 Task: Open Card Copyright Protection Review in Board Content Marketing Infographic Creation and Promotion to Workspace Creative Writing and add a team member Softage.2@softage.net, a label Yellow, a checklist Coffee Brewing, an attachment from your onedrive, a color Yellow and finally, add a card description 'Develop and launch new customer acquisition strategy' and a comment 'This task presents an opportunity to demonstrate our project management and organizational skills, coordinating resources and timelines effectively.'. Add a start date 'Jan 06, 1900' with a due date 'Jan 13, 1900'
Action: Mouse moved to (112, 347)
Screenshot: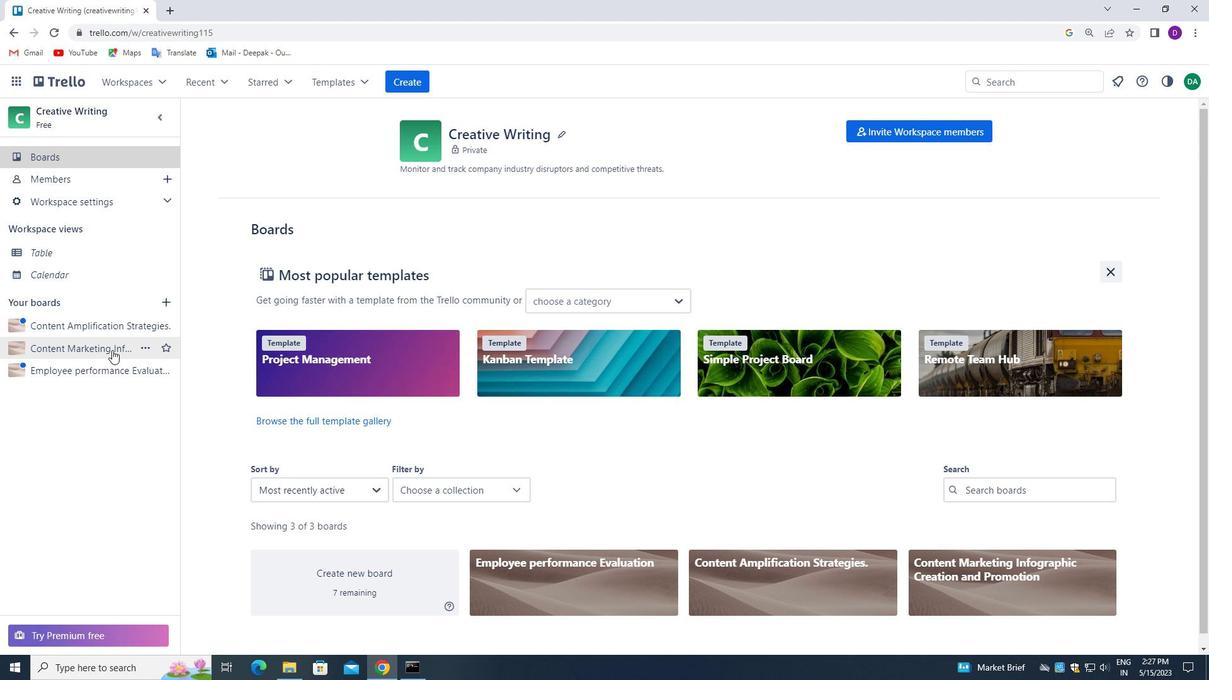 
Action: Mouse pressed left at (112, 347)
Screenshot: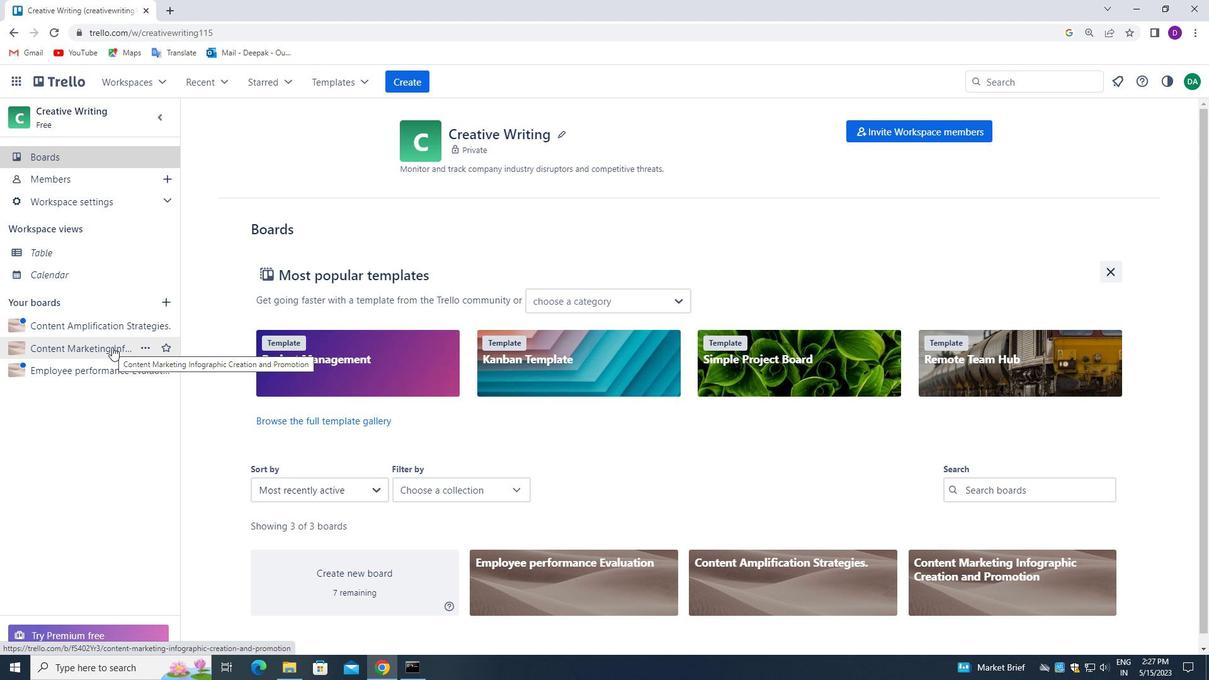 
Action: Mouse moved to (466, 189)
Screenshot: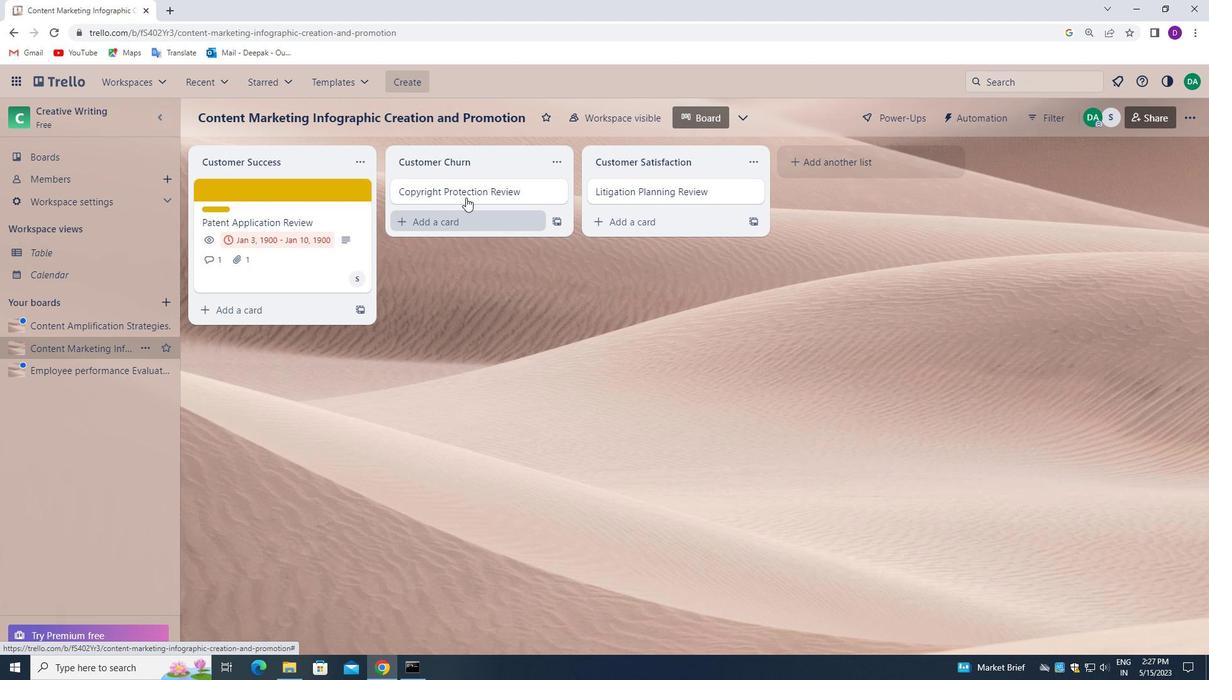 
Action: Mouse pressed left at (466, 189)
Screenshot: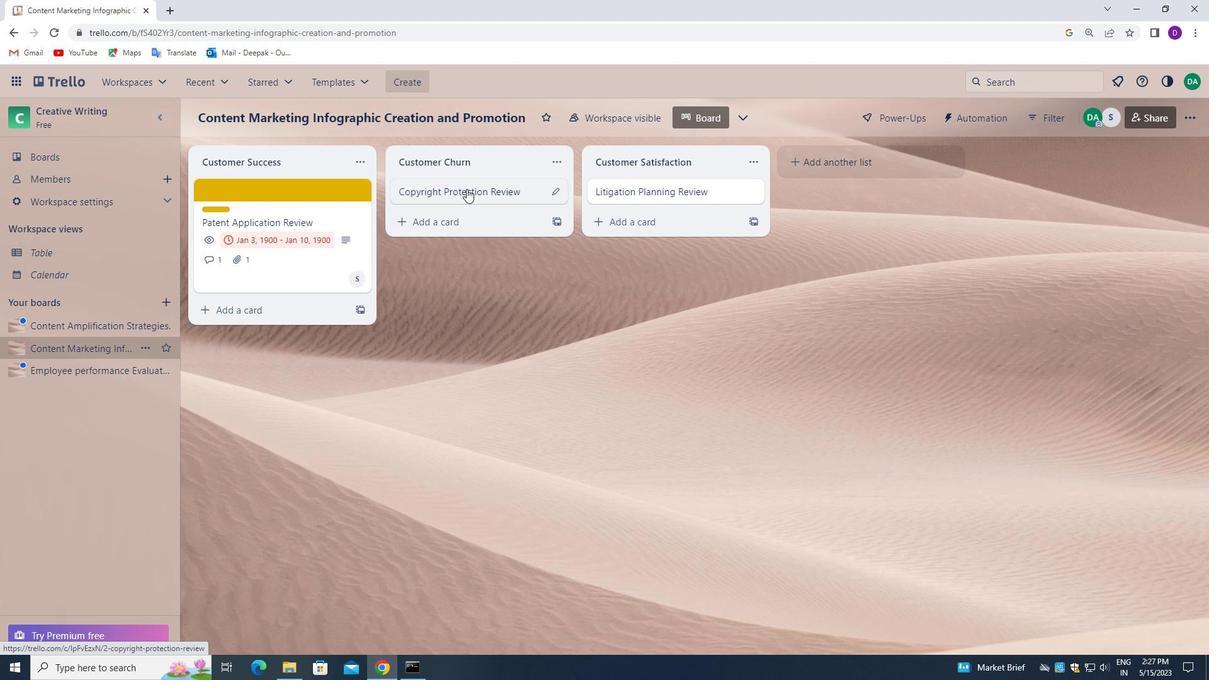 
Action: Mouse moved to (795, 233)
Screenshot: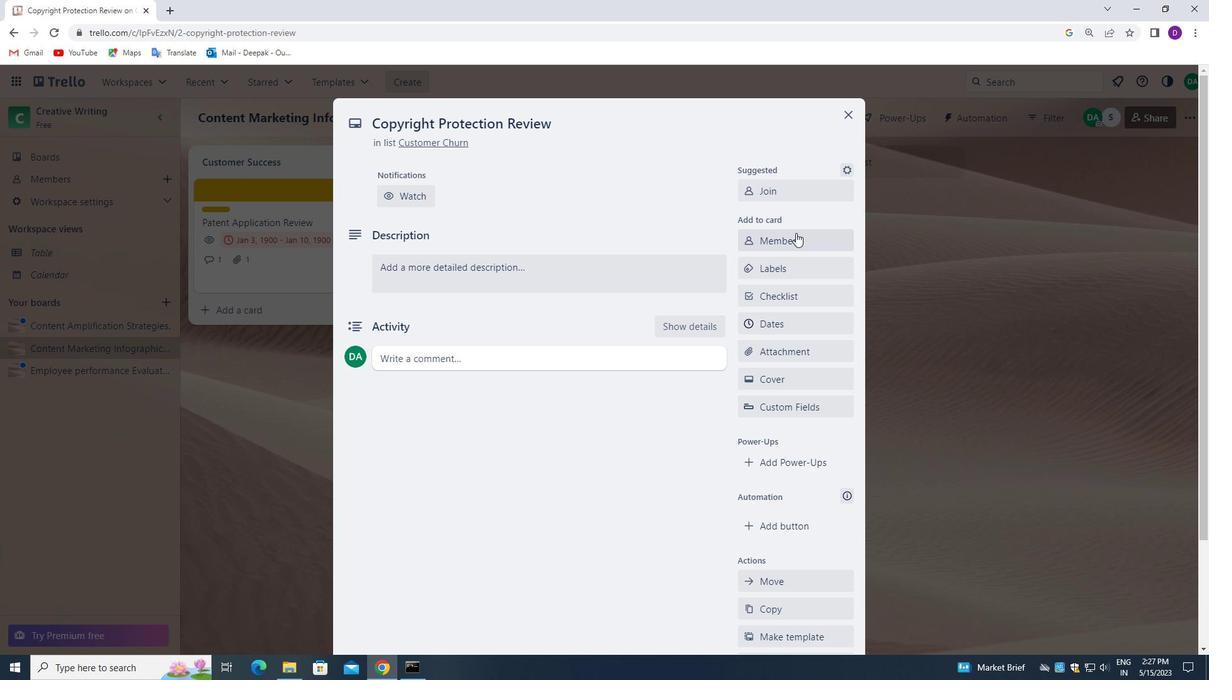 
Action: Mouse pressed left at (795, 233)
Screenshot: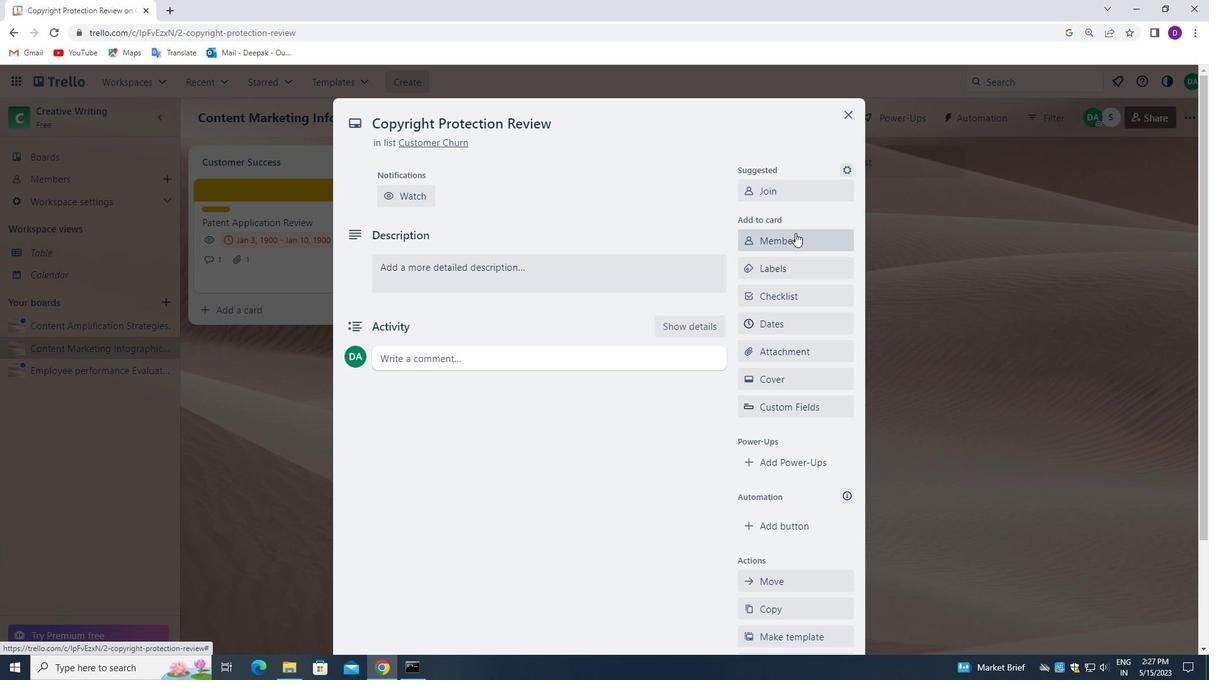 
Action: Mouse moved to (789, 308)
Screenshot: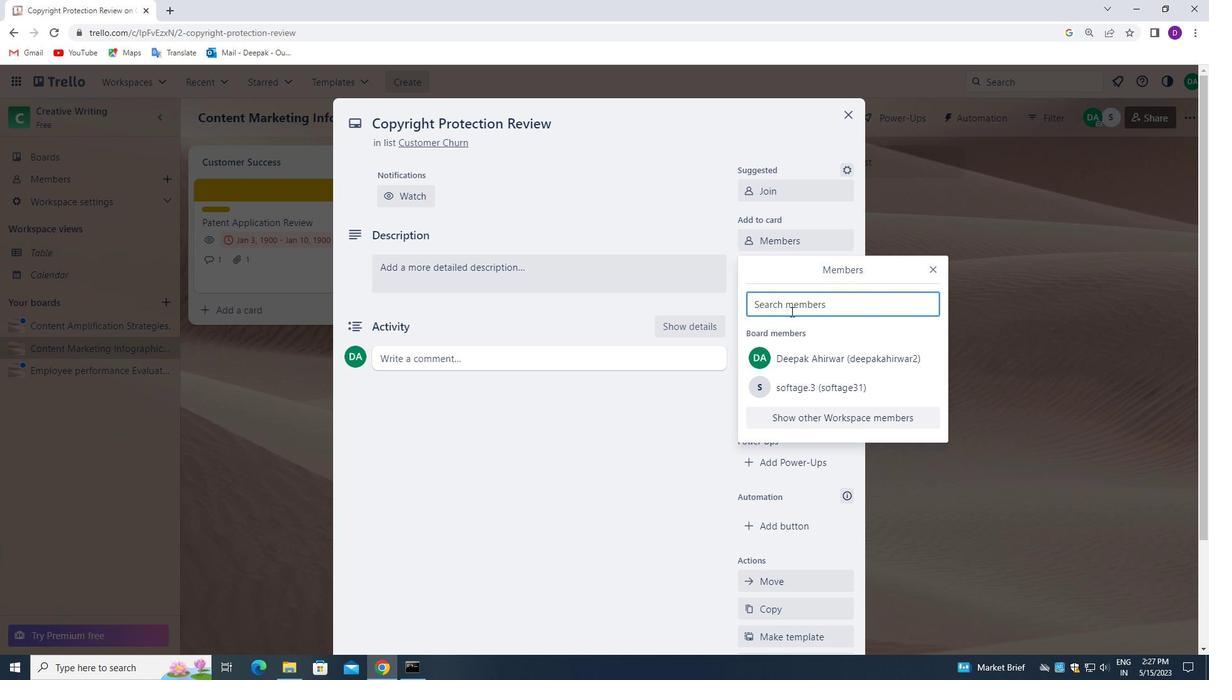 
Action: Mouse pressed left at (789, 308)
Screenshot: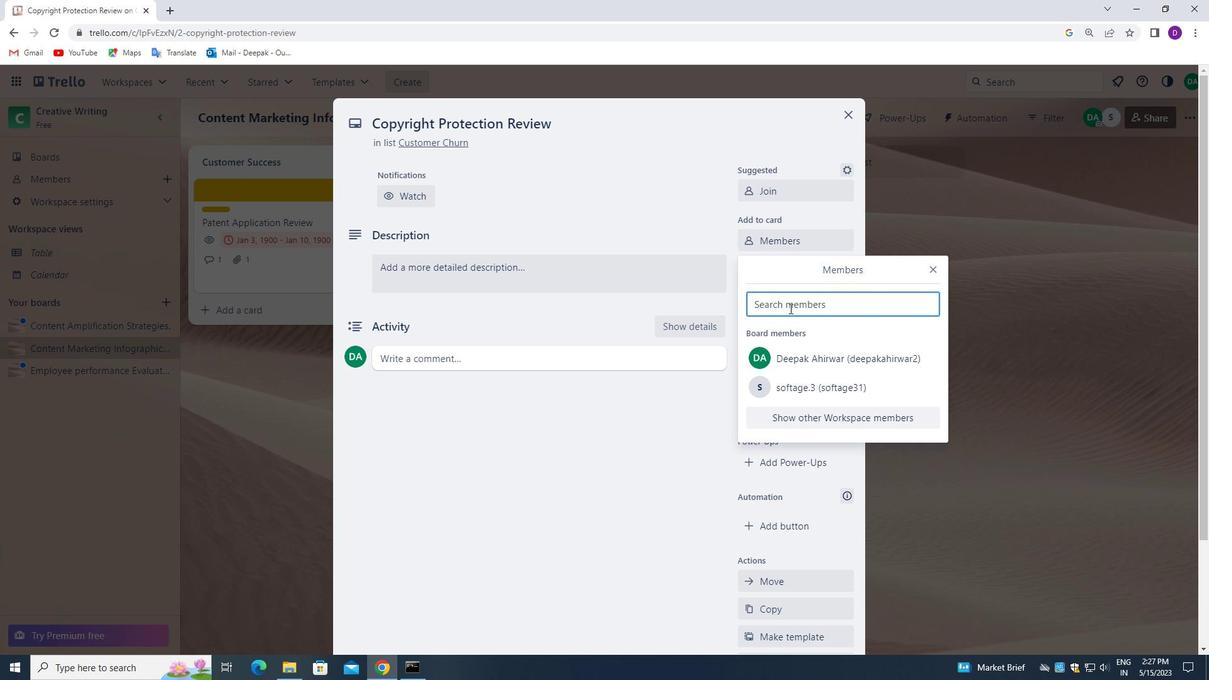 
Action: Key pressed softage.2<Key.shift>@SOFTAGE.NET
Screenshot: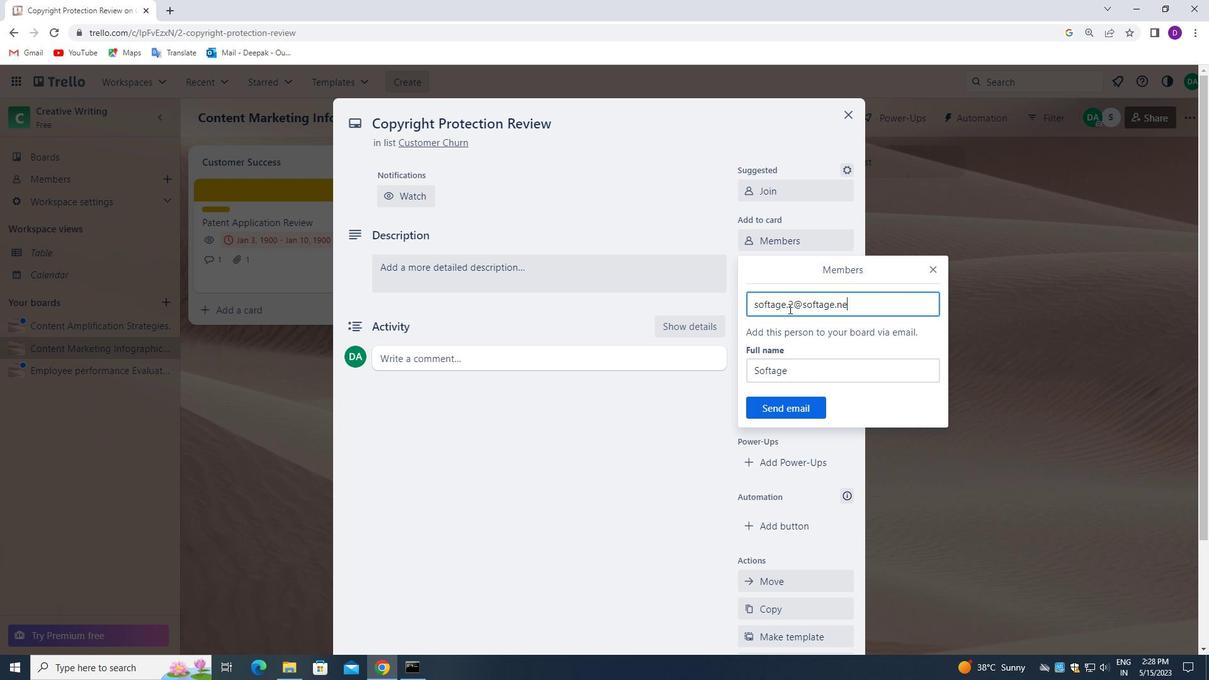 
Action: Mouse moved to (776, 408)
Screenshot: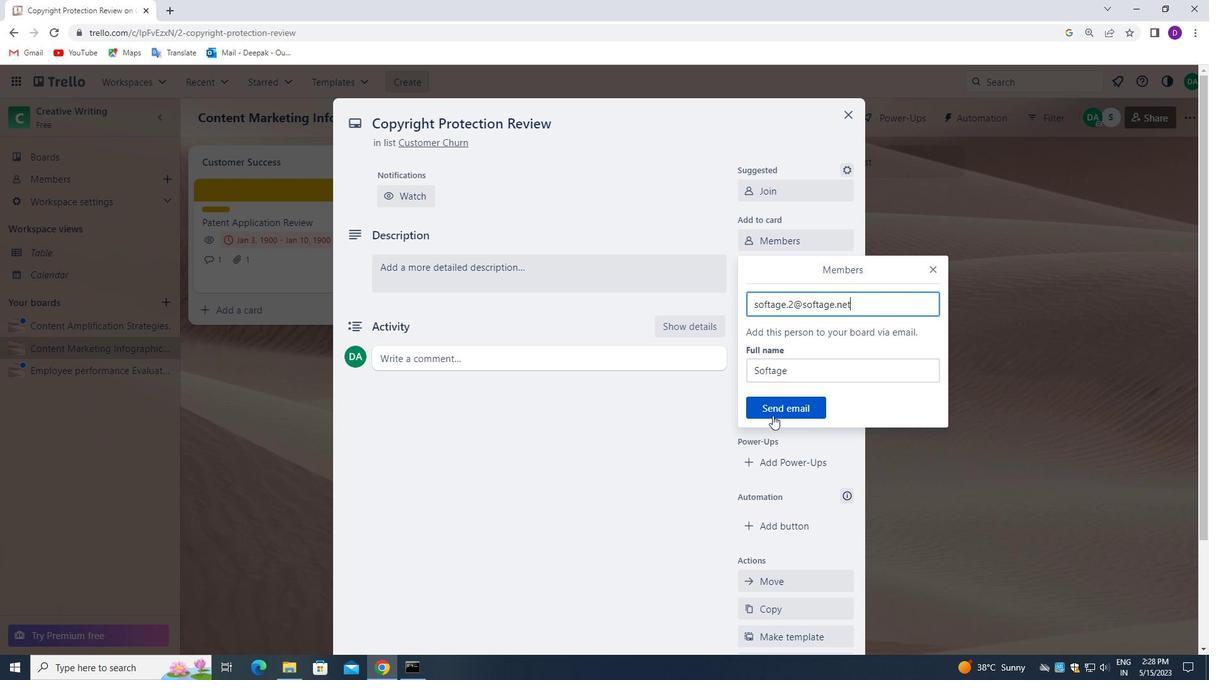 
Action: Mouse pressed left at (776, 408)
Screenshot: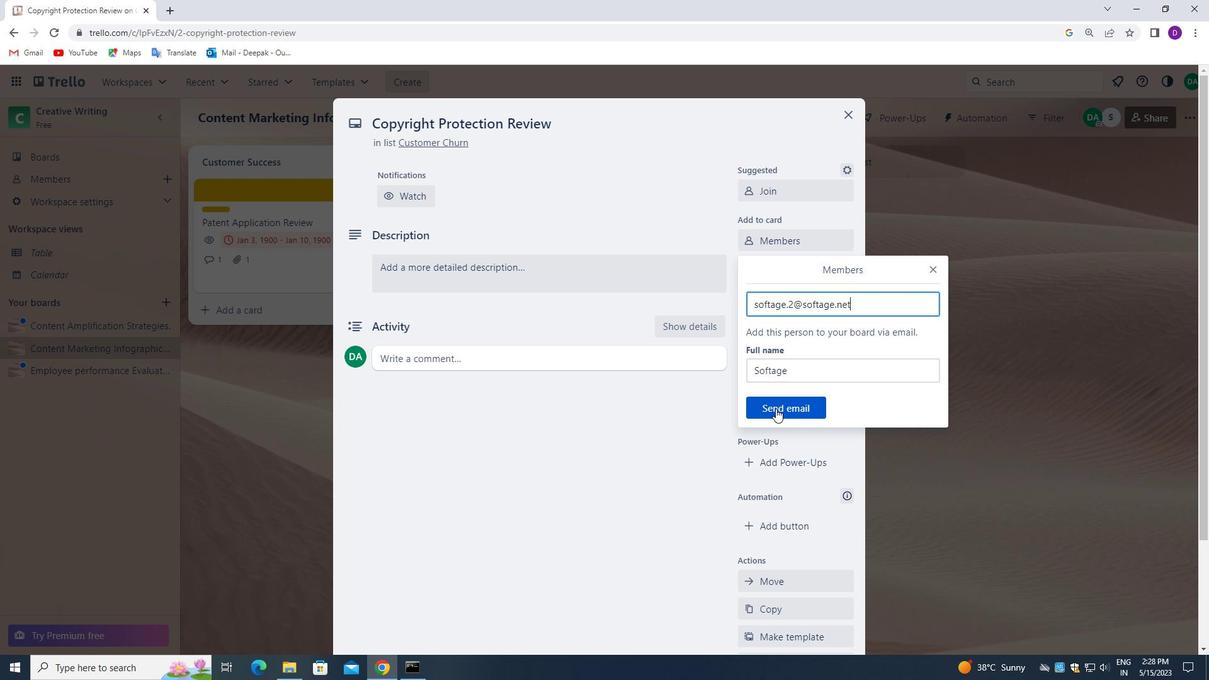 
Action: Mouse moved to (787, 272)
Screenshot: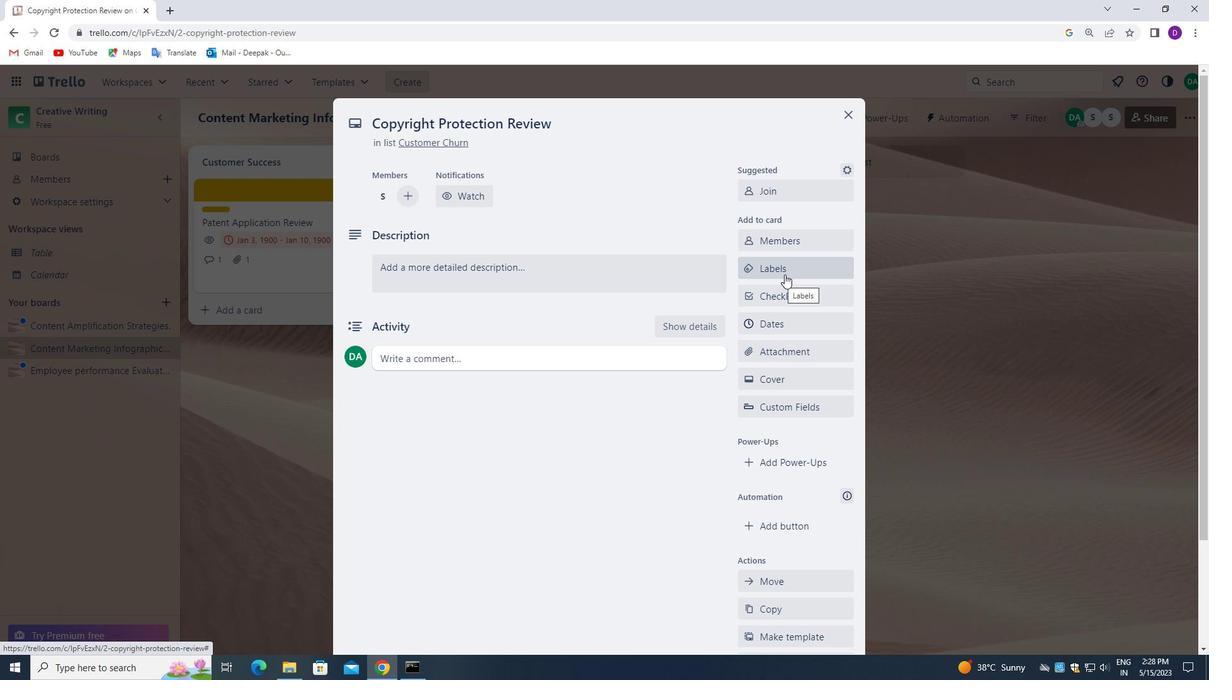 
Action: Mouse pressed left at (787, 272)
Screenshot: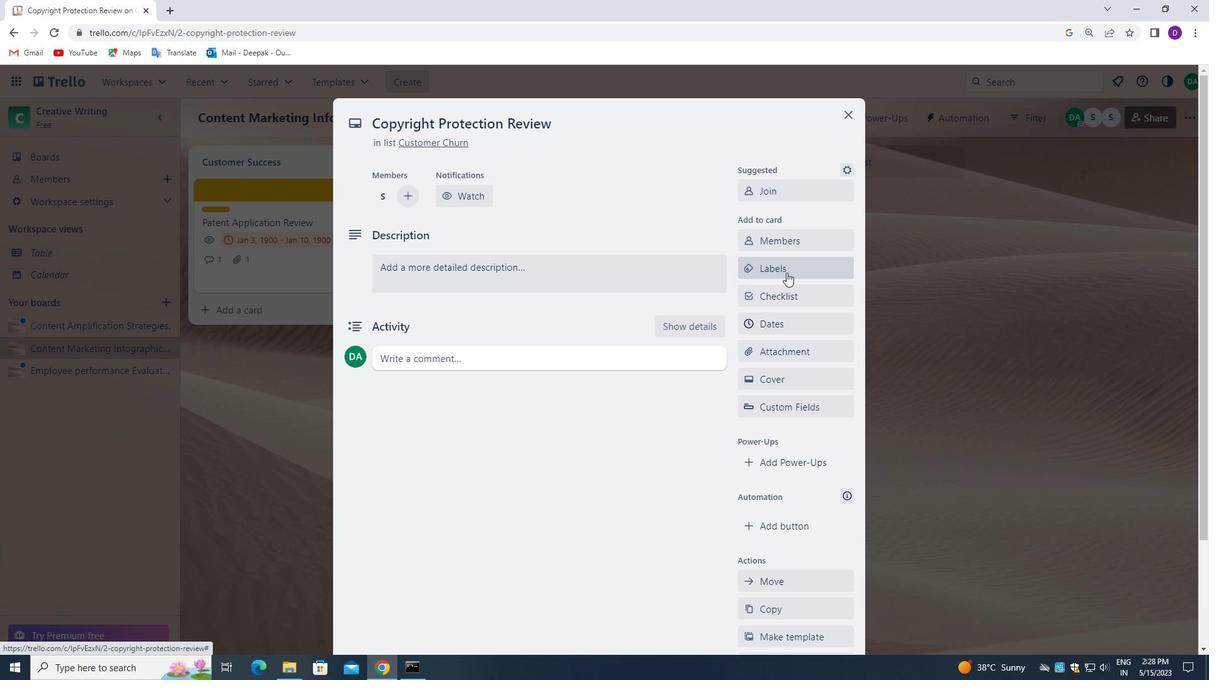
Action: Mouse moved to (817, 405)
Screenshot: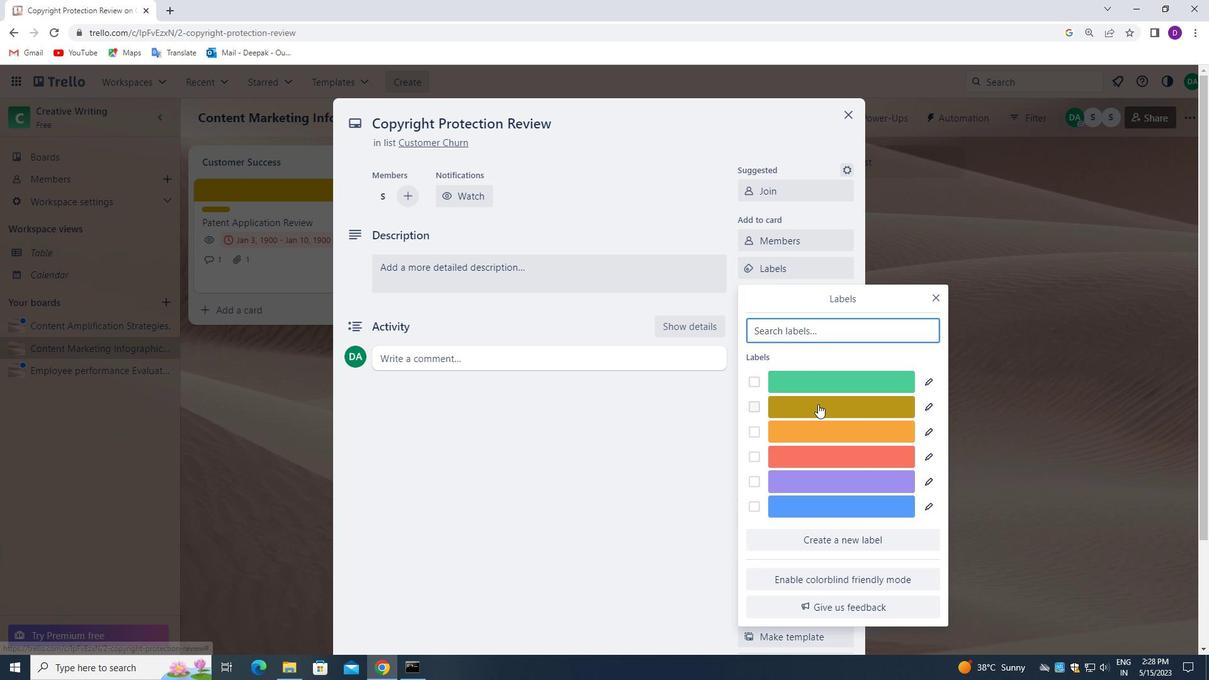 
Action: Mouse pressed left at (817, 405)
Screenshot: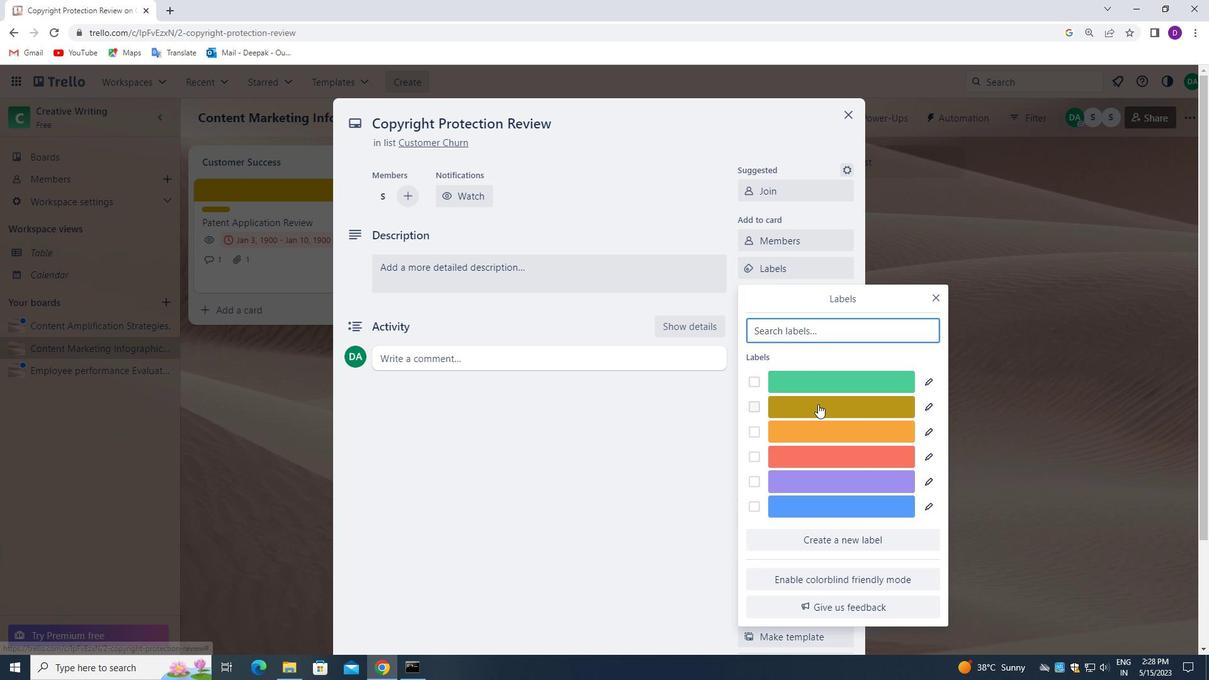 
Action: Mouse moved to (1066, 397)
Screenshot: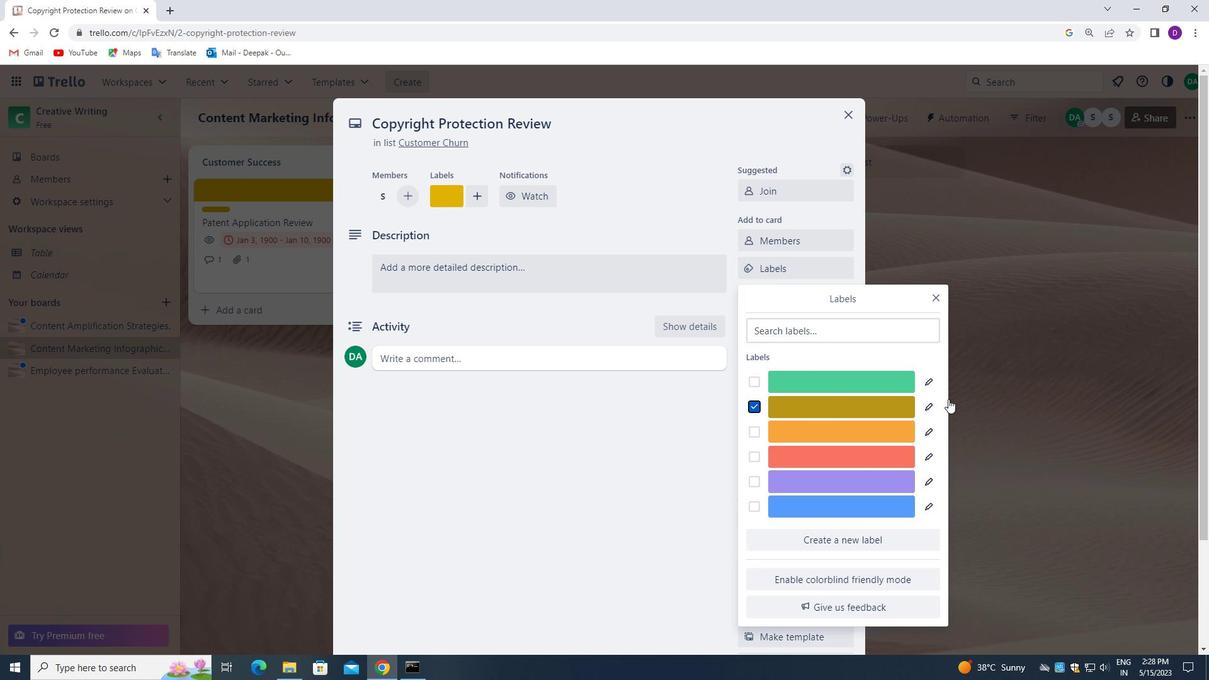 
Action: Mouse pressed left at (1066, 397)
Screenshot: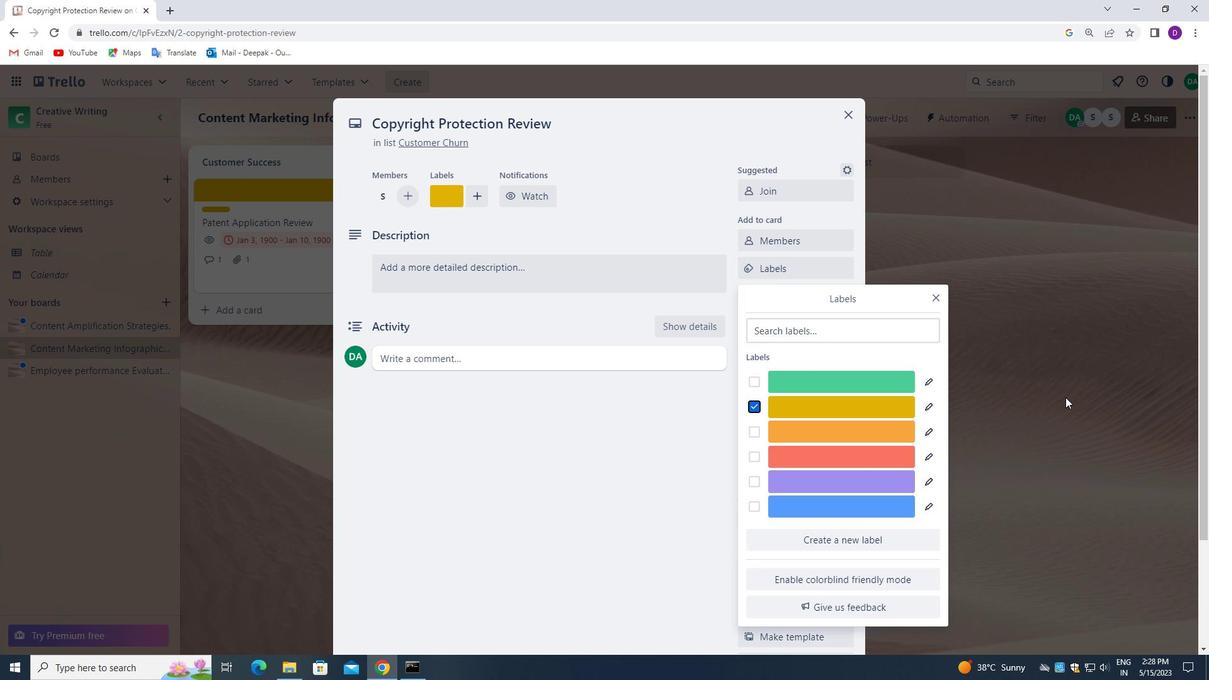 
Action: Mouse moved to (814, 298)
Screenshot: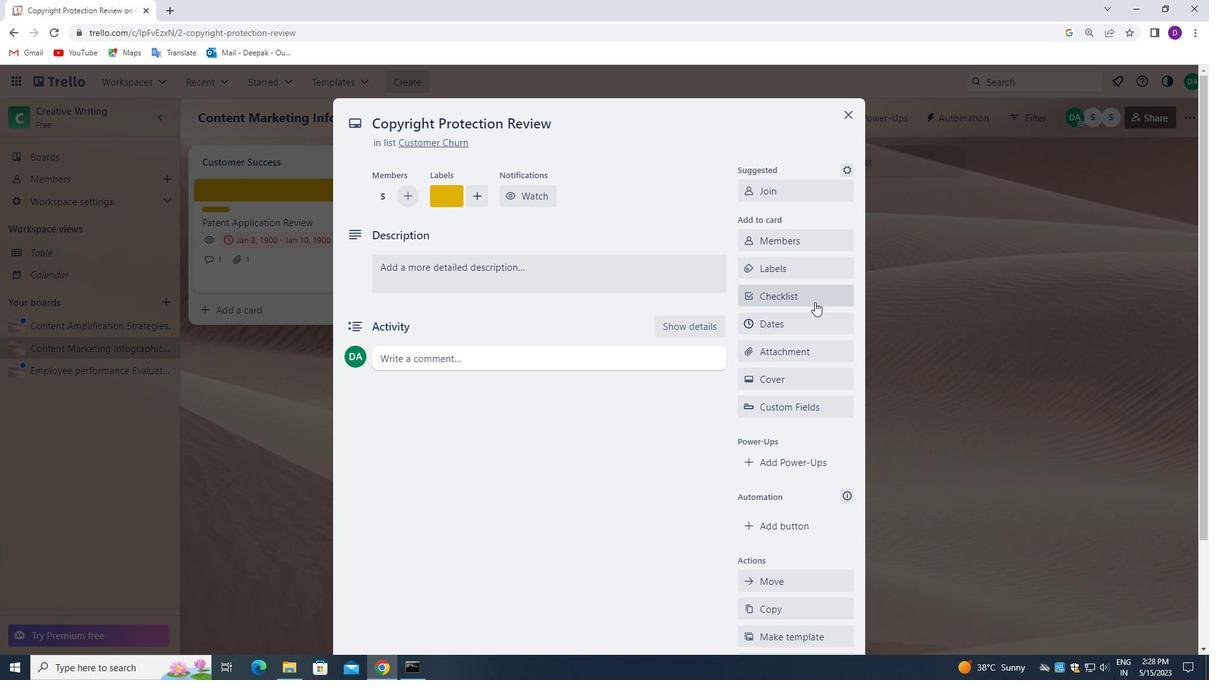 
Action: Mouse pressed left at (814, 298)
Screenshot: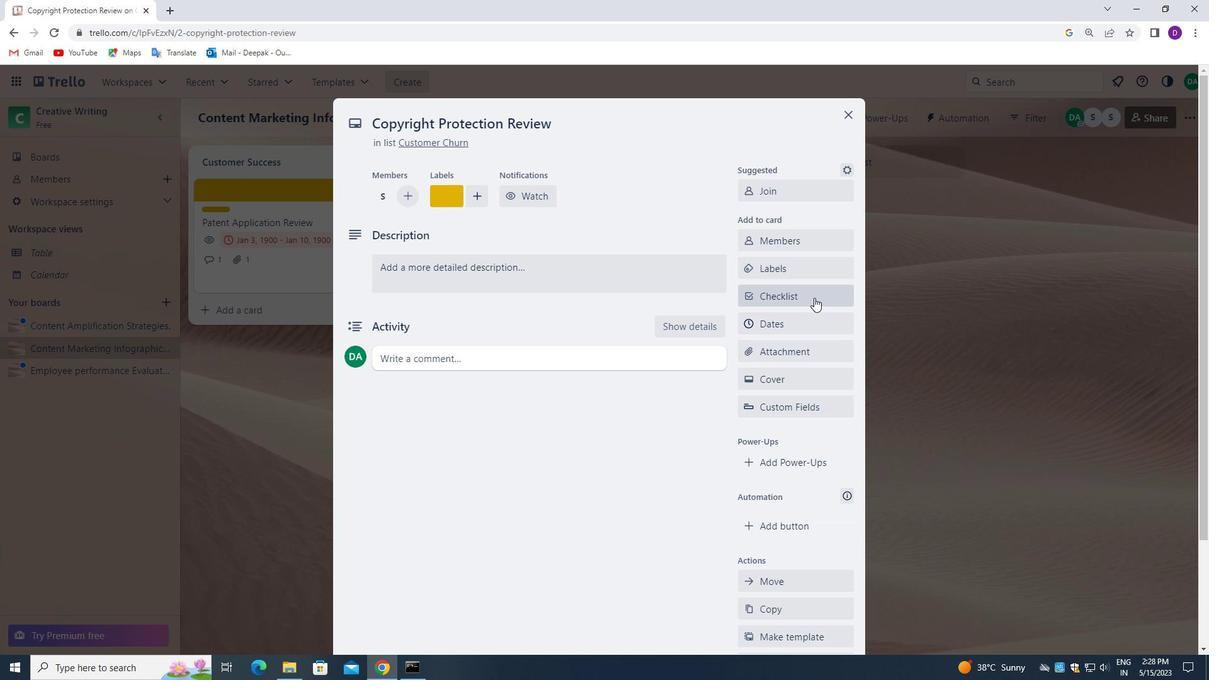 
Action: Mouse moved to (814, 385)
Screenshot: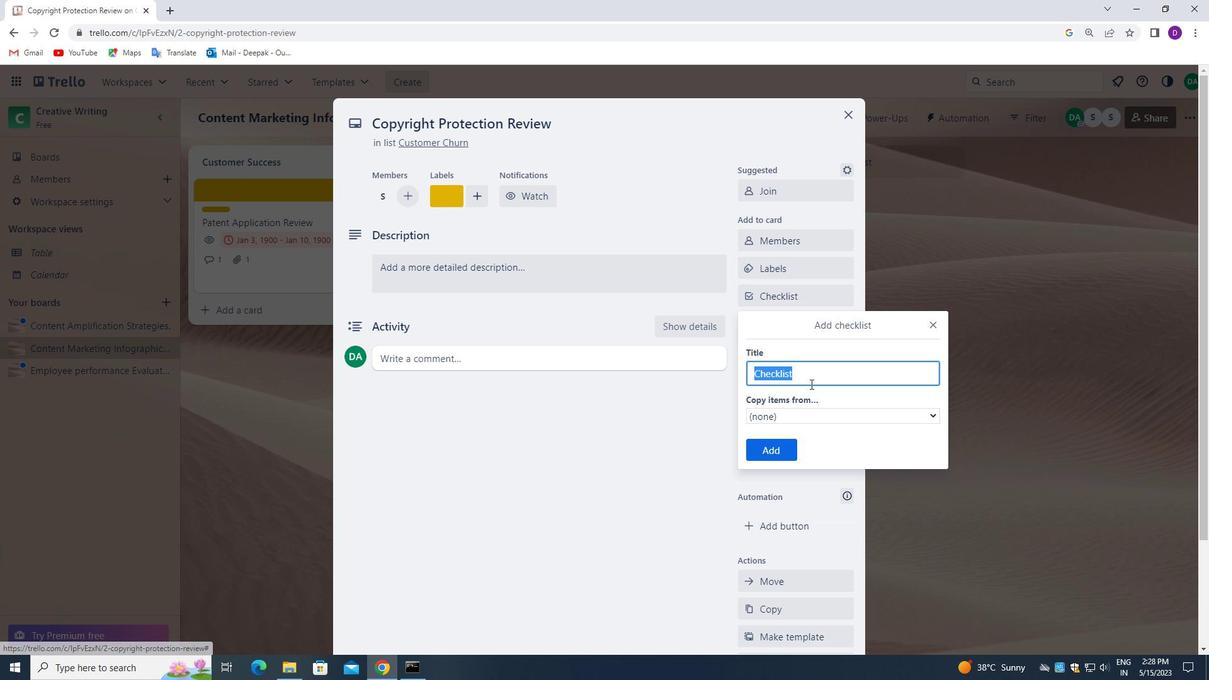 
Action: Key pressed <Key.backspace><Key.shift>COFF
Screenshot: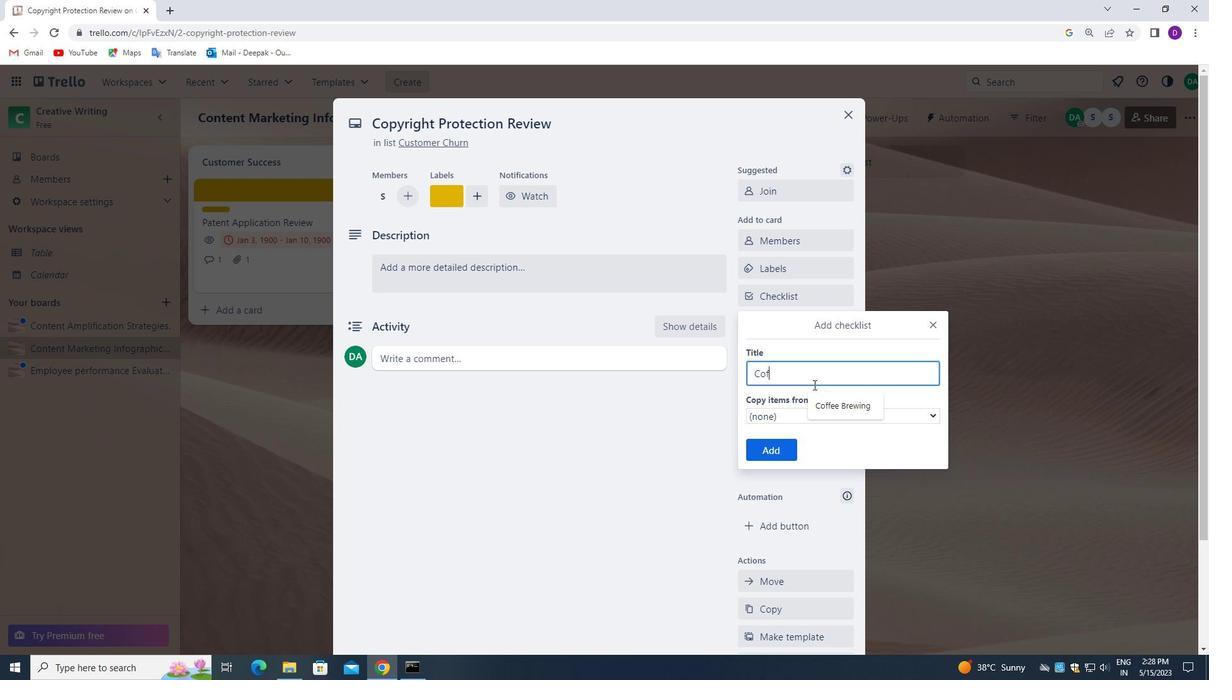
Action: Mouse moved to (829, 413)
Screenshot: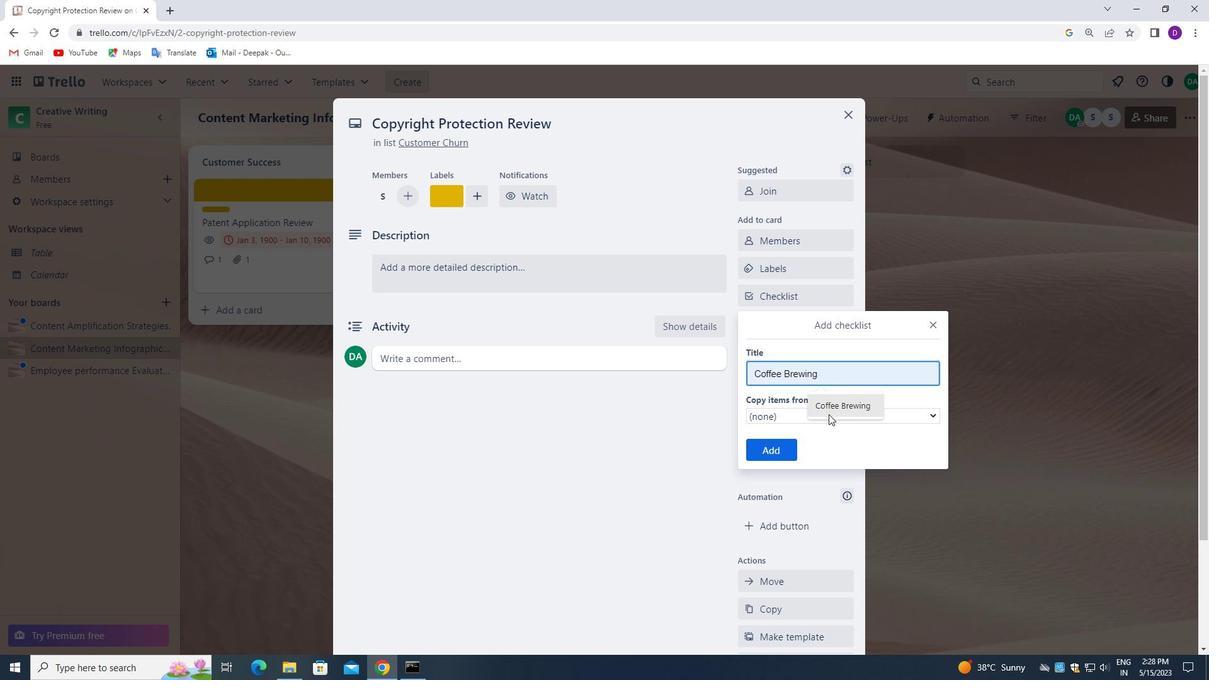 
Action: Mouse pressed left at (829, 413)
Screenshot: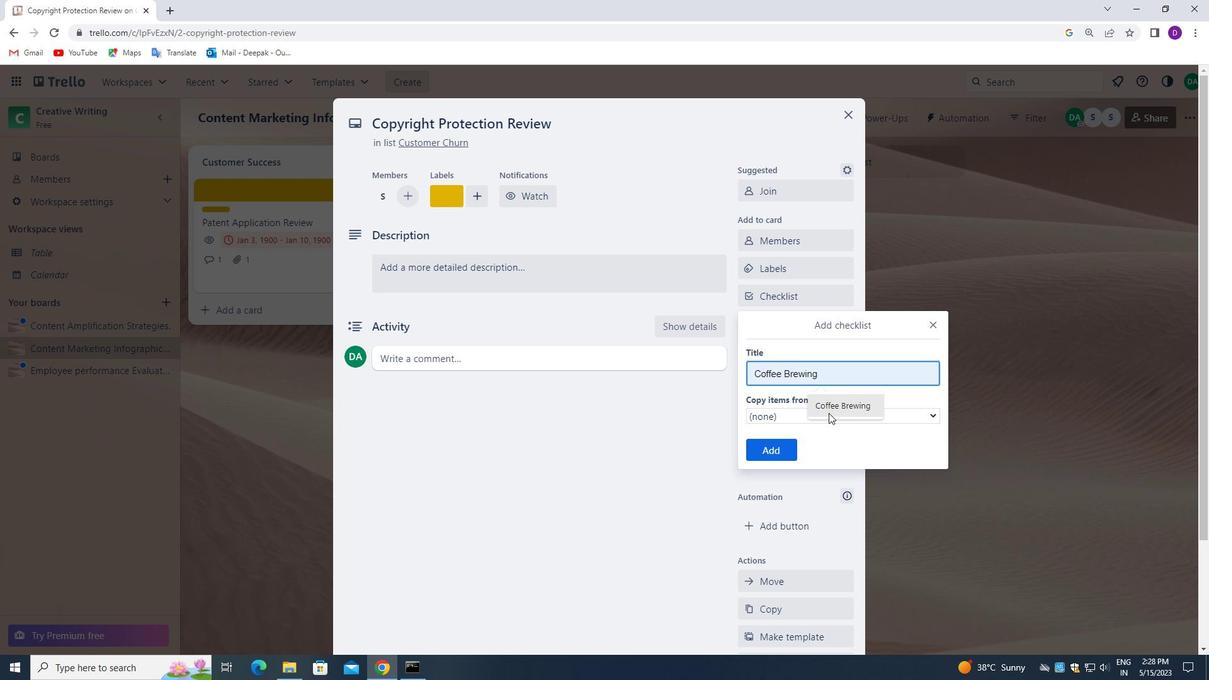 
Action: Mouse moved to (763, 451)
Screenshot: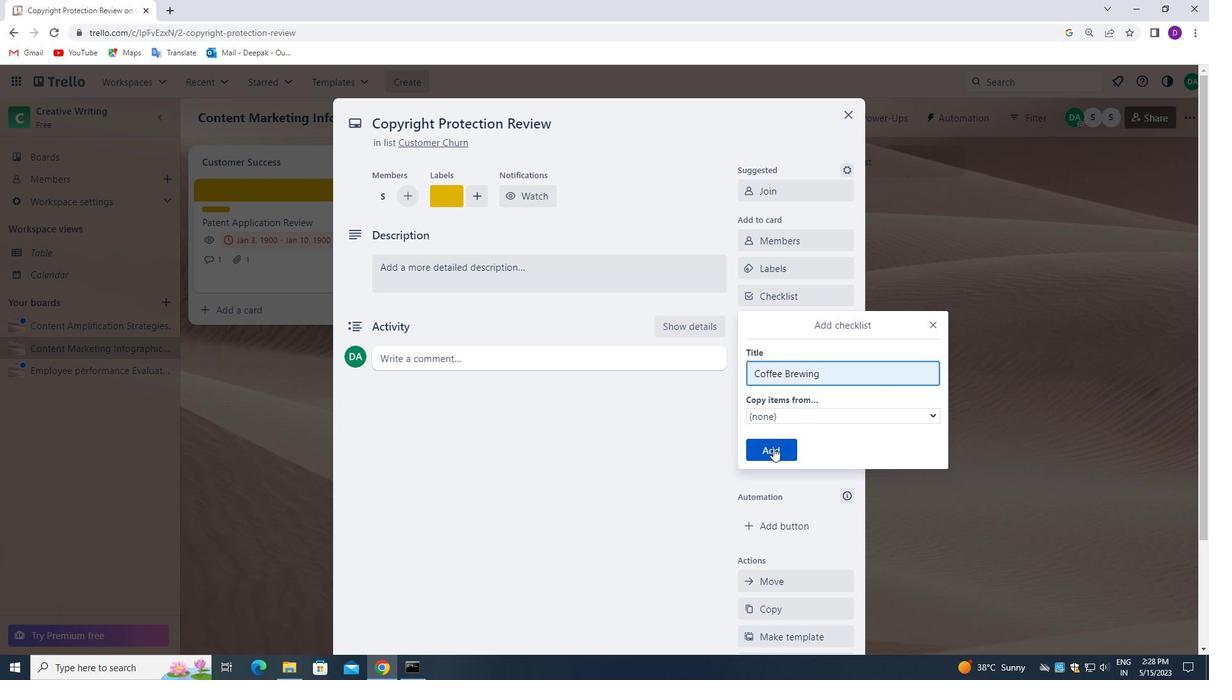 
Action: Mouse pressed left at (763, 451)
Screenshot: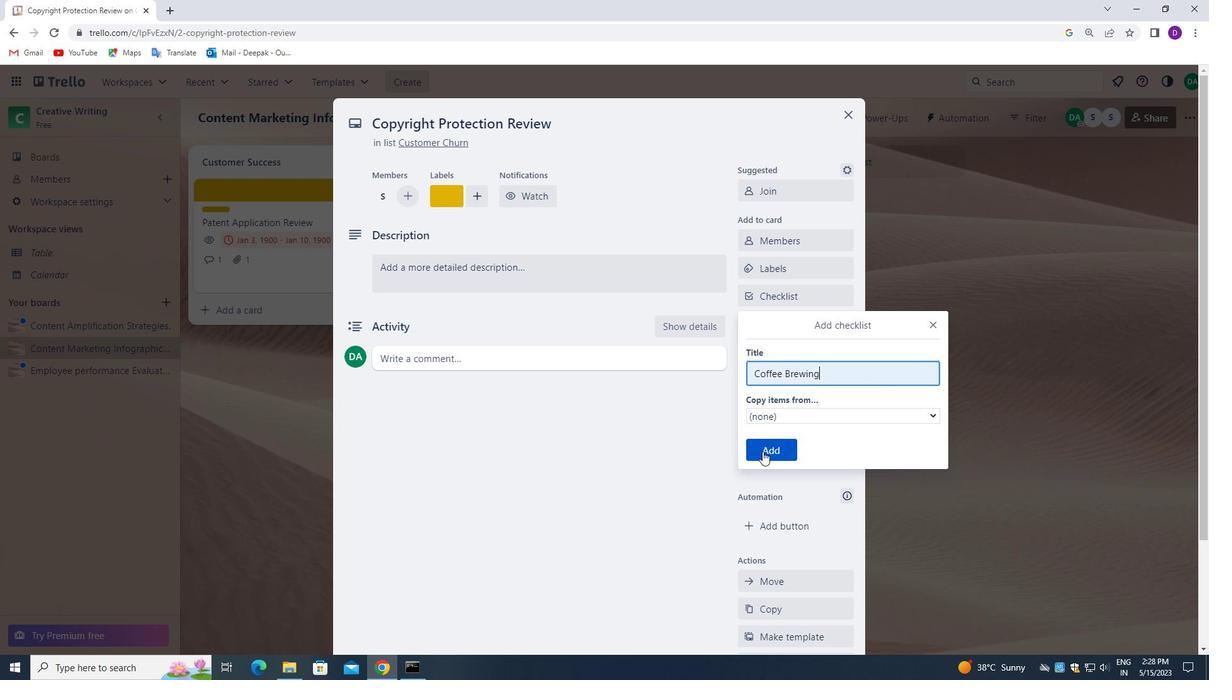 
Action: Mouse moved to (778, 347)
Screenshot: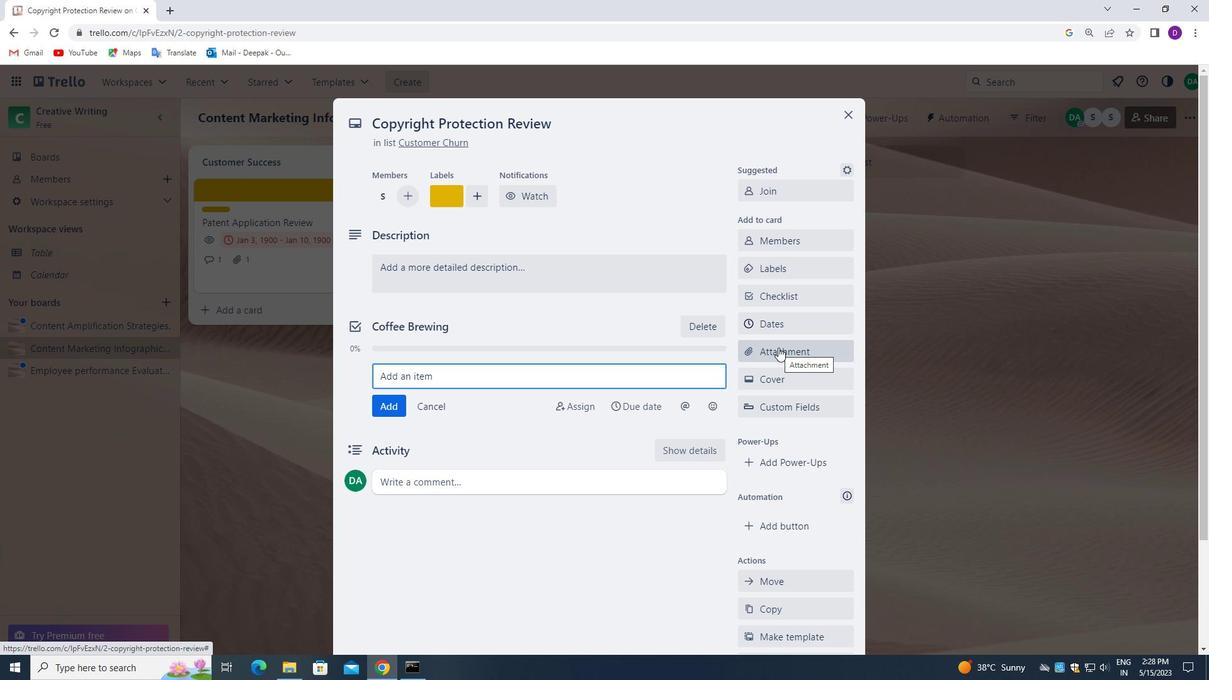 
Action: Mouse pressed left at (778, 347)
Screenshot: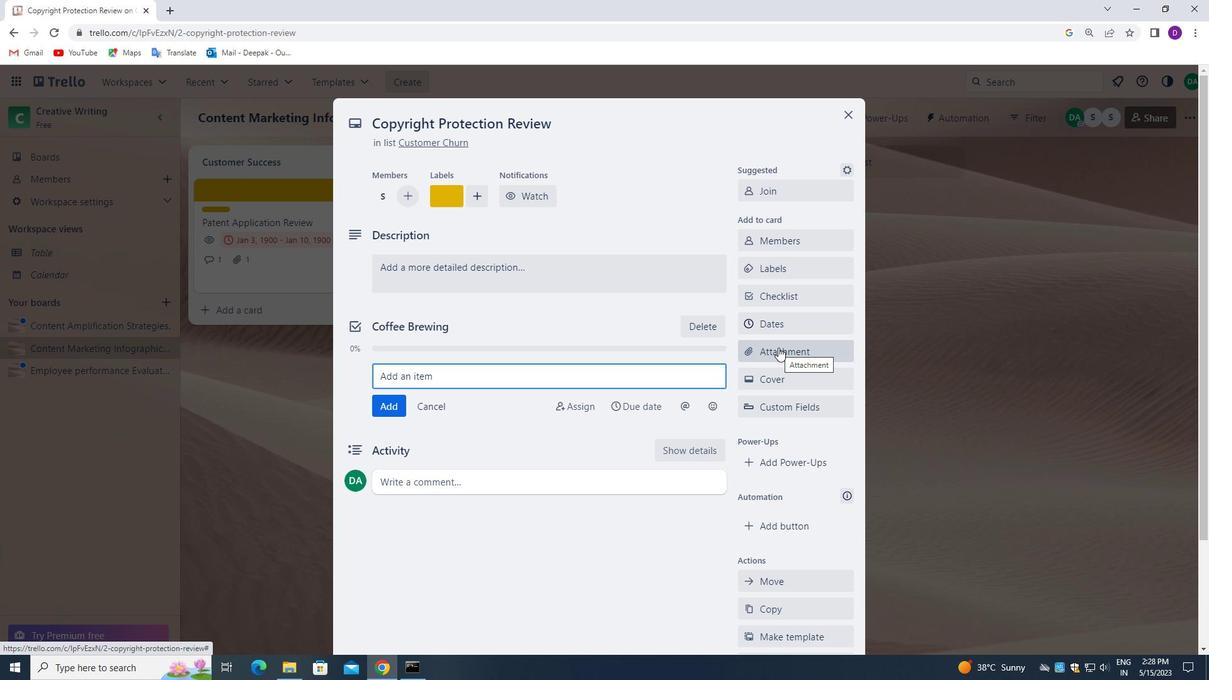 
Action: Mouse moved to (775, 255)
Screenshot: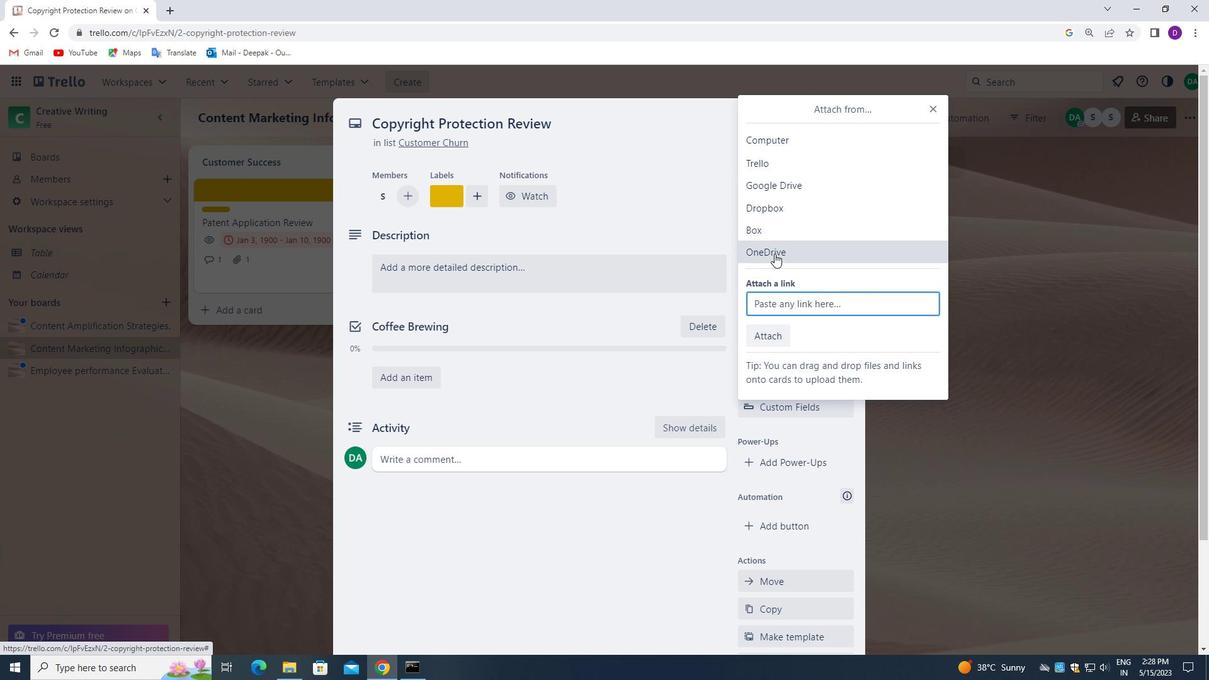 
Action: Mouse pressed left at (775, 255)
Screenshot: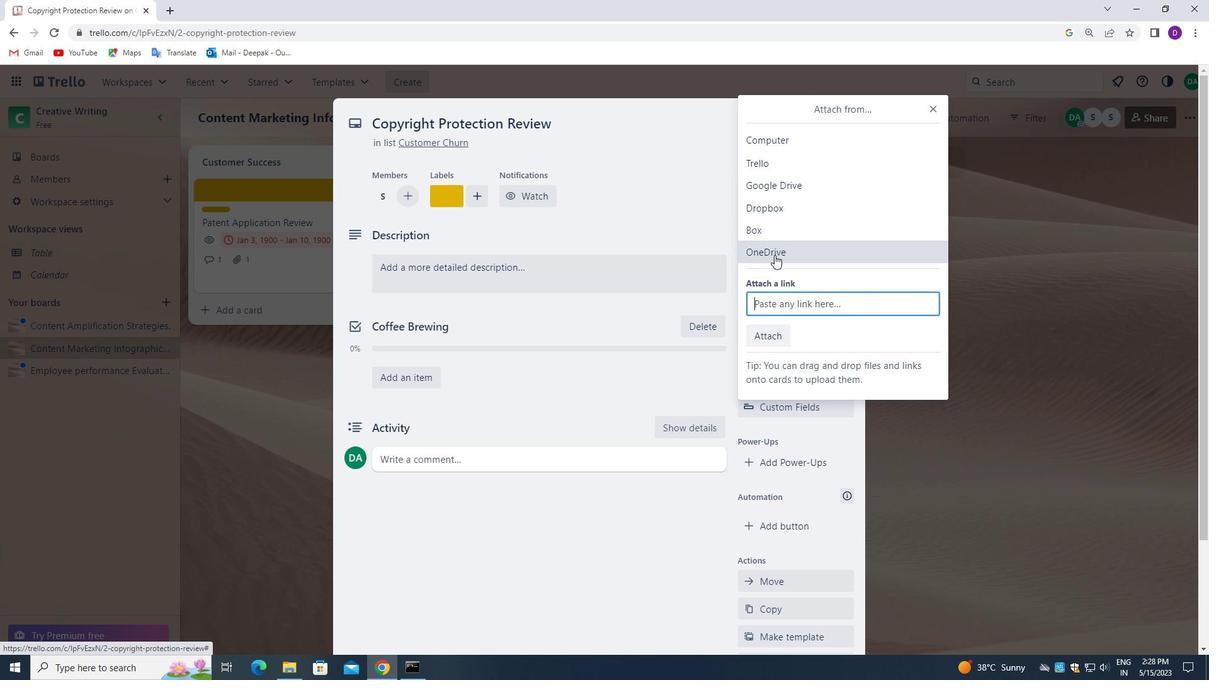 
Action: Mouse moved to (497, 283)
Screenshot: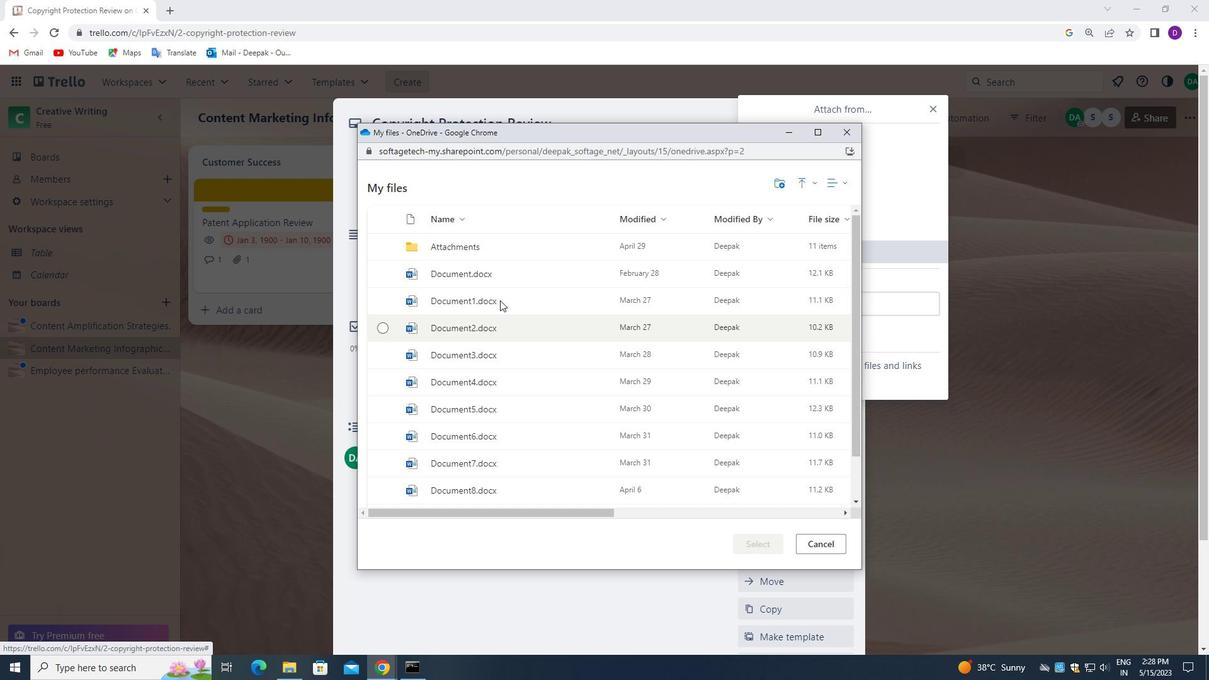 
Action: Mouse pressed left at (497, 283)
Screenshot: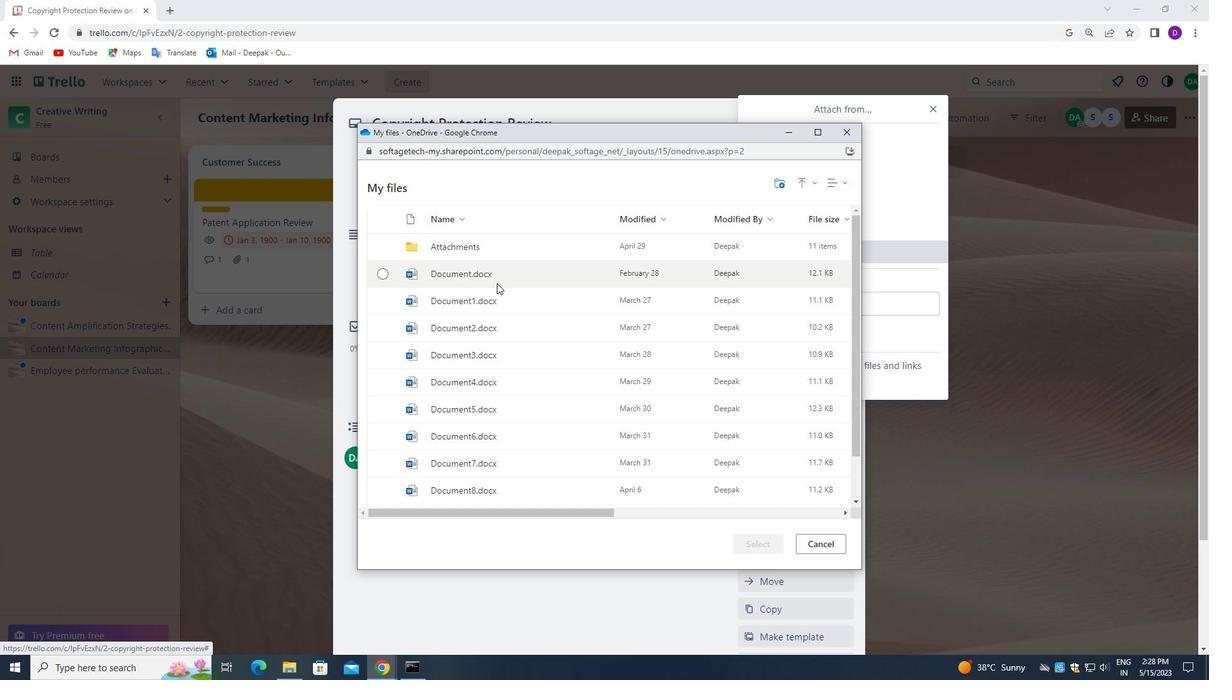 
Action: Mouse moved to (747, 545)
Screenshot: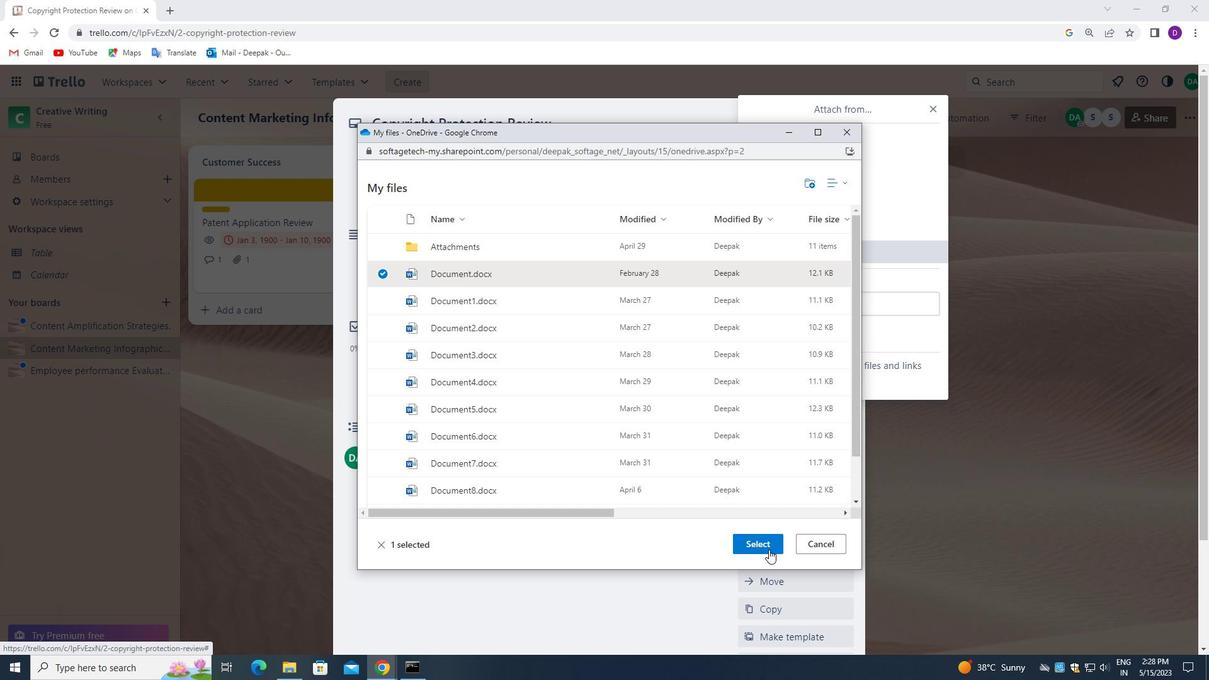 
Action: Mouse pressed left at (747, 545)
Screenshot: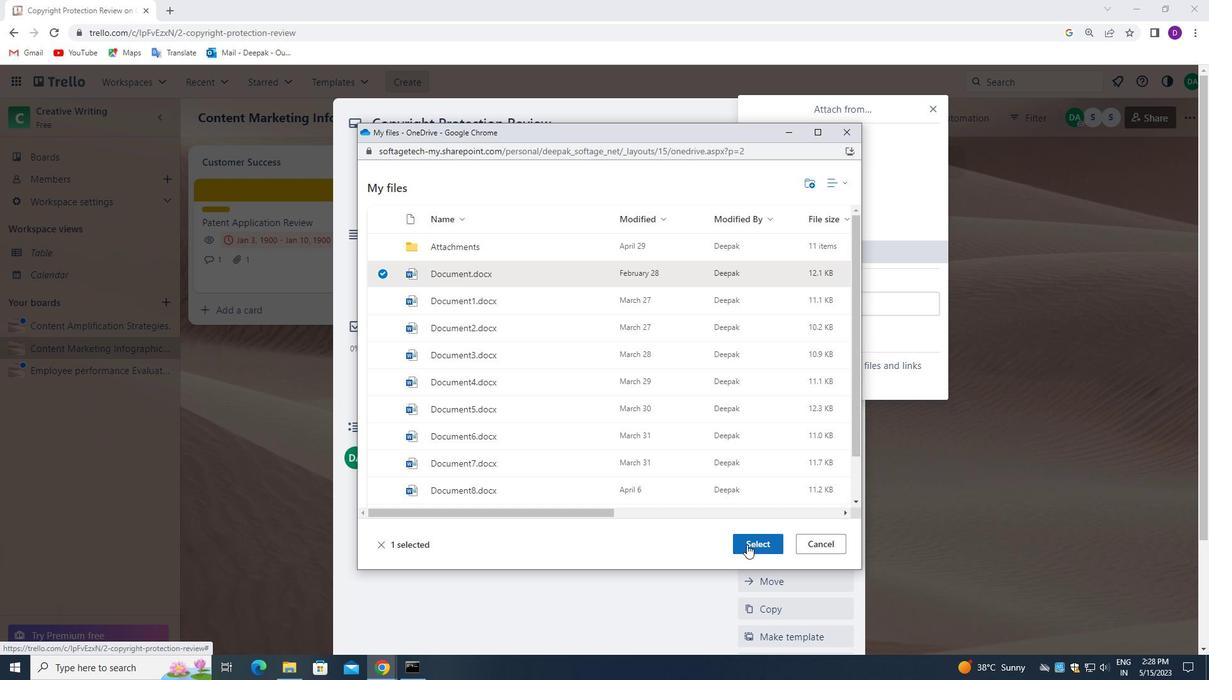 
Action: Mouse moved to (790, 376)
Screenshot: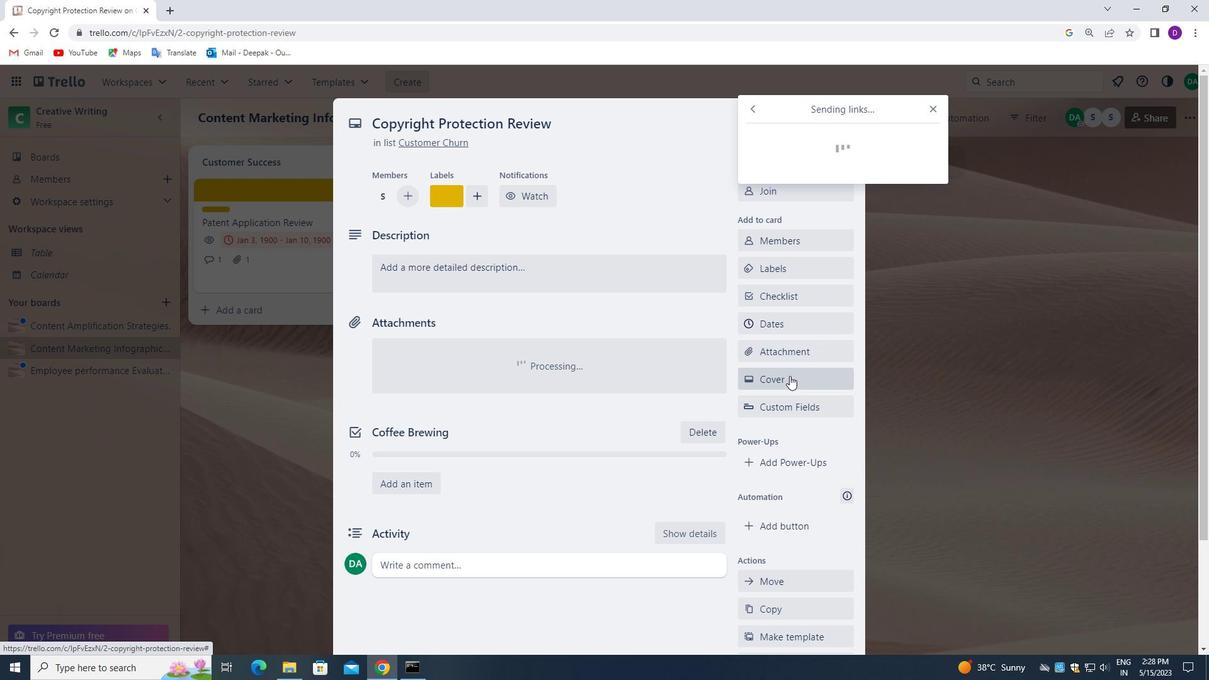 
Action: Mouse pressed left at (790, 376)
Screenshot: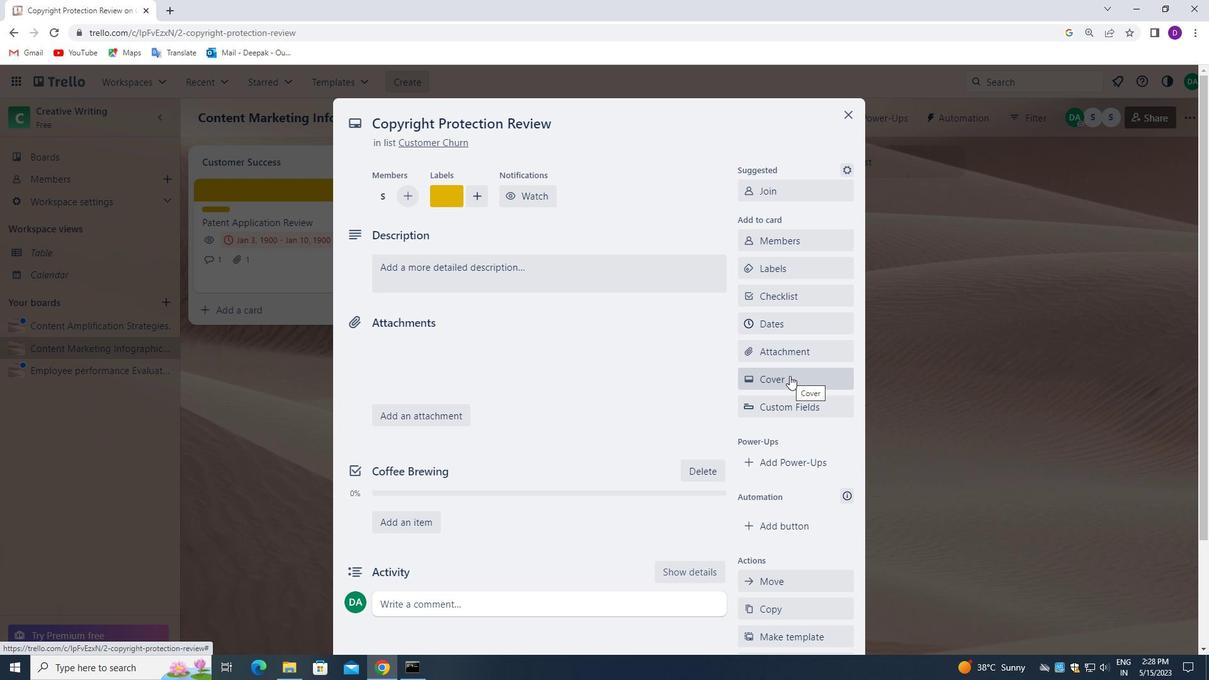 
Action: Mouse moved to (807, 377)
Screenshot: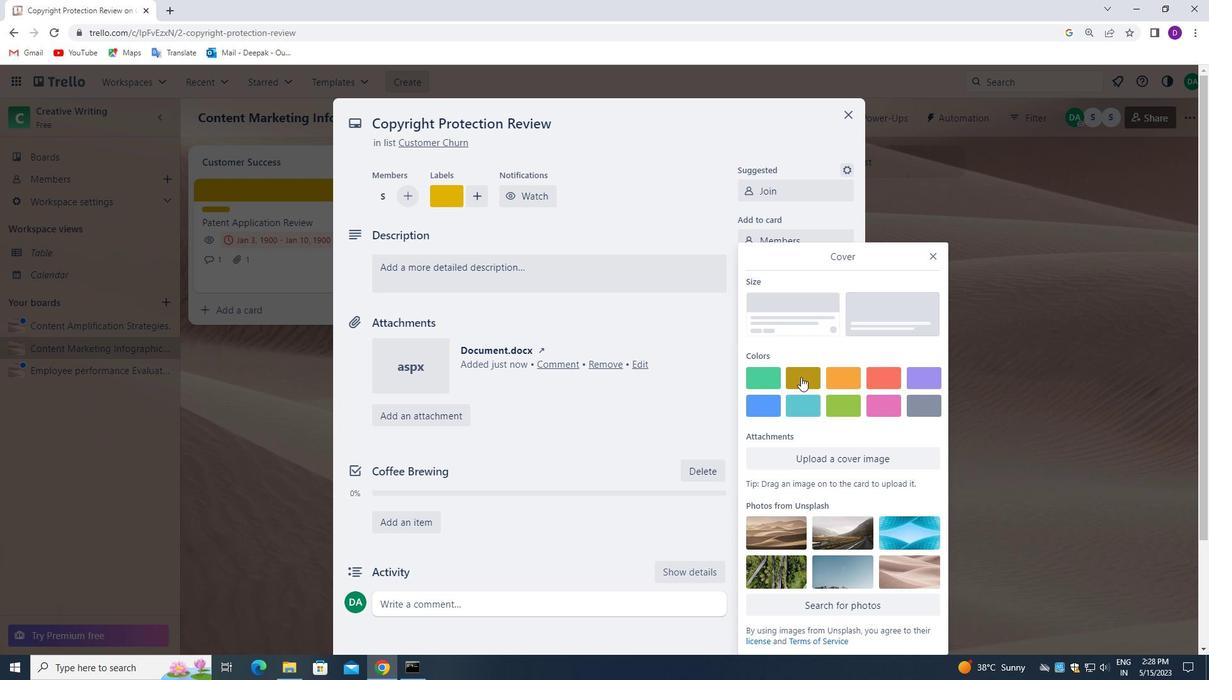 
Action: Mouse pressed left at (807, 377)
Screenshot: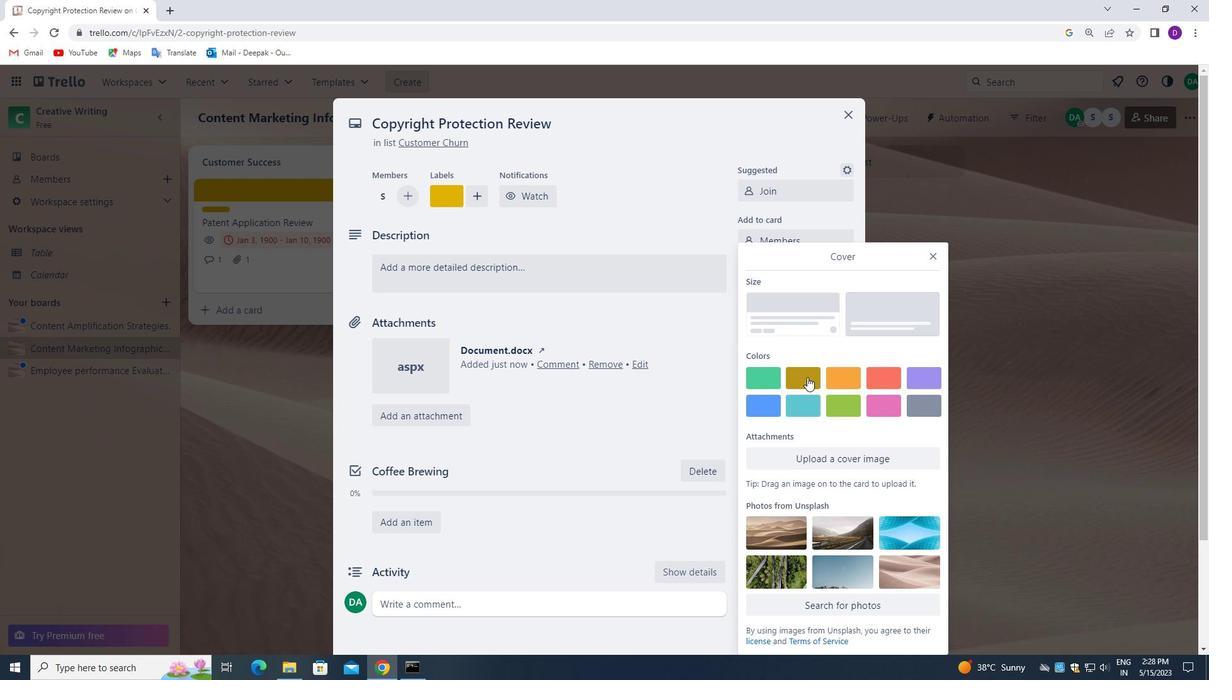 
Action: Mouse moved to (1014, 369)
Screenshot: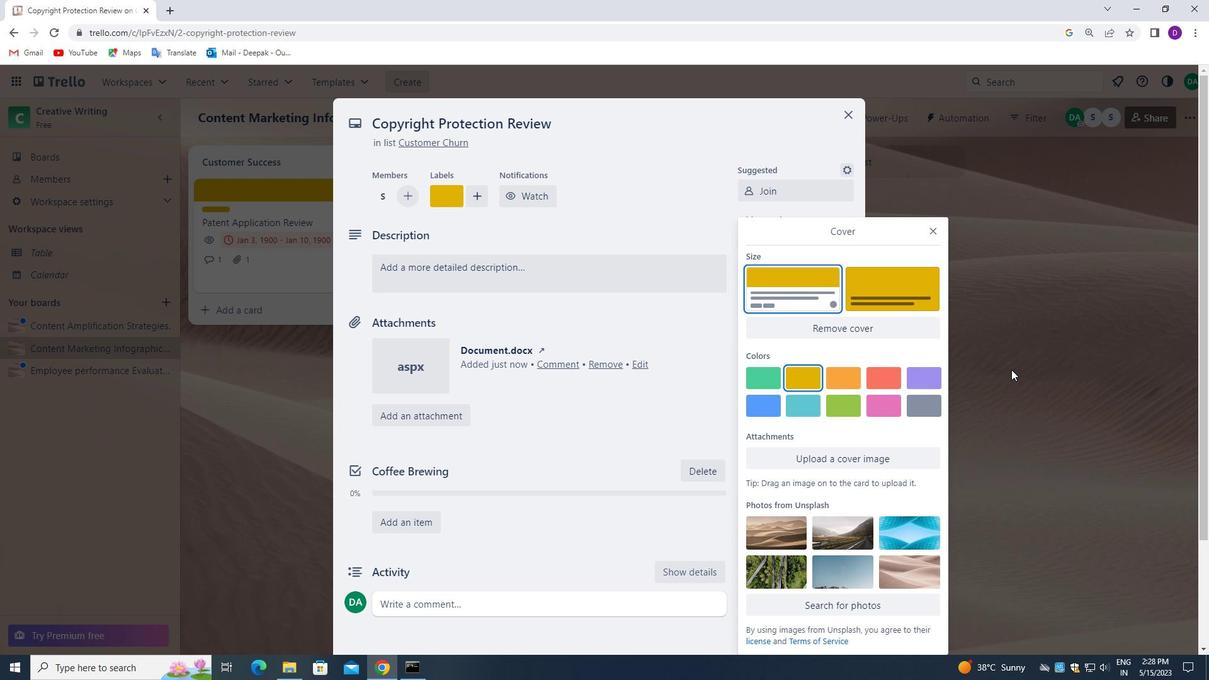 
Action: Mouse pressed left at (1014, 369)
Screenshot: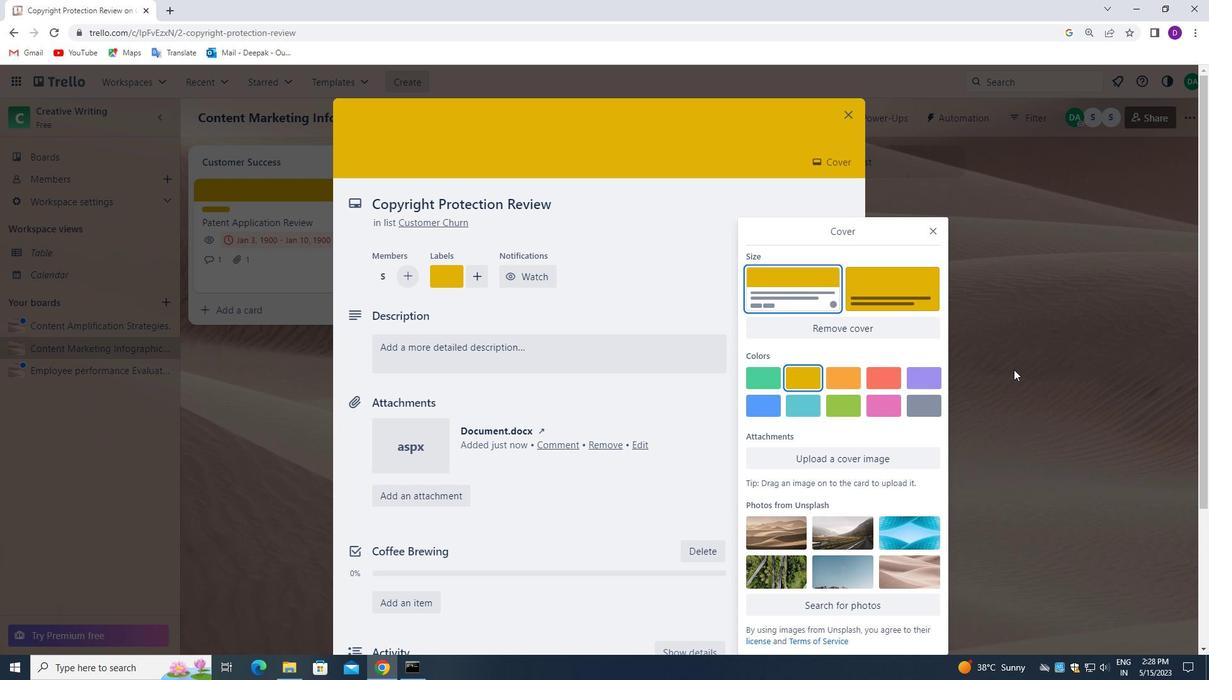 
Action: Mouse moved to (446, 349)
Screenshot: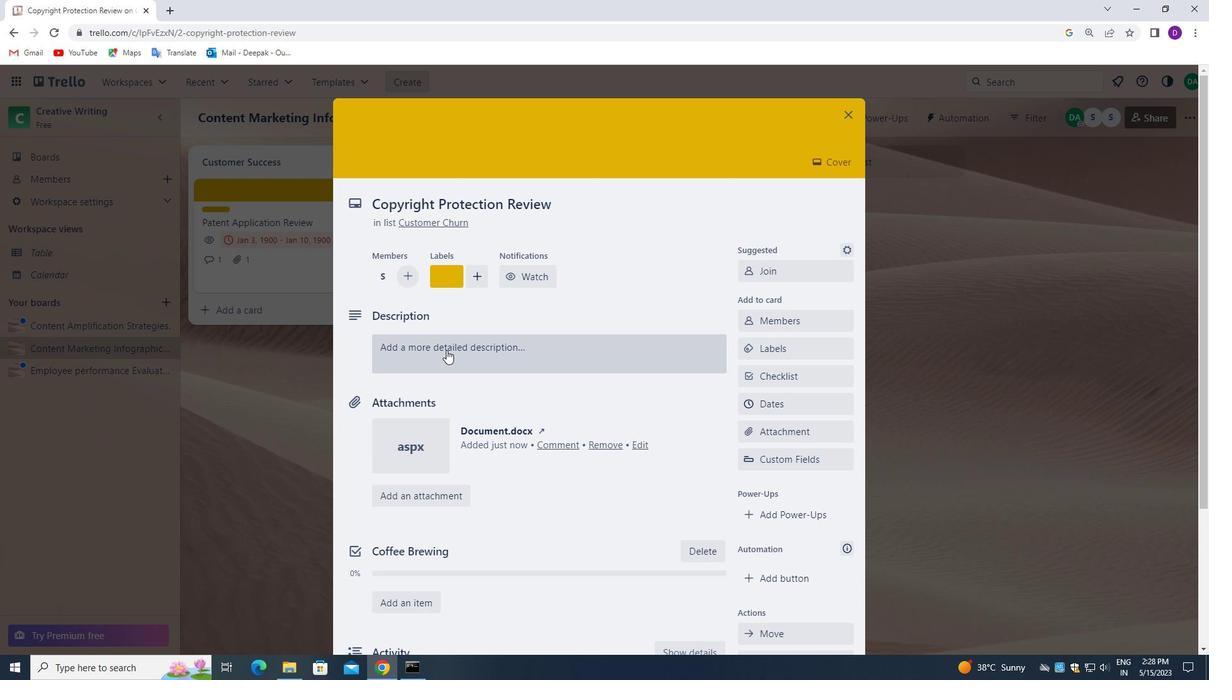 
Action: Mouse pressed left at (446, 349)
Screenshot: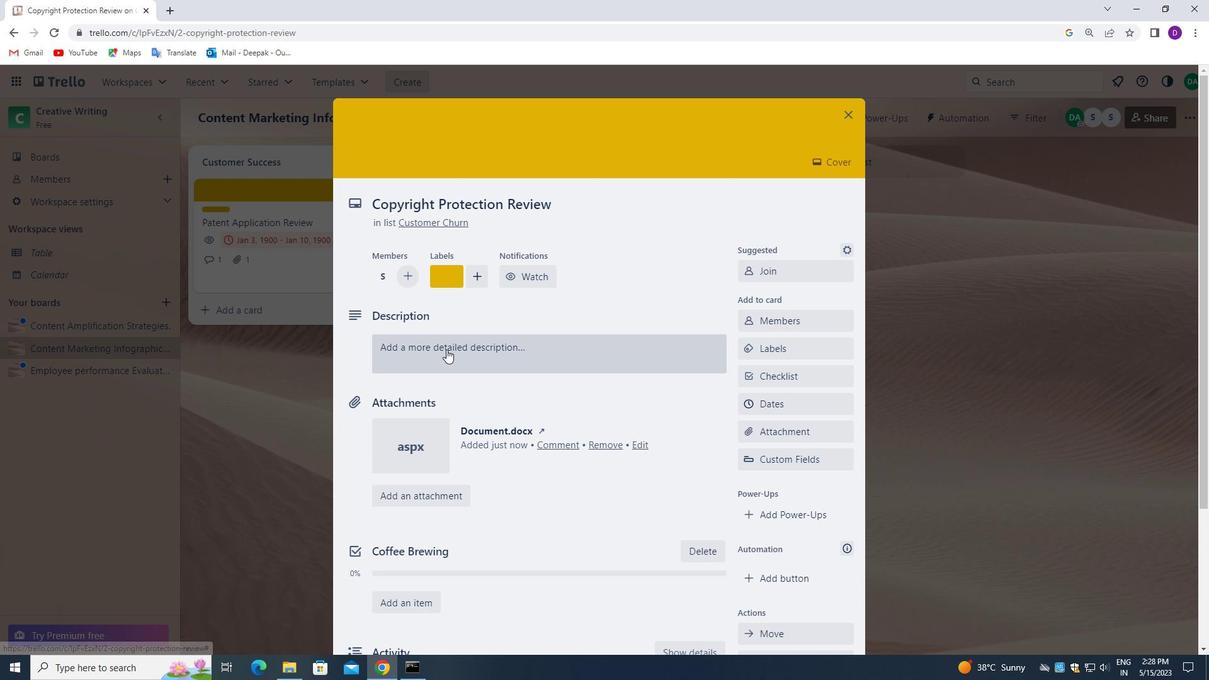 
Action: Mouse moved to (443, 398)
Screenshot: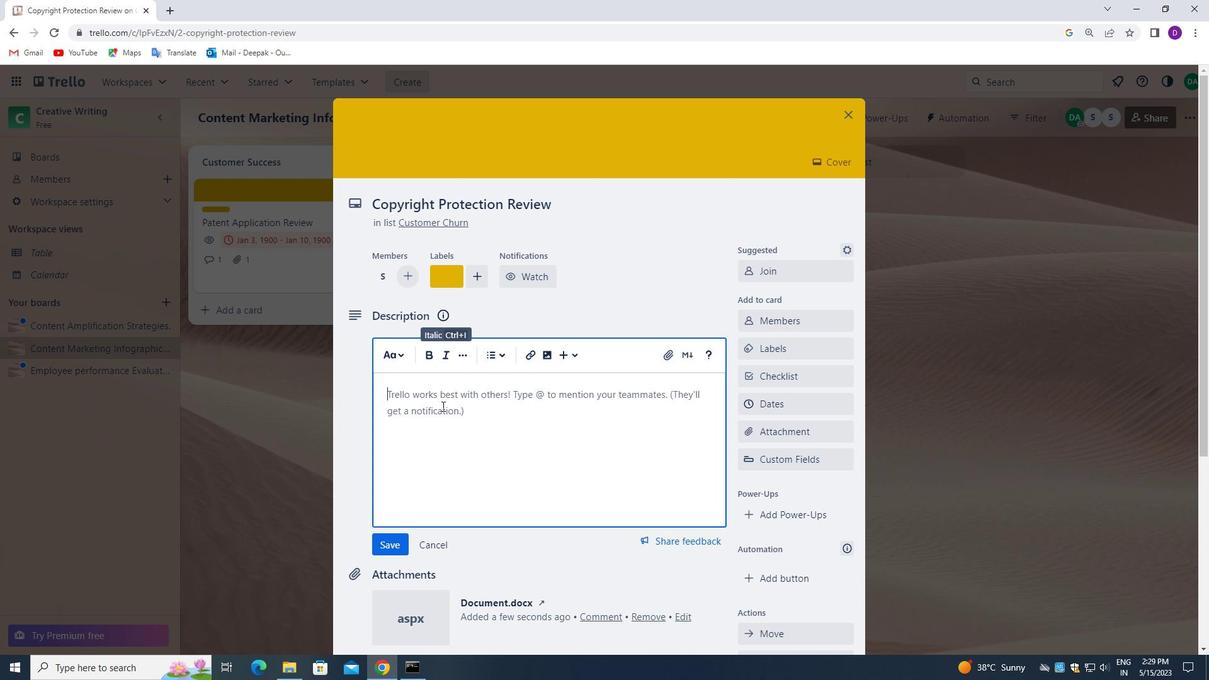 
Action: Mouse pressed left at (443, 398)
Screenshot: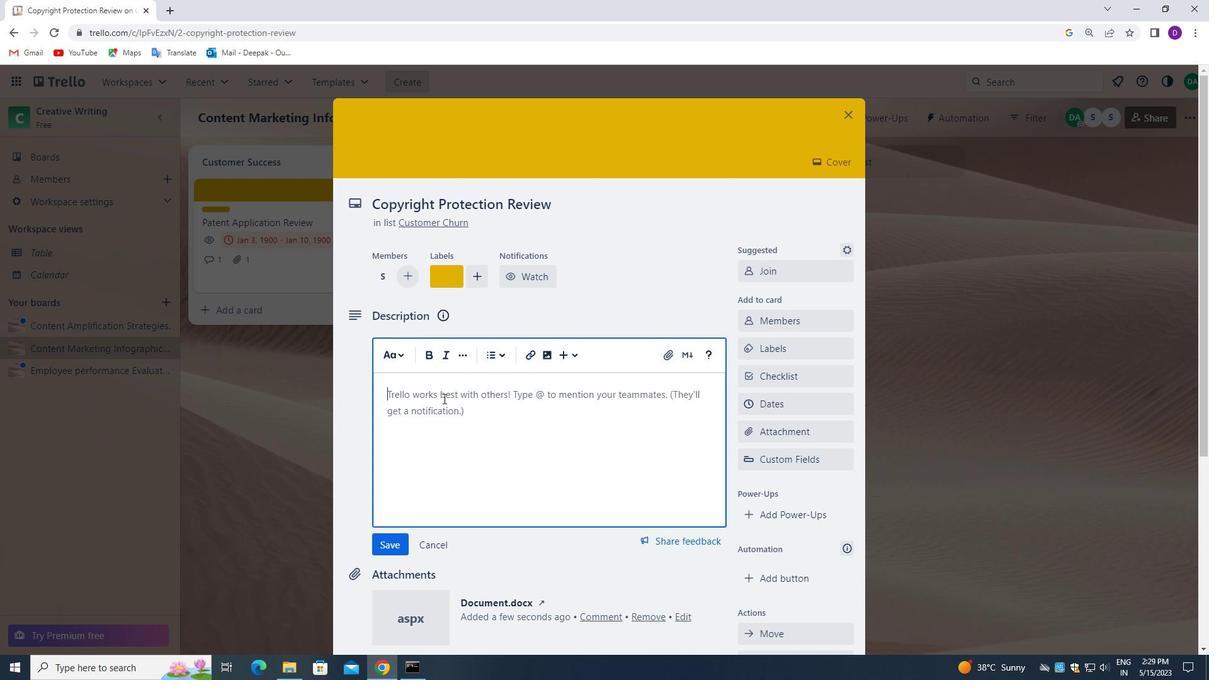 
Action: Key pressed <Key.shift>DEVELOP<Key.space>AND<Key.space>LAUNCH<Key.space>NEW<Key.space>CUSTOMER<Key.space>ACQUISITION<Key.space>STRATEGY.
Screenshot: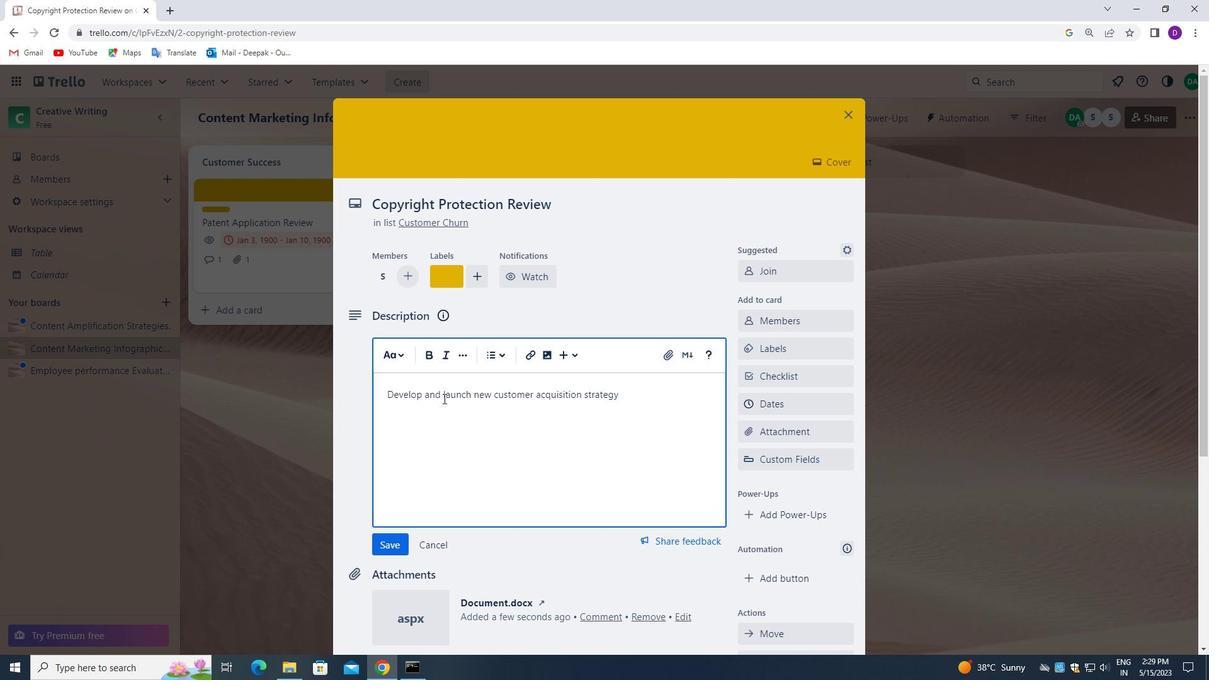 
Action: Mouse moved to (387, 541)
Screenshot: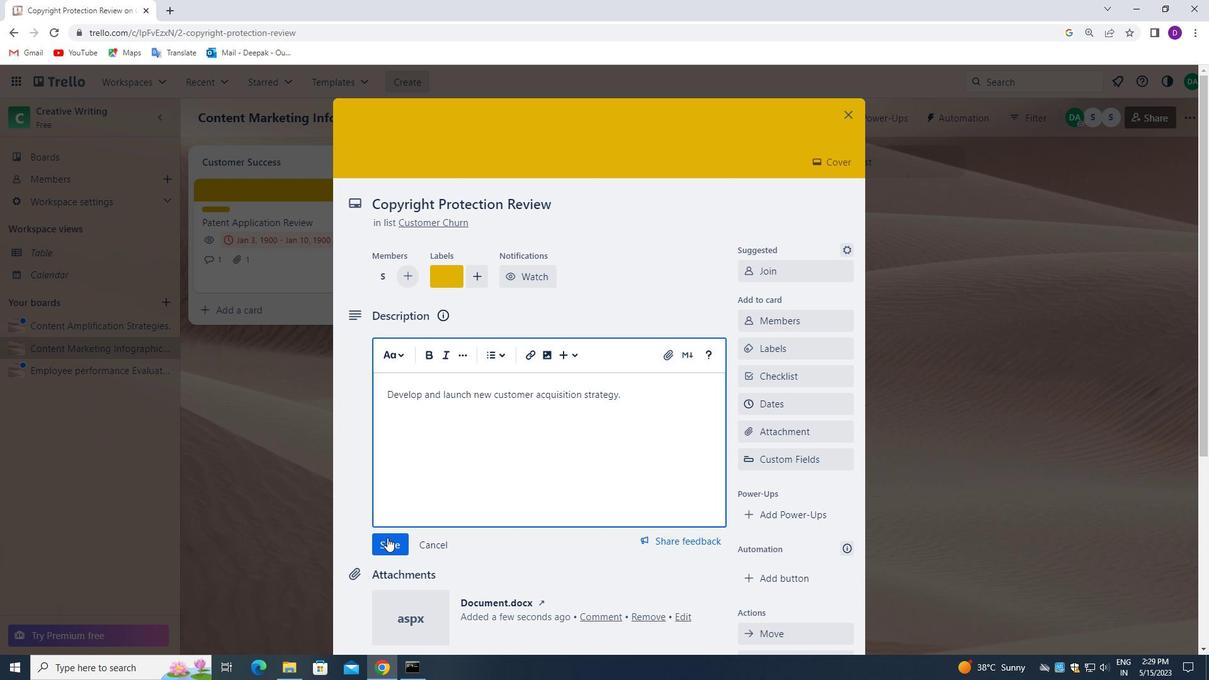 
Action: Mouse pressed left at (387, 541)
Screenshot: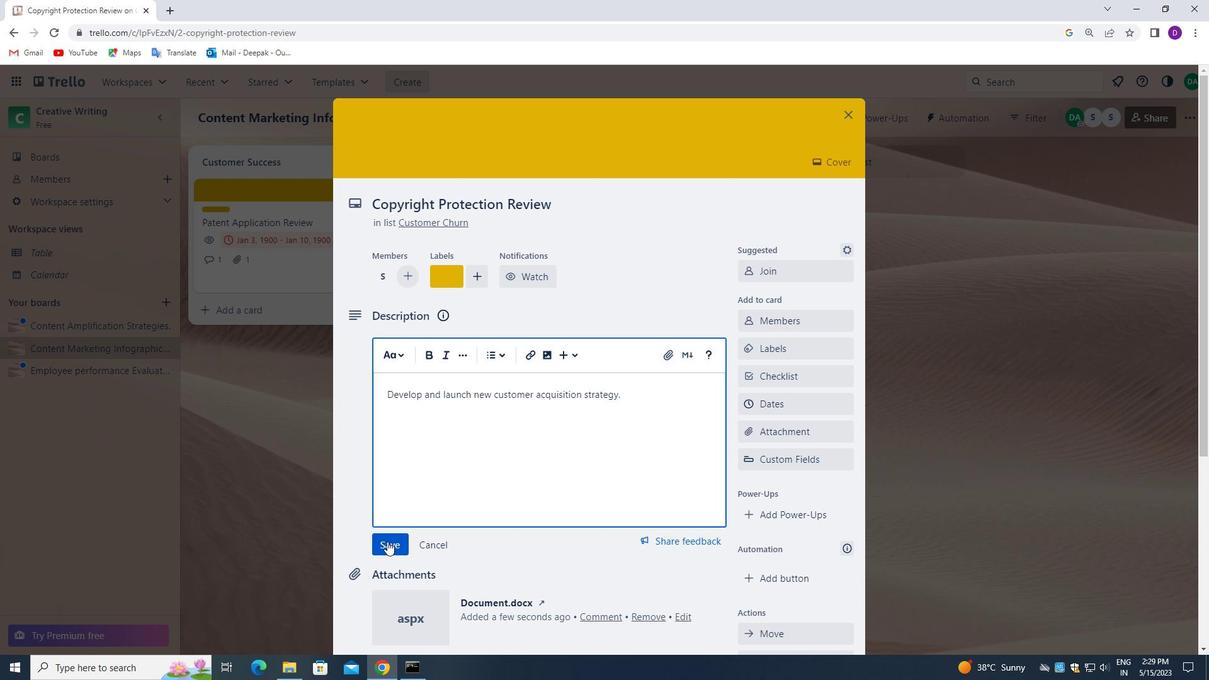 
Action: Mouse moved to (470, 553)
Screenshot: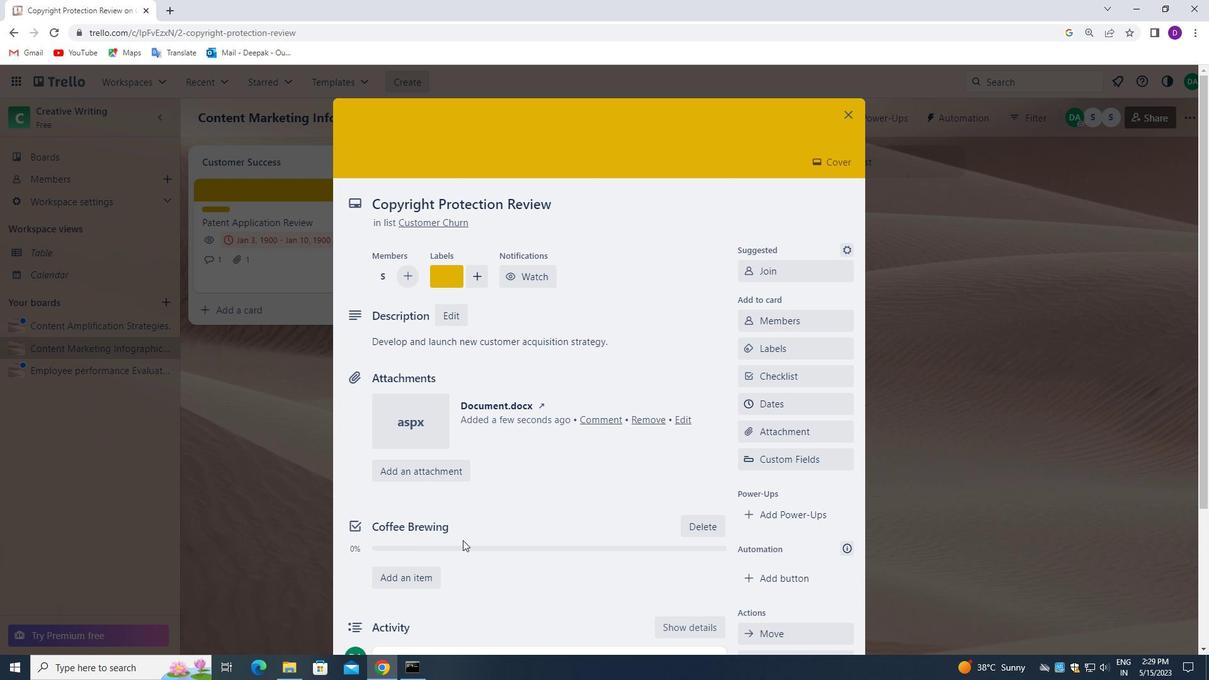 
Action: Mouse scrolled (470, 553) with delta (0, 0)
Screenshot: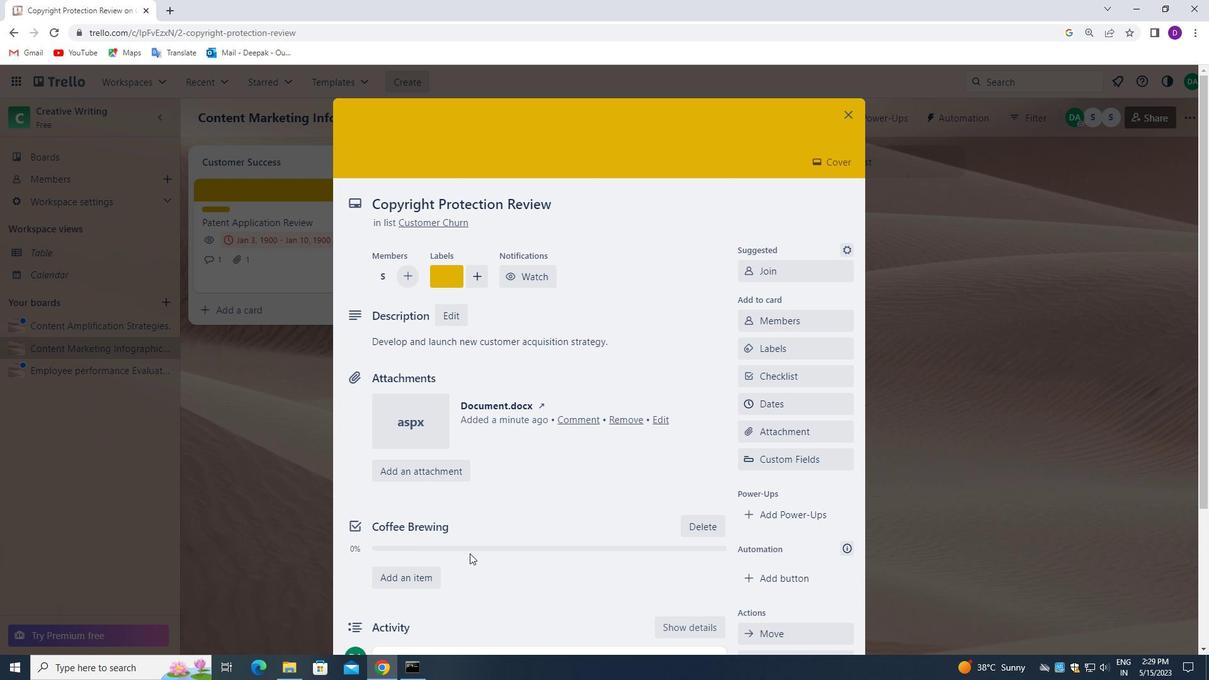 
Action: Mouse scrolled (470, 553) with delta (0, 0)
Screenshot: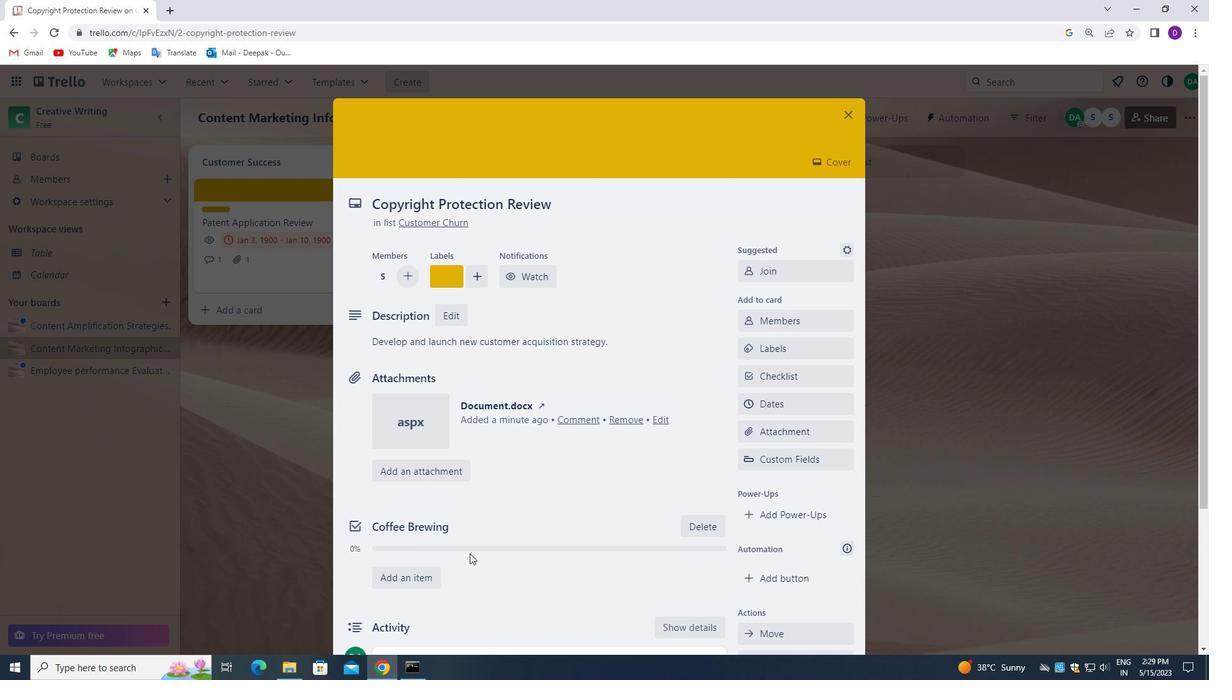 
Action: Mouse moved to (449, 573)
Screenshot: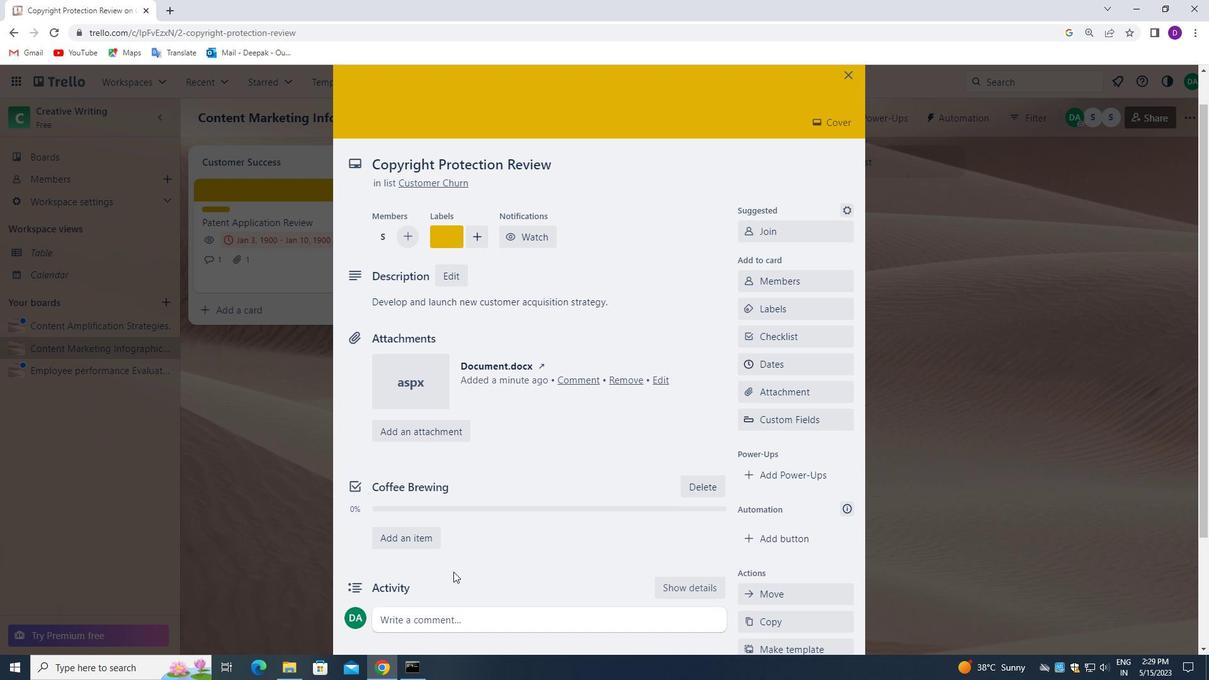 
Action: Mouse scrolled (449, 572) with delta (0, 0)
Screenshot: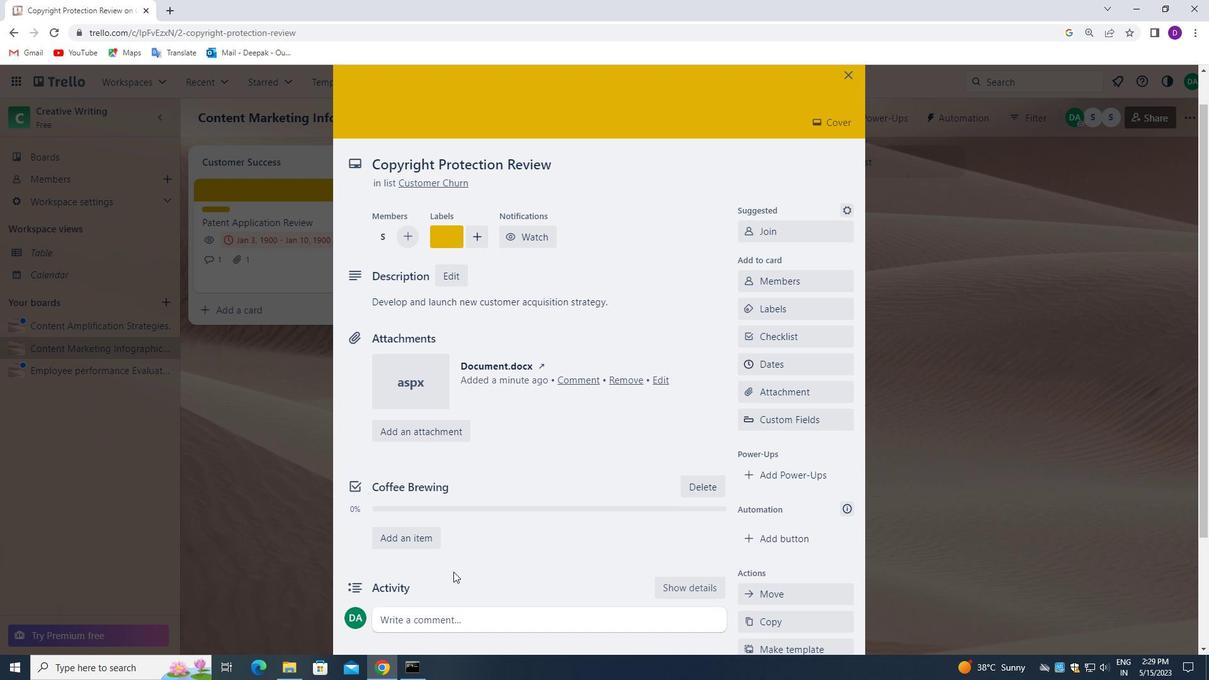
Action: Mouse moved to (449, 573)
Screenshot: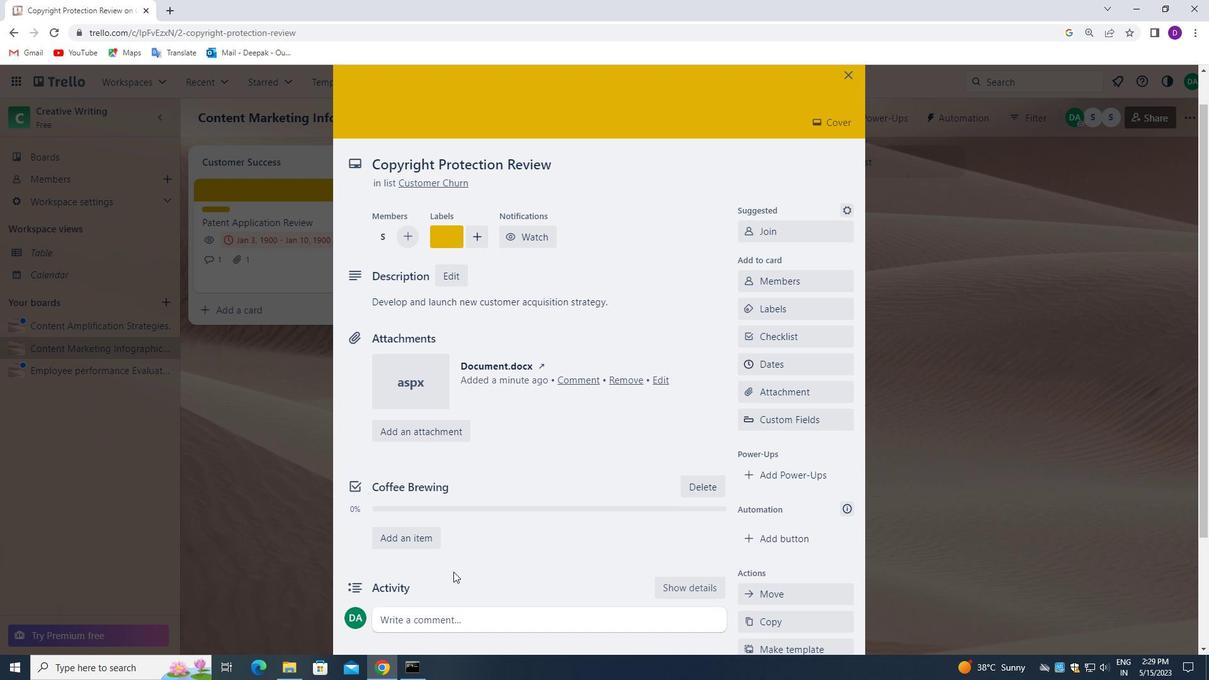 
Action: Mouse scrolled (449, 572) with delta (0, 0)
Screenshot: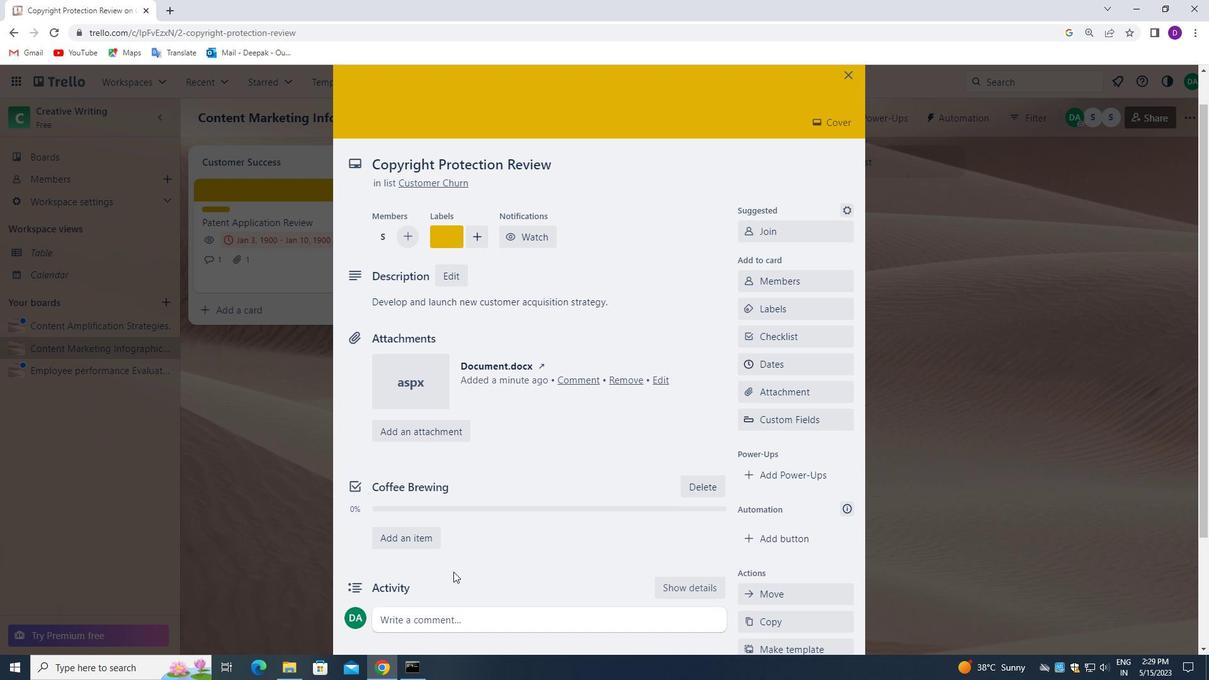 
Action: Mouse moved to (448, 574)
Screenshot: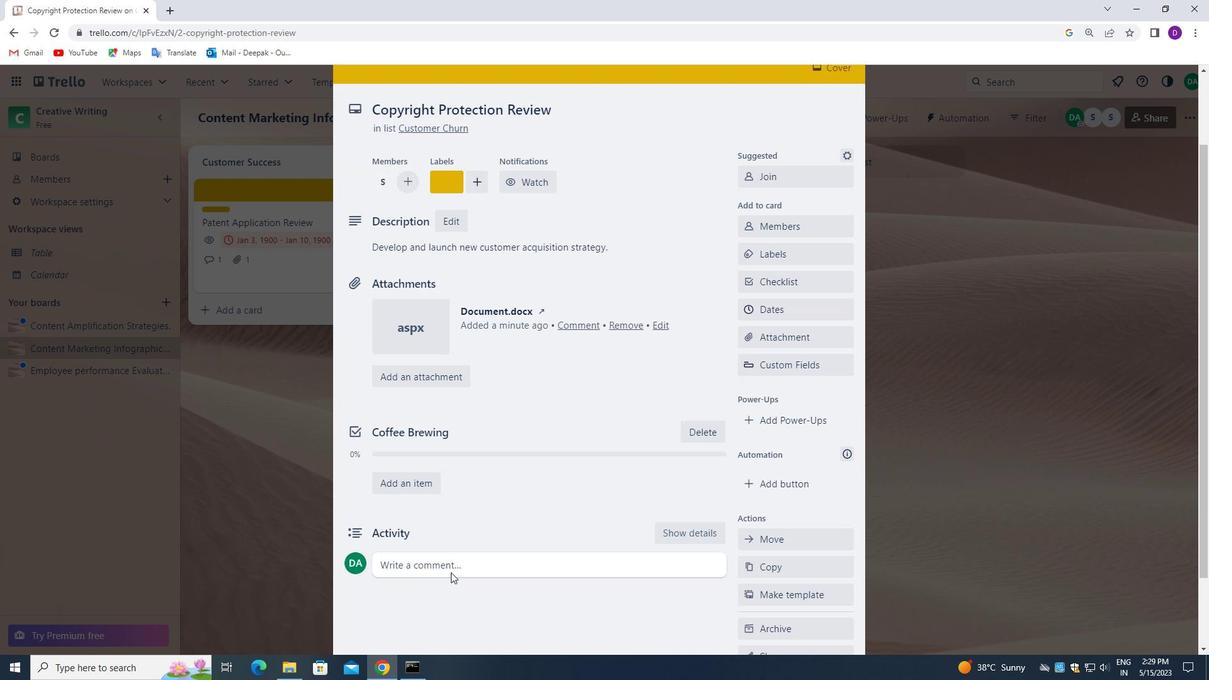 
Action: Mouse scrolled (448, 573) with delta (0, 0)
Screenshot: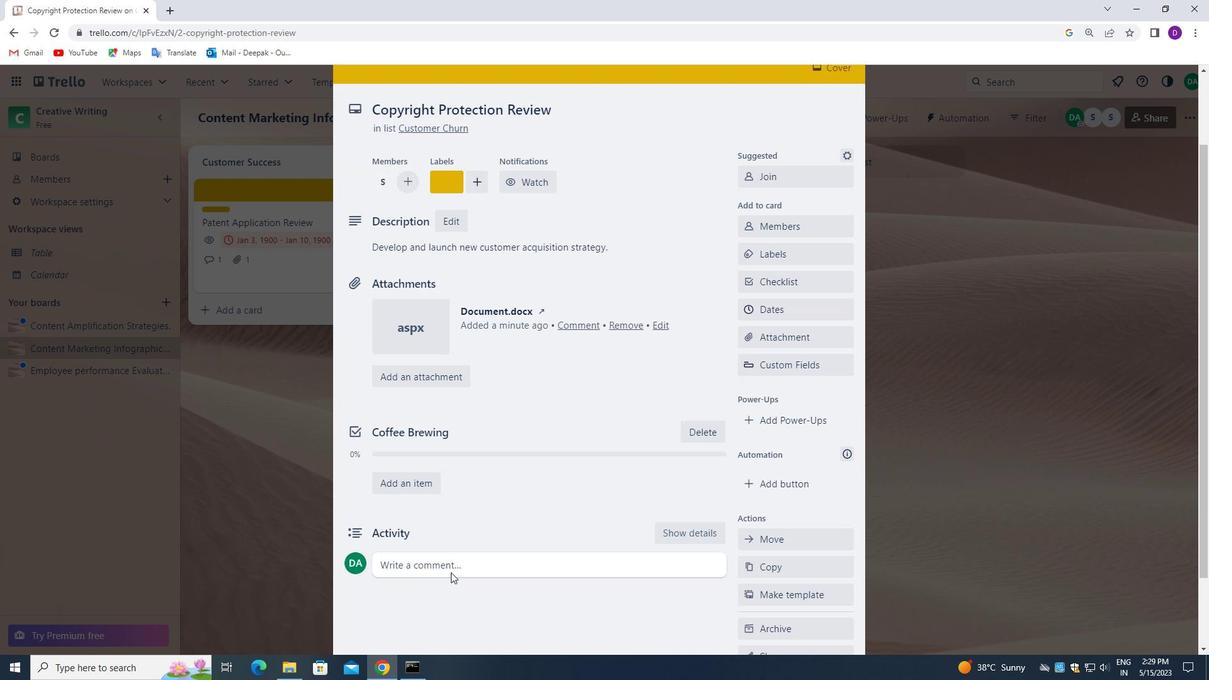 
Action: Mouse moved to (451, 475)
Screenshot: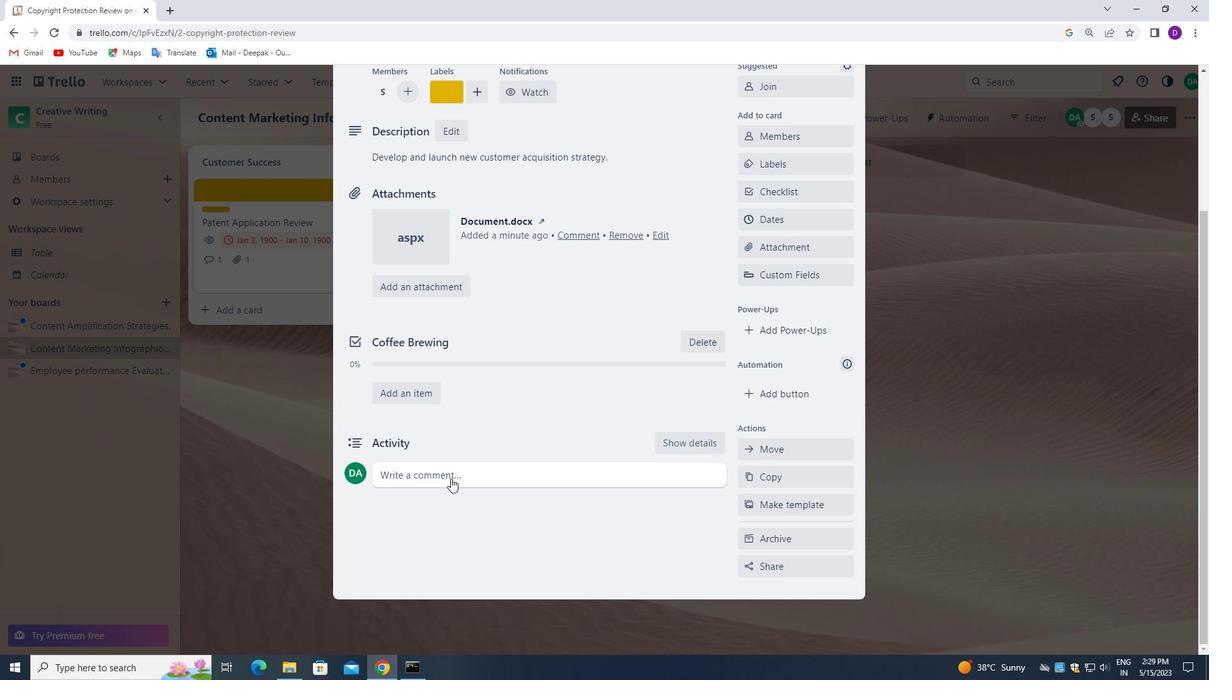 
Action: Mouse pressed left at (451, 475)
Screenshot: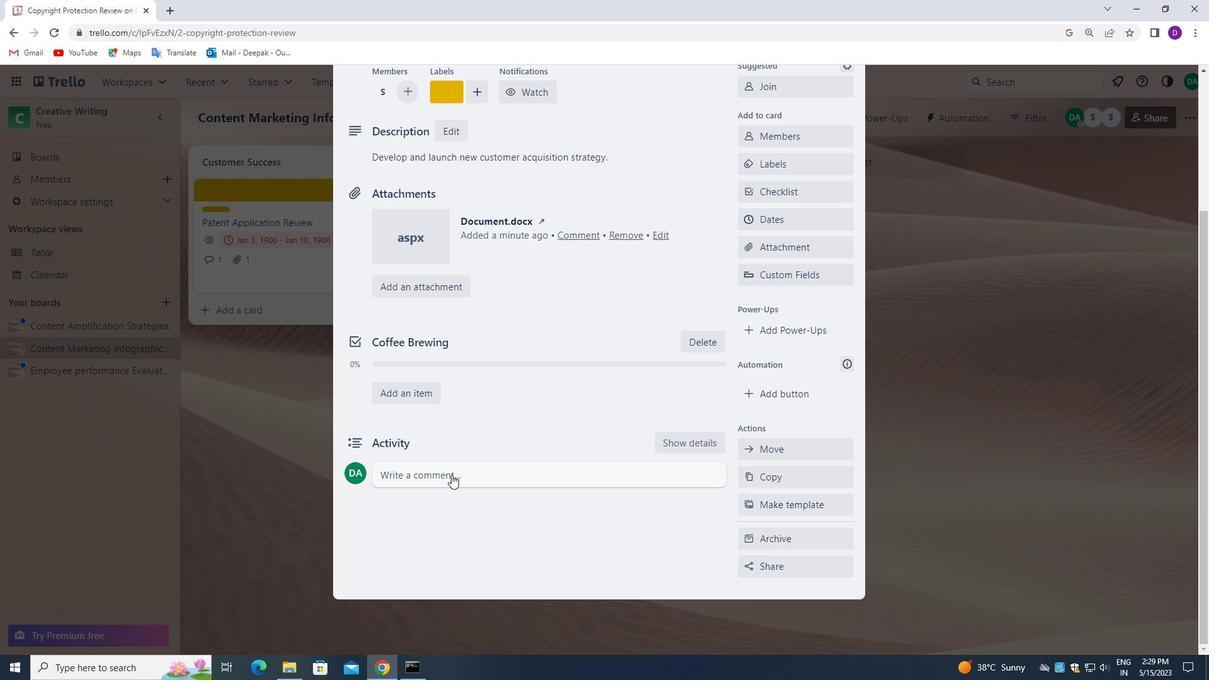 
Action: Mouse moved to (395, 517)
Screenshot: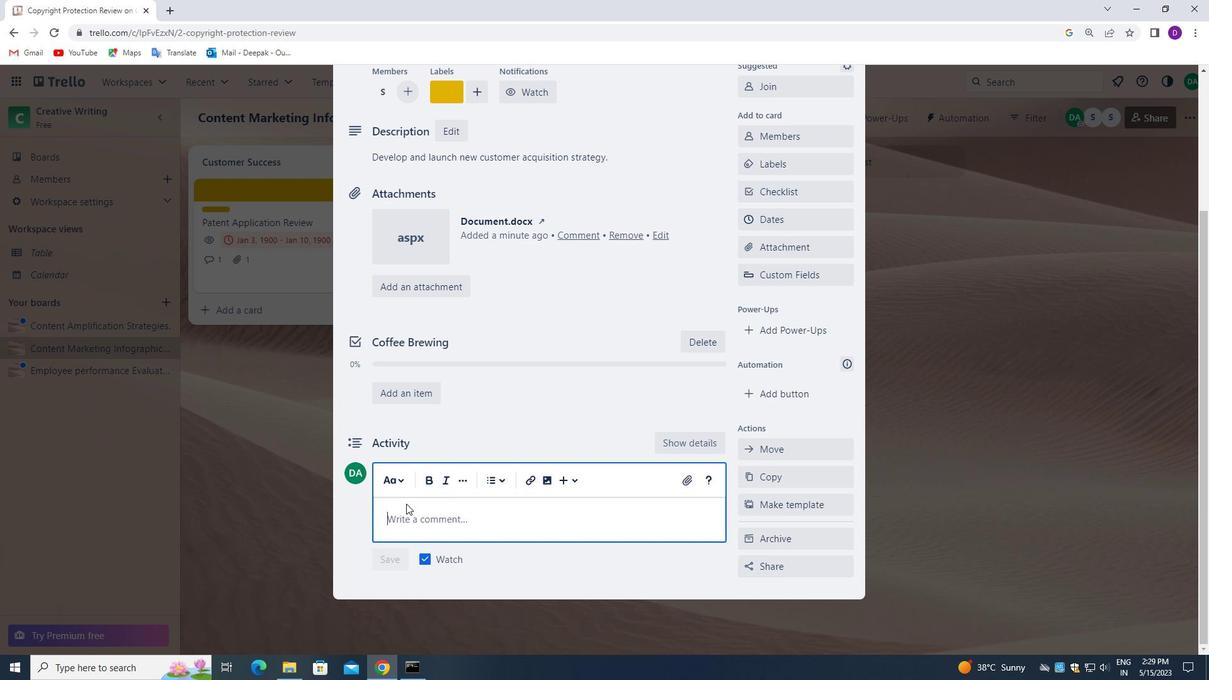 
Action: Mouse pressed left at (395, 517)
Screenshot: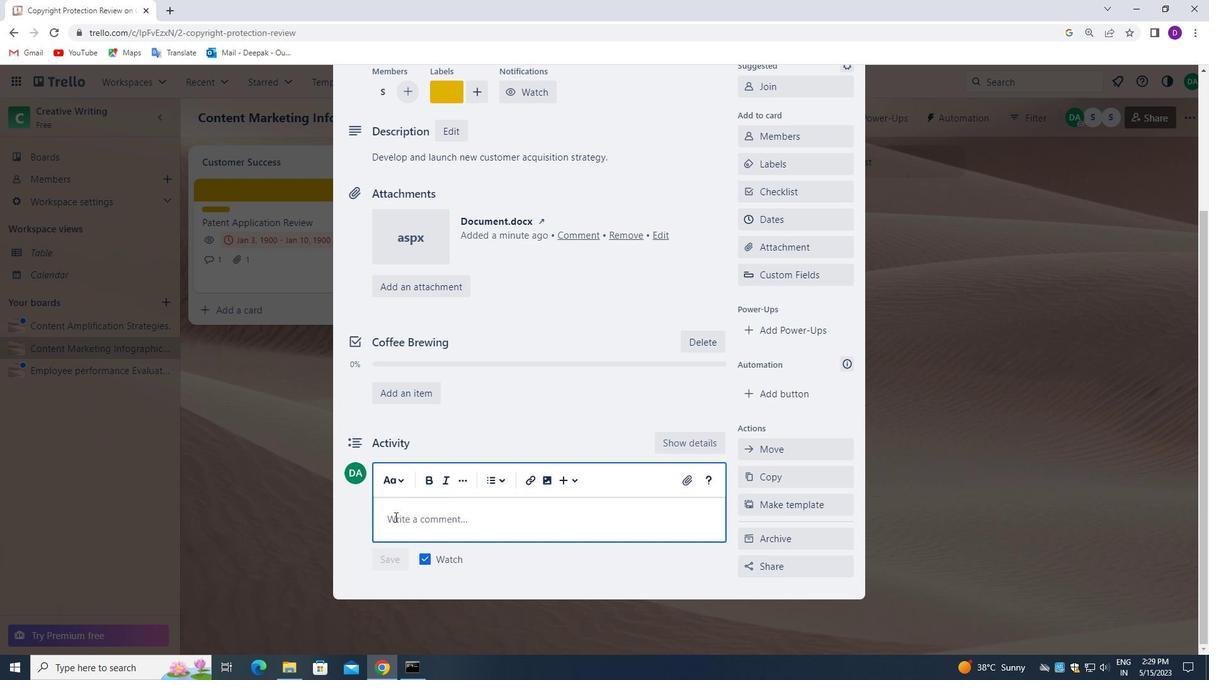 
Action: Key pressed <Key.shift>THIS<Key.space>TASK<Key.space>PRESENTS<Key.space>AN<Key.space>OPPORTI<Key.backspace>UNITY<Key.space>TO<Key.space>DEMONSTRATE<Key.space>OUR<Key.space>PROJECT<Key.space>MANAGEMENT<Key.space>AND<Key.space>ORGANIZATIONAL<Key.space>SKILLS.
Screenshot: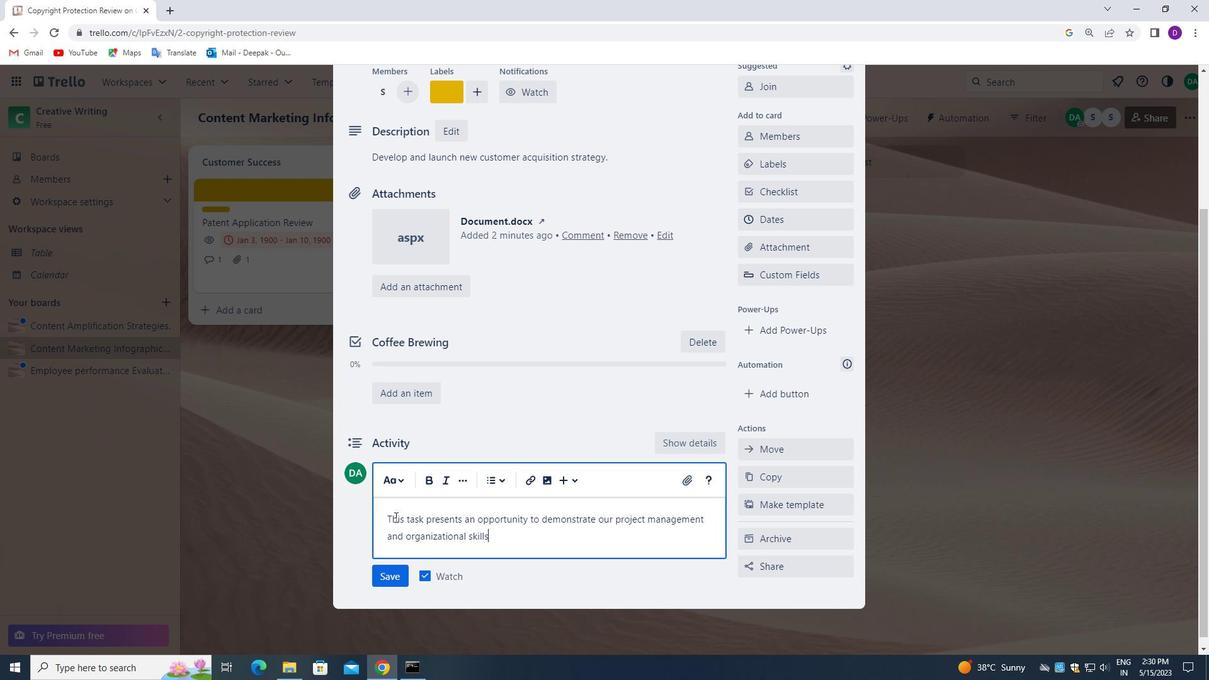 
Action: Mouse moved to (502, 526)
Screenshot: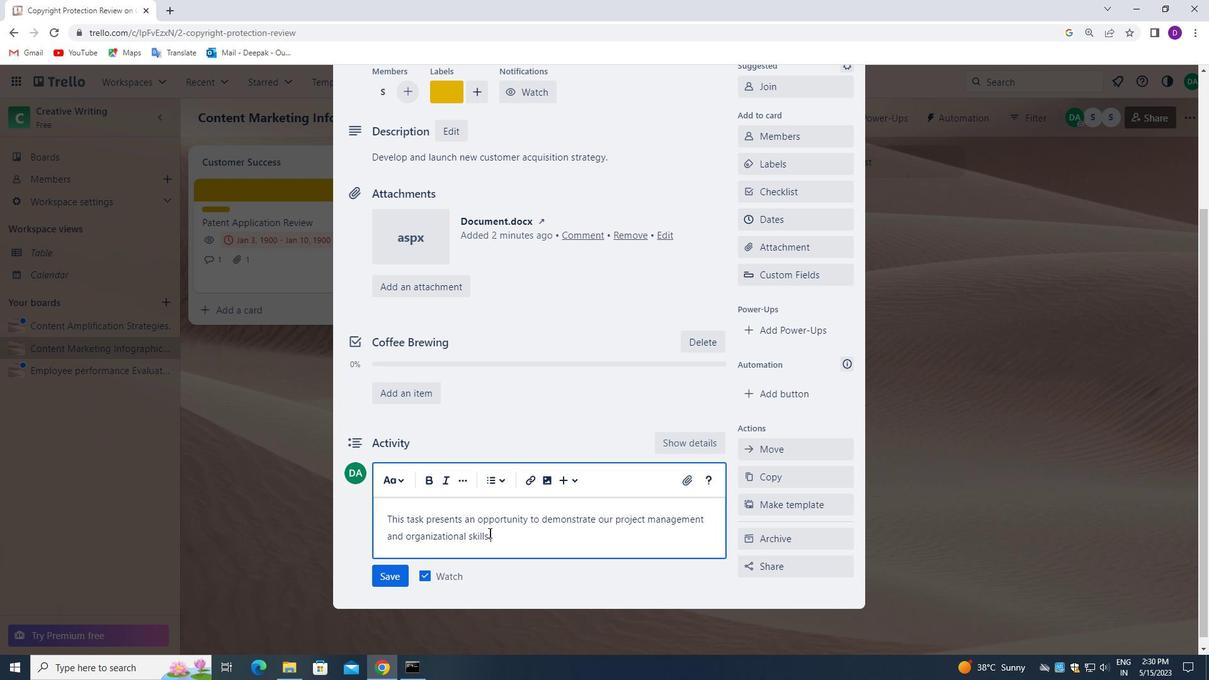 
Action: Key pressed <Key.backspace>,<Key.space>COORDINATING<Key.space>RESOURCES<Key.space>AND<Key.space>TIMELINES<Key.space>EFFECTIVELY.
Screenshot: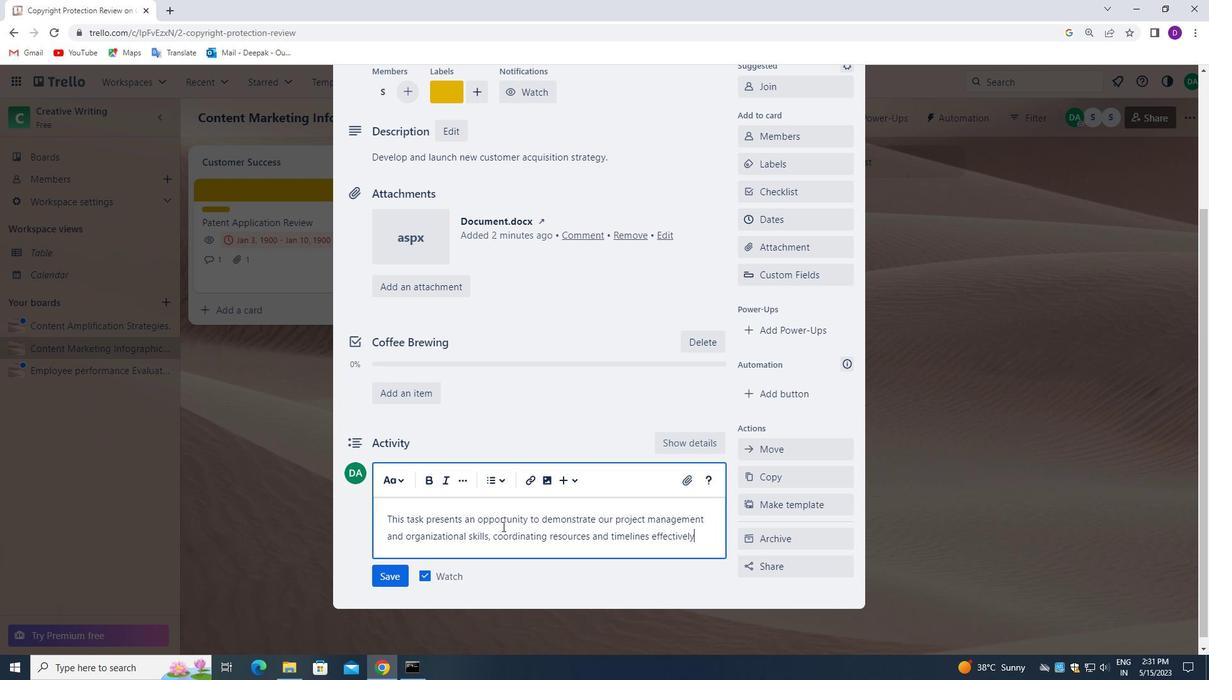 
Action: Mouse moved to (378, 579)
Screenshot: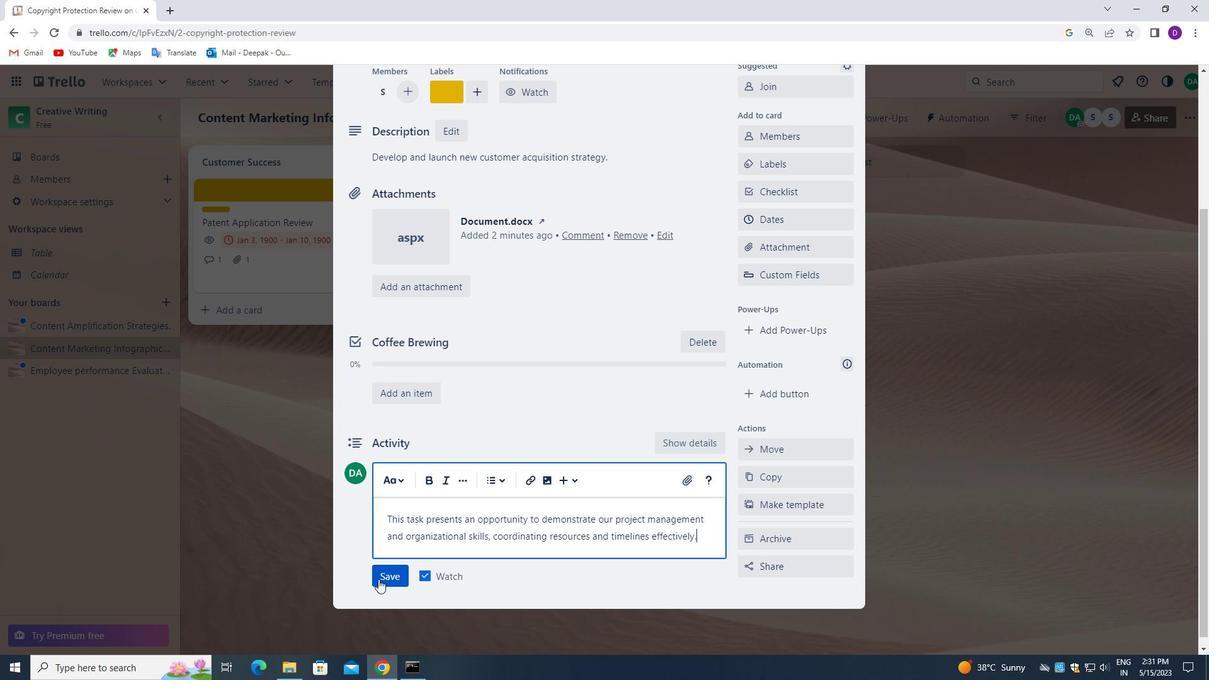 
Action: Mouse pressed left at (378, 579)
Screenshot: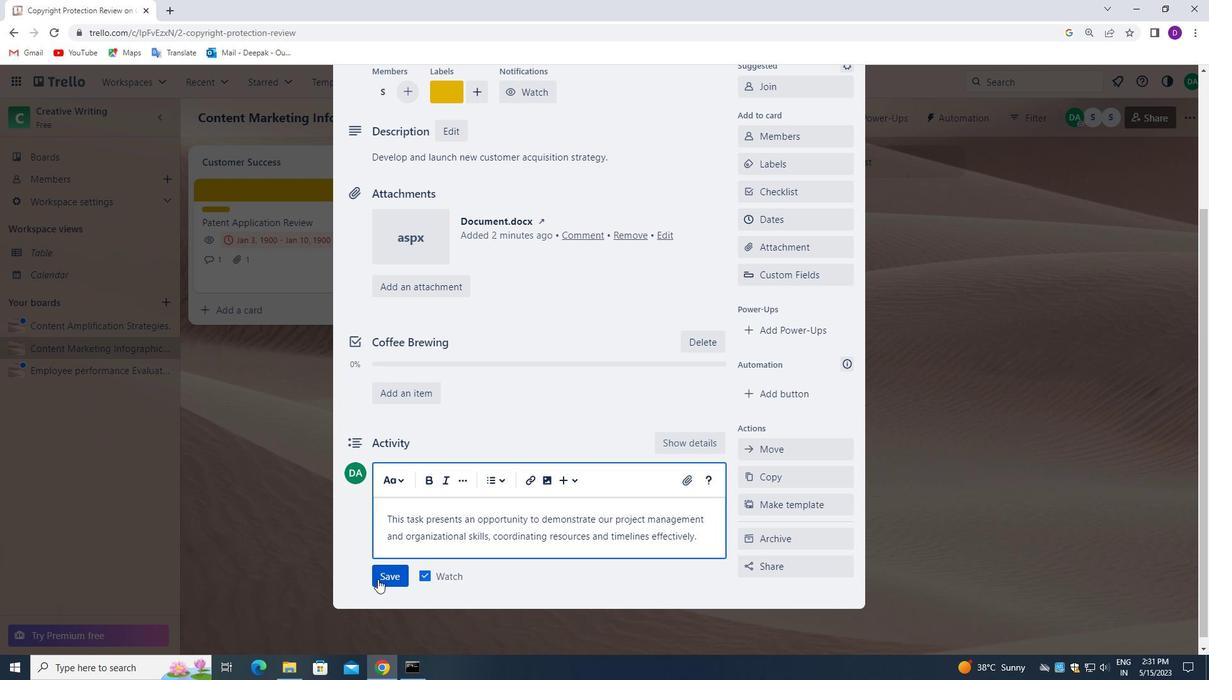 
Action: Mouse moved to (778, 212)
Screenshot: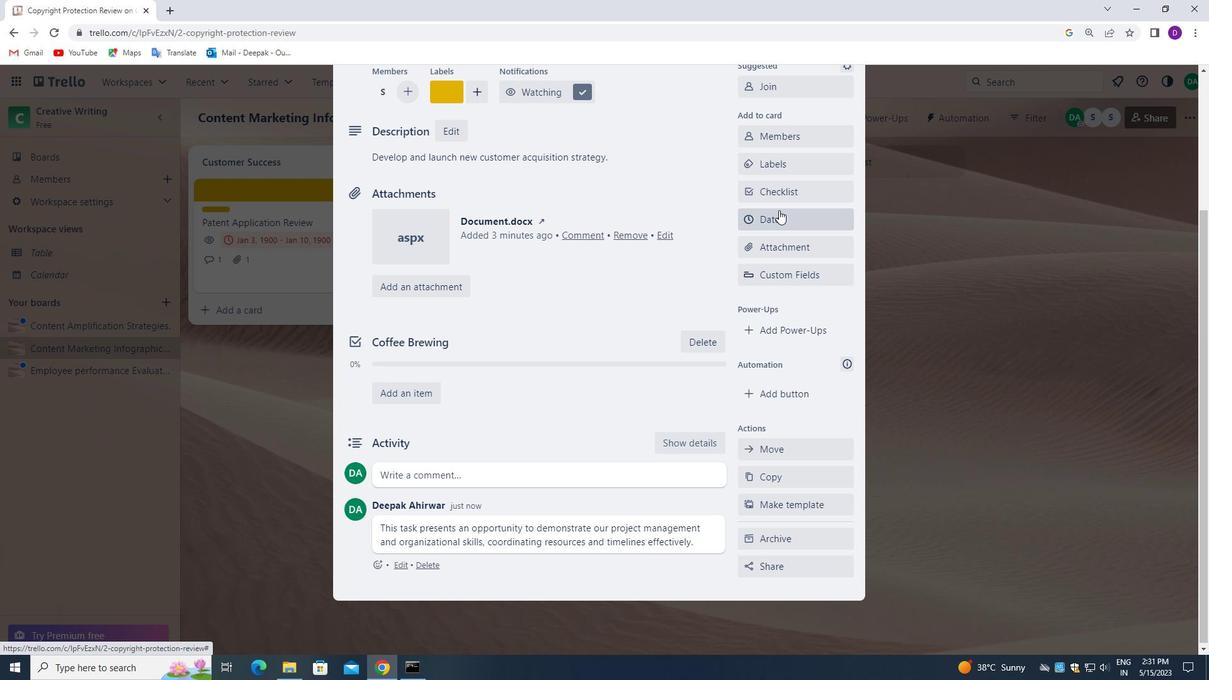 
Action: Mouse pressed left at (778, 212)
Screenshot: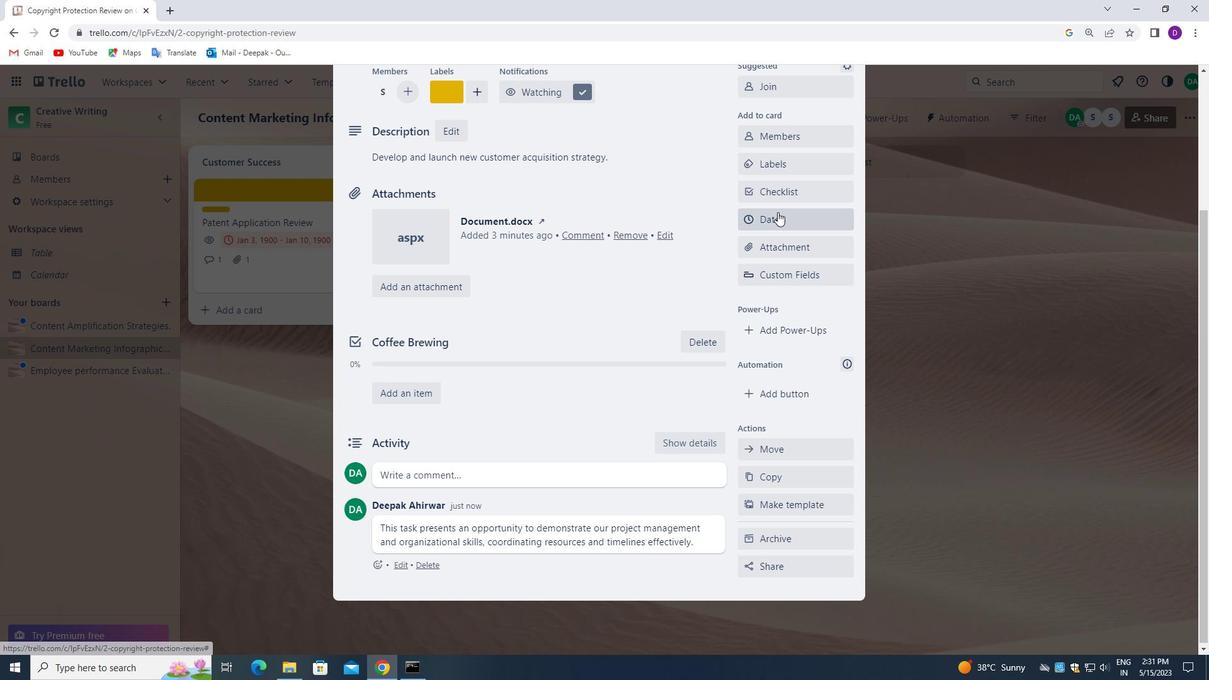 
Action: Mouse moved to (754, 371)
Screenshot: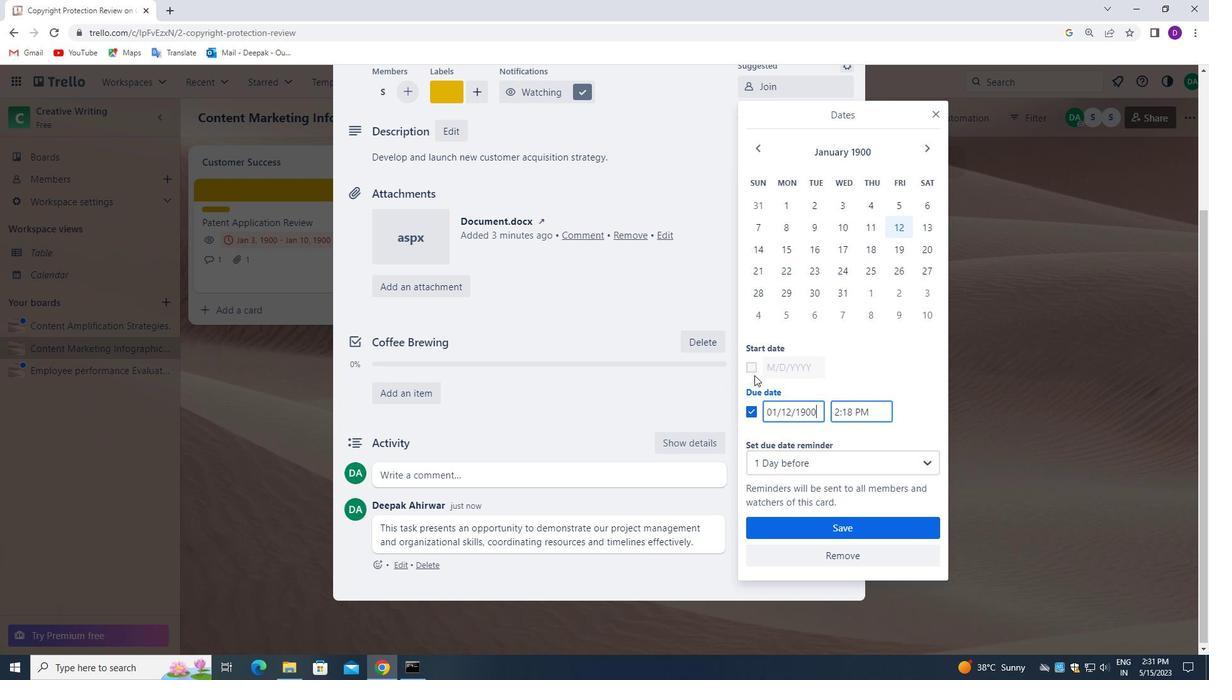 
Action: Mouse pressed left at (754, 371)
Screenshot: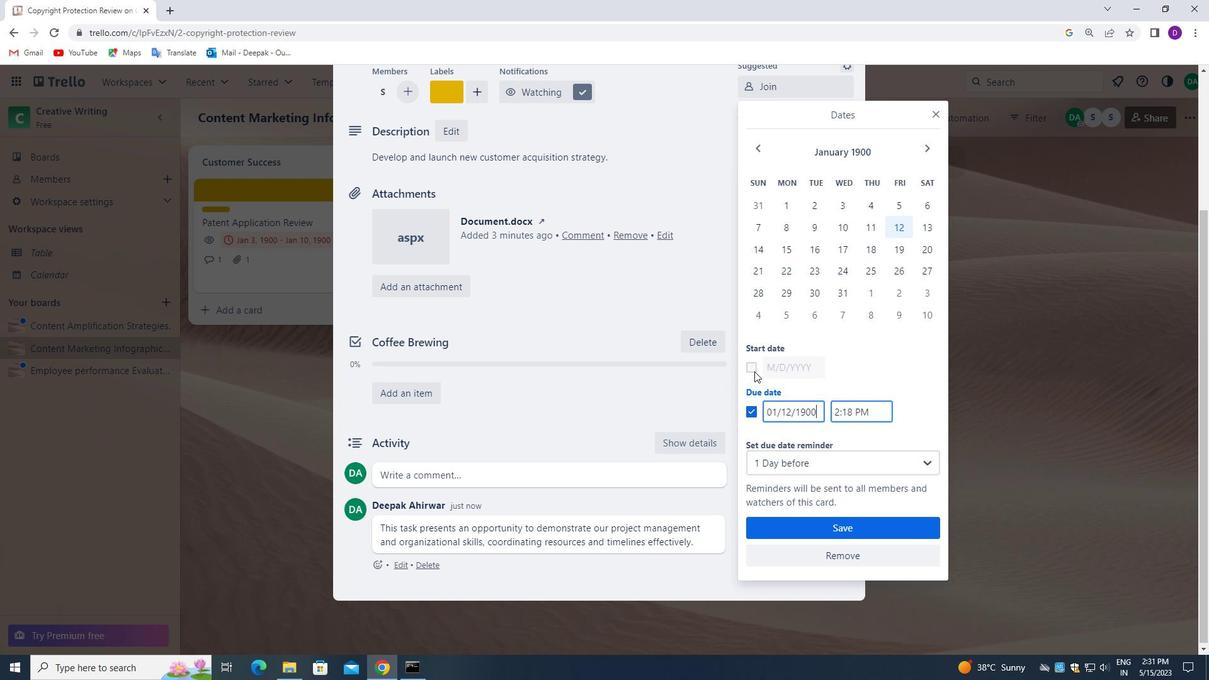 
Action: Mouse moved to (778, 368)
Screenshot: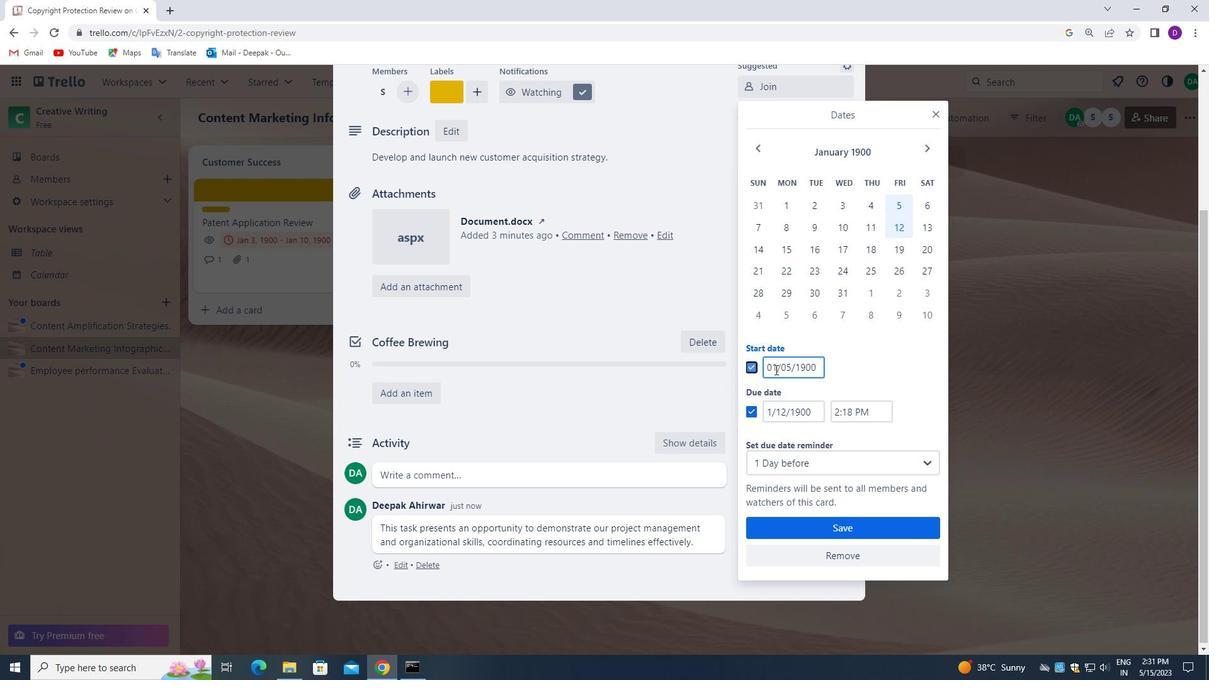 
Action: Mouse pressed left at (778, 368)
Screenshot: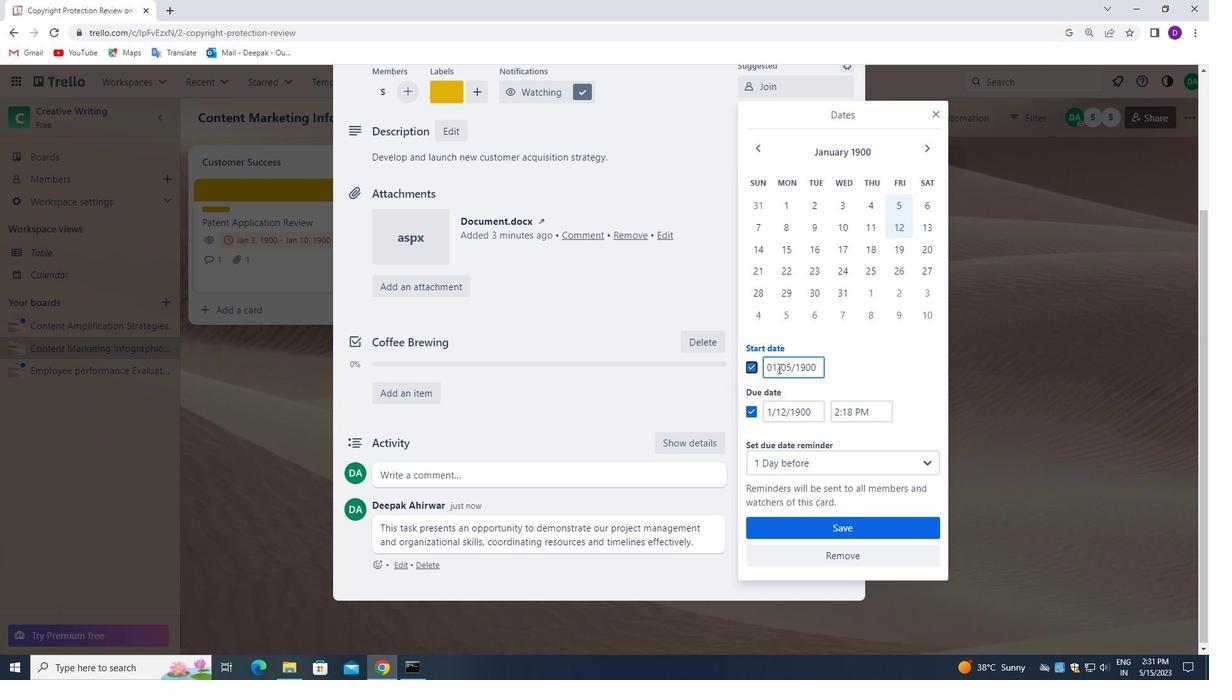
Action: Mouse pressed left at (778, 368)
Screenshot: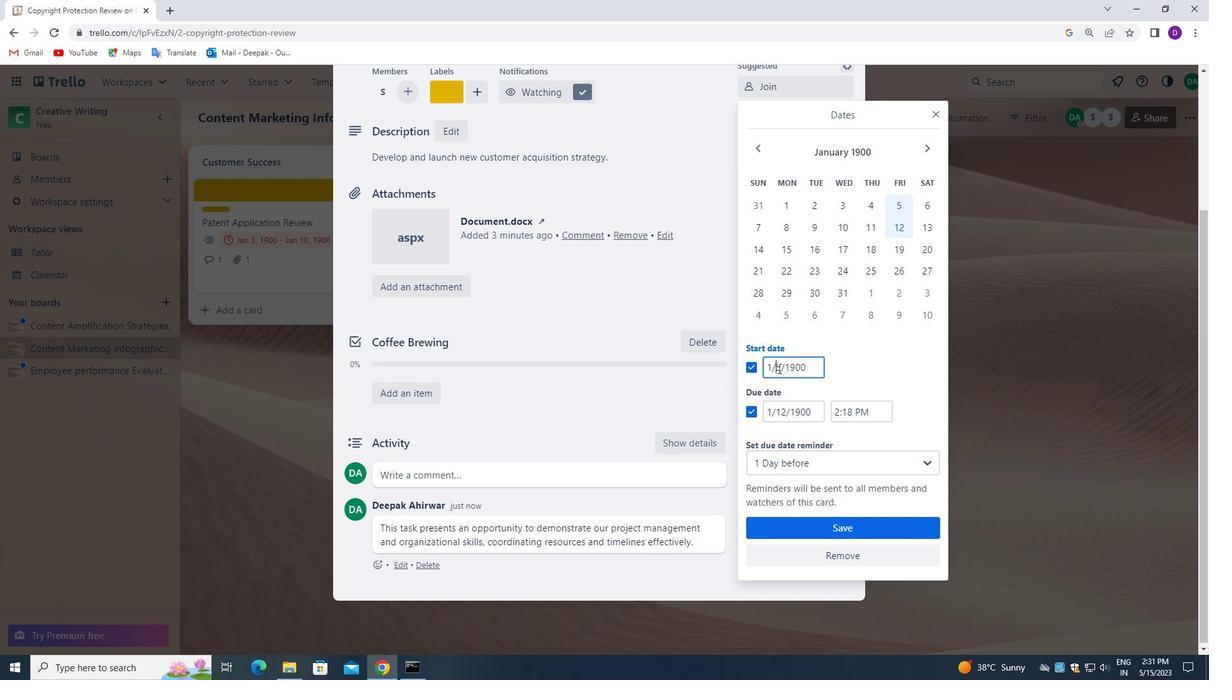 
Action: Mouse pressed left at (778, 368)
Screenshot: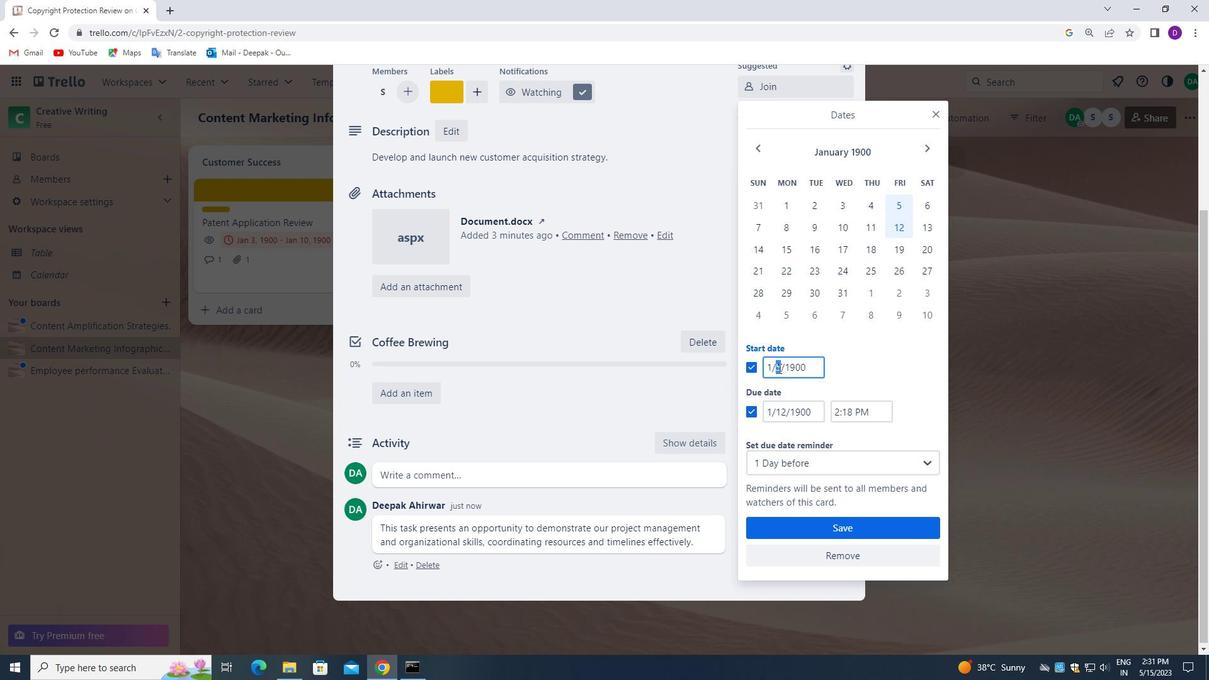 
Action: Key pressed <Key.backspace>01/06/1900
Screenshot: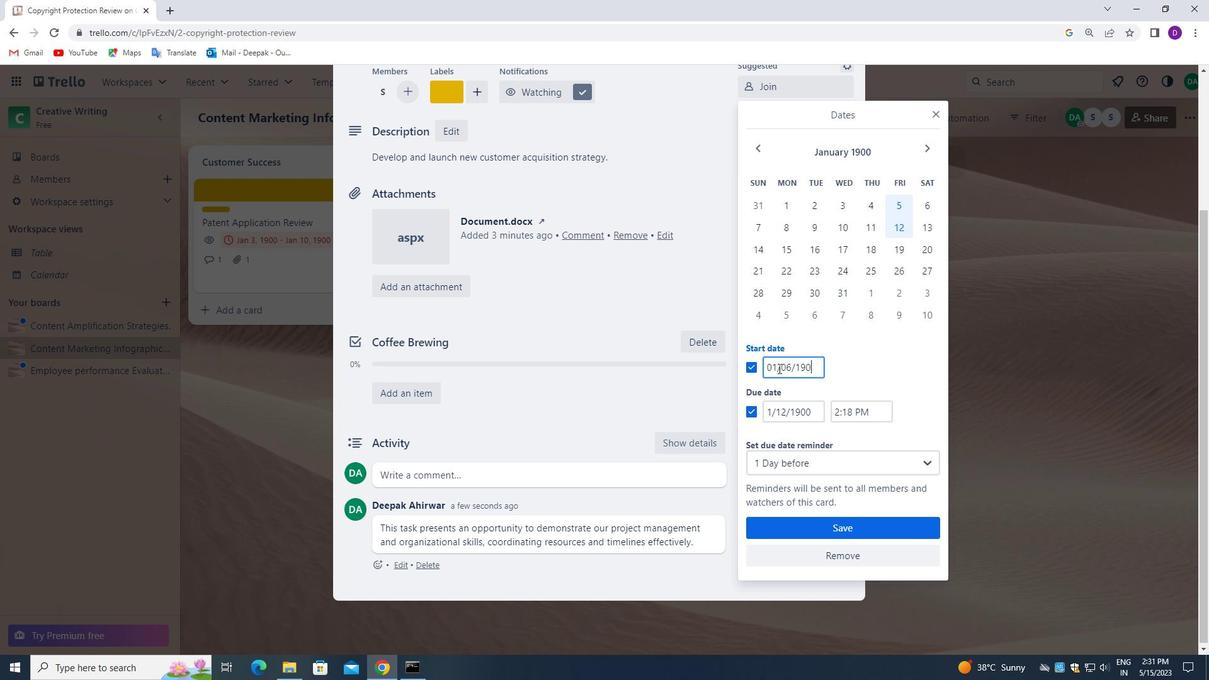 
Action: Mouse moved to (788, 407)
Screenshot: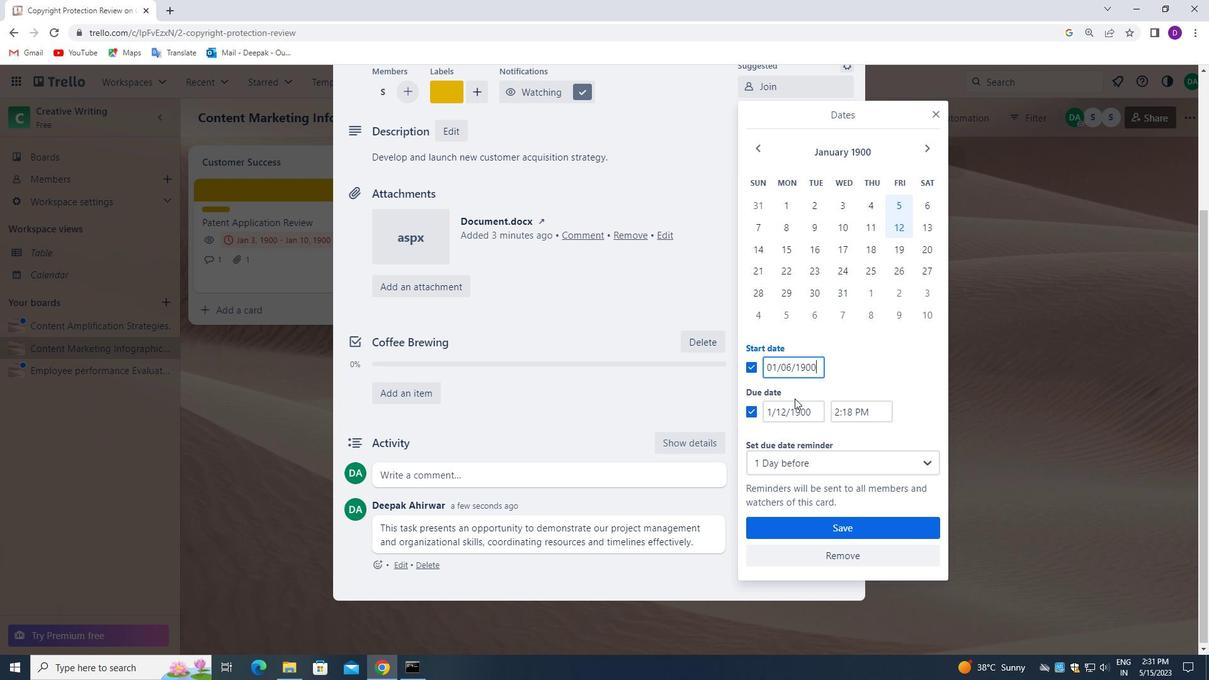 
Action: Mouse pressed left at (788, 407)
Screenshot: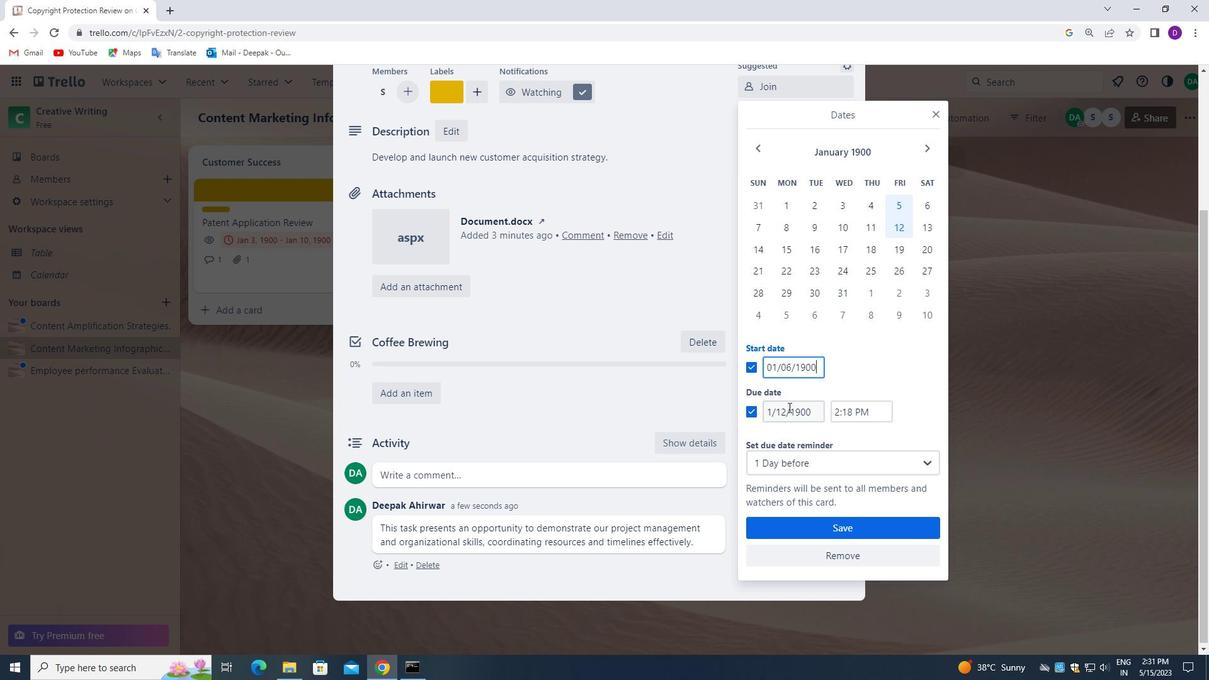 
Action: Mouse pressed left at (788, 407)
Screenshot: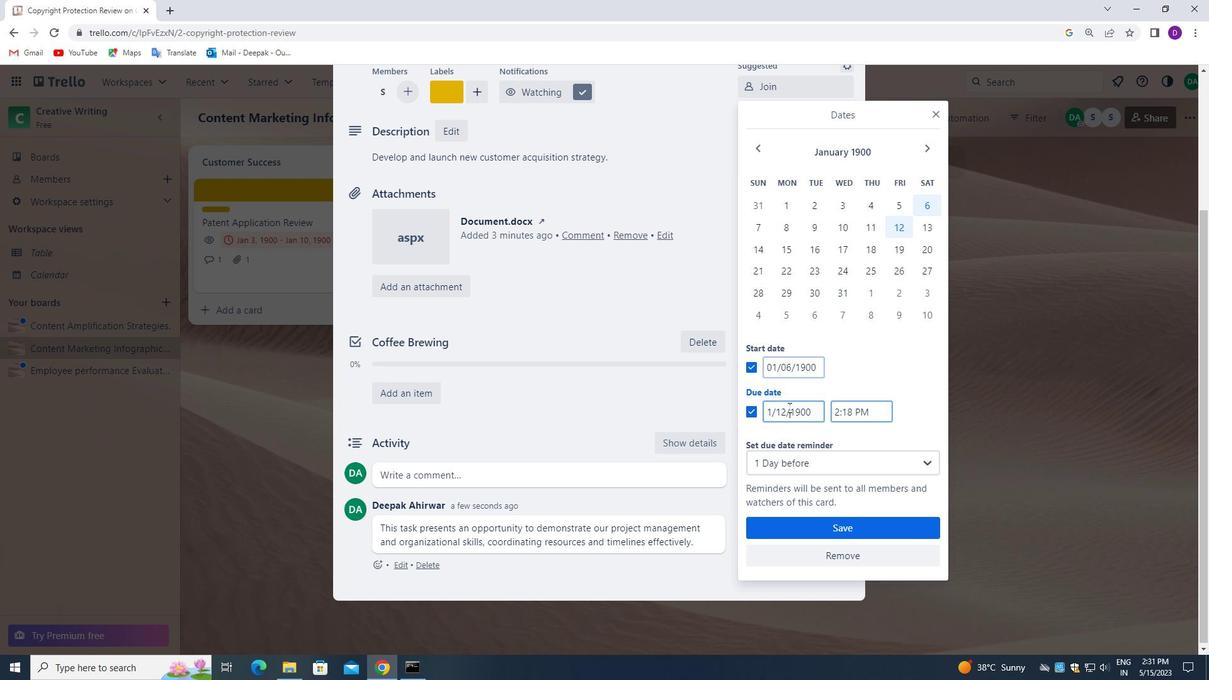 
Action: Mouse pressed left at (788, 407)
Screenshot: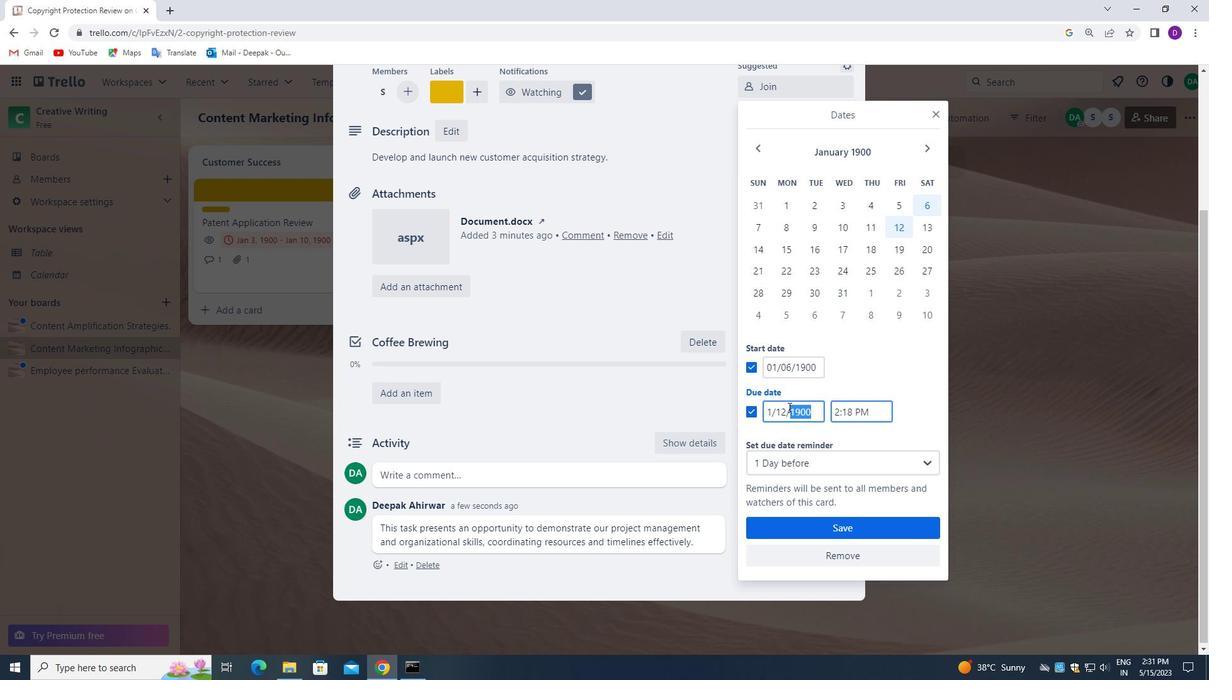 
Action: Key pressed <Key.backspace>01/13/1900
Screenshot: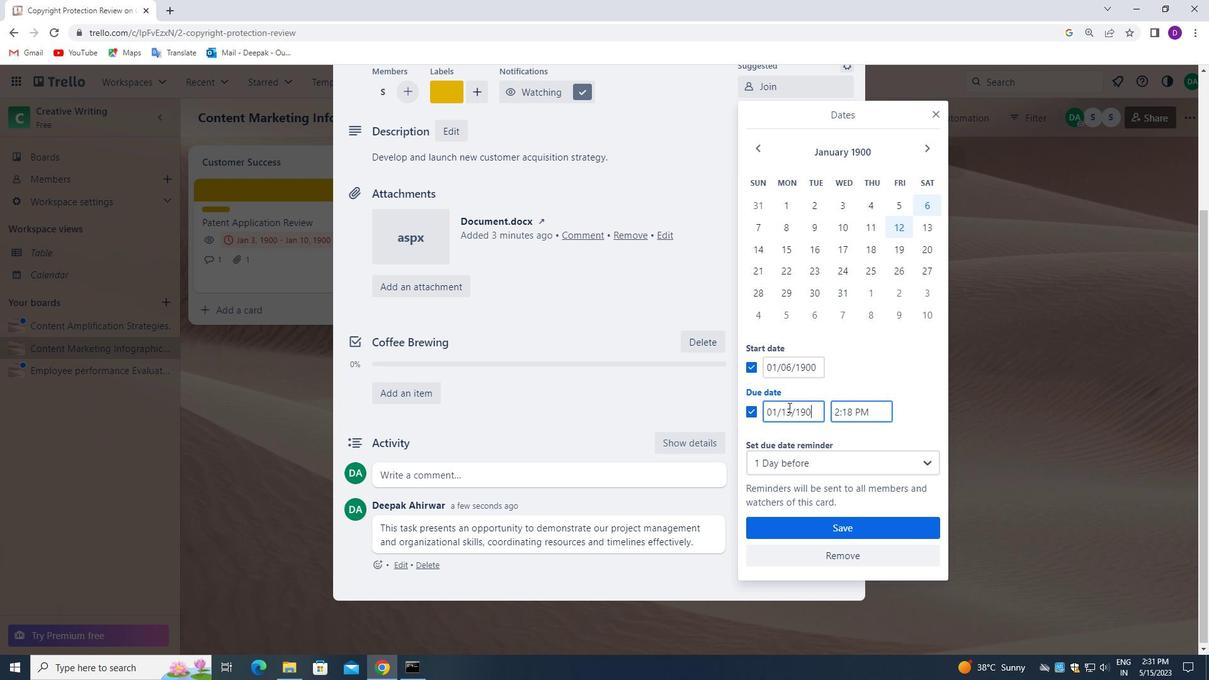 
Action: Mouse moved to (855, 522)
Screenshot: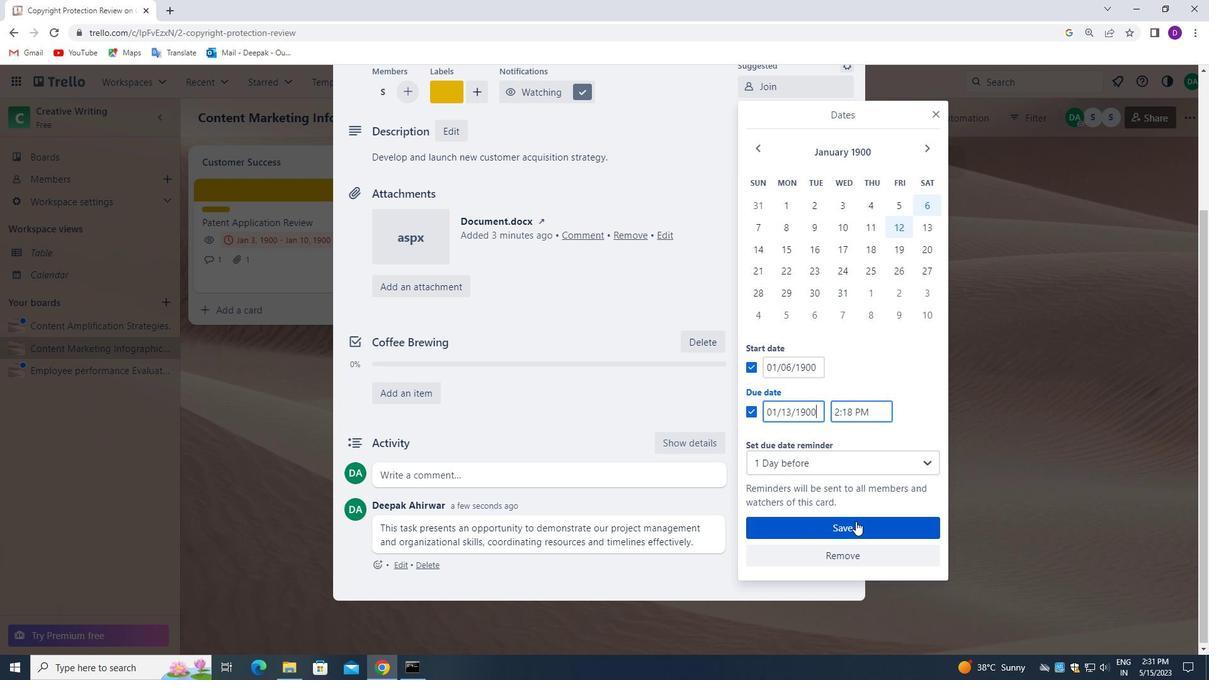 
Action: Mouse pressed left at (855, 522)
Screenshot: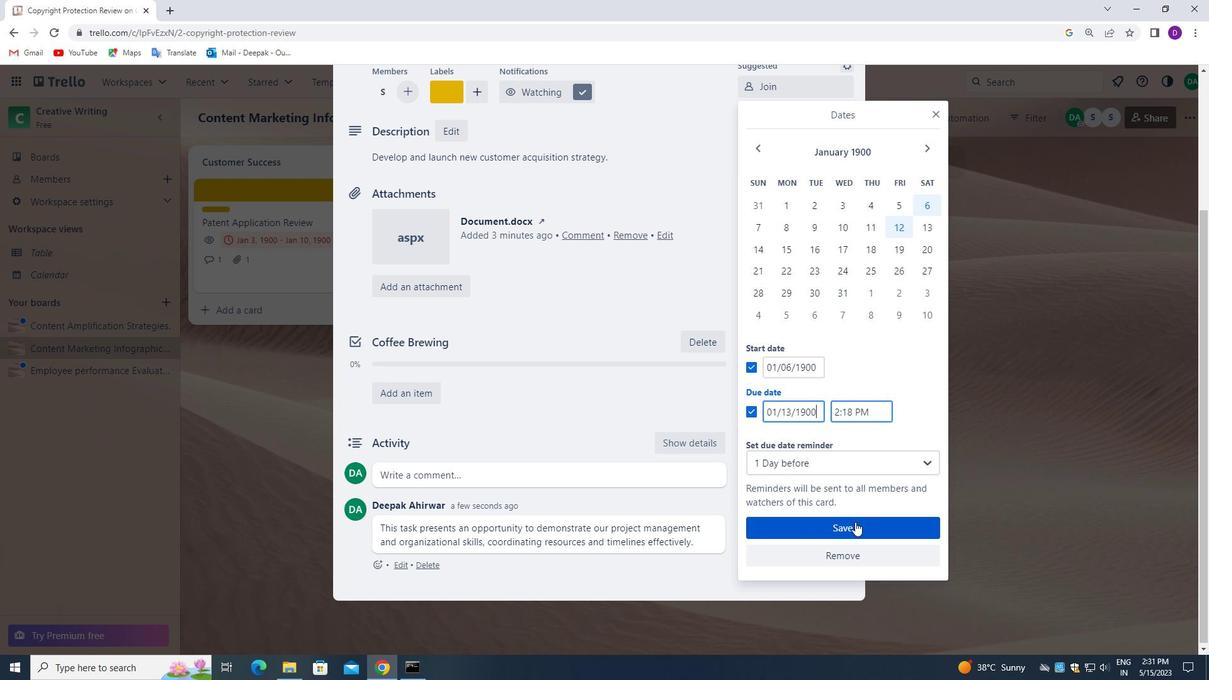 
Action: Mouse moved to (676, 364)
Screenshot: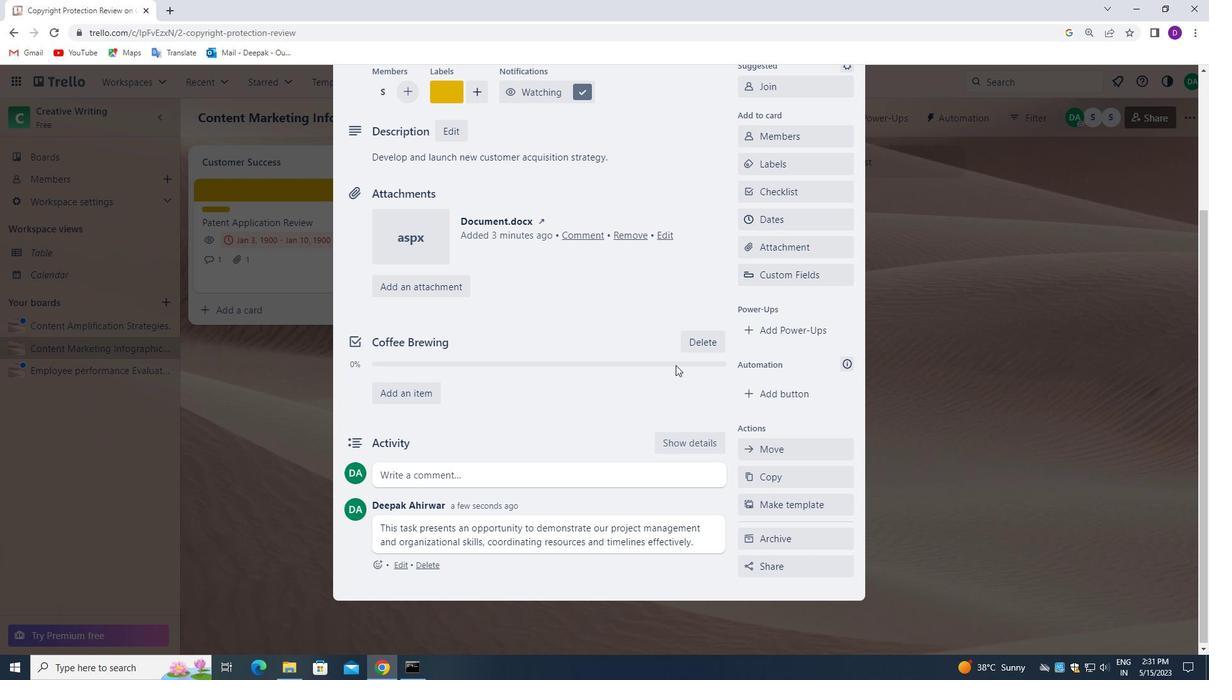 
Action: Mouse scrolled (676, 365) with delta (0, 0)
Screenshot: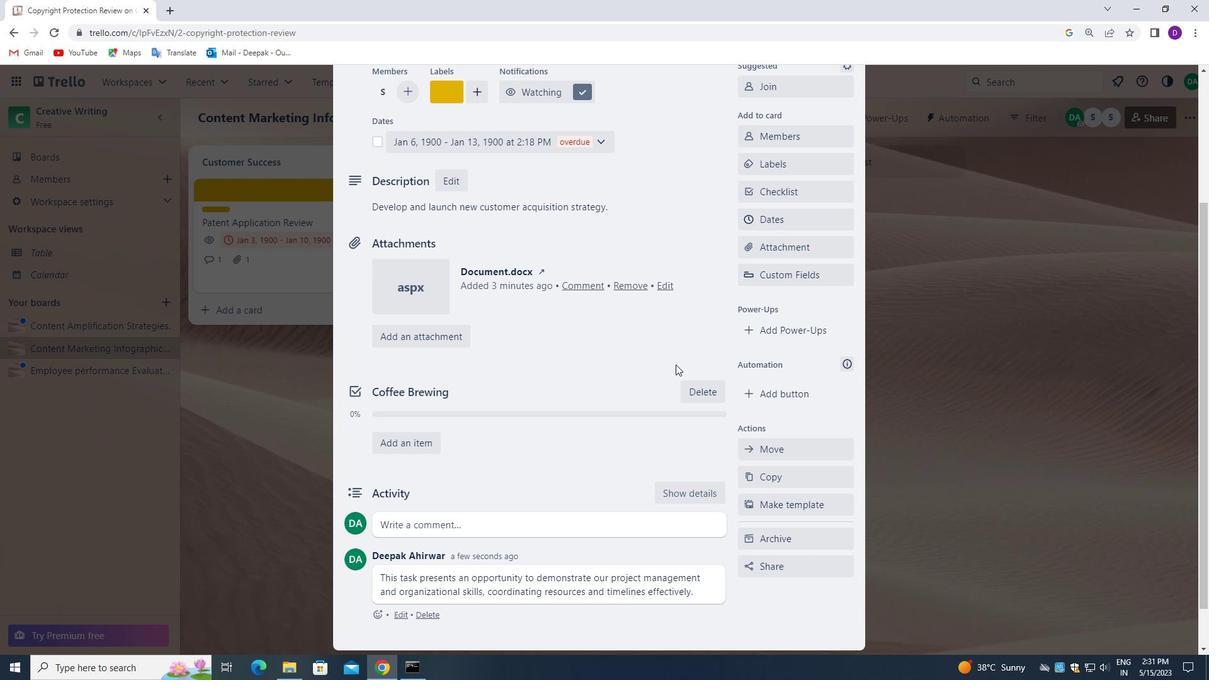
Action: Mouse scrolled (676, 365) with delta (0, 0)
Screenshot: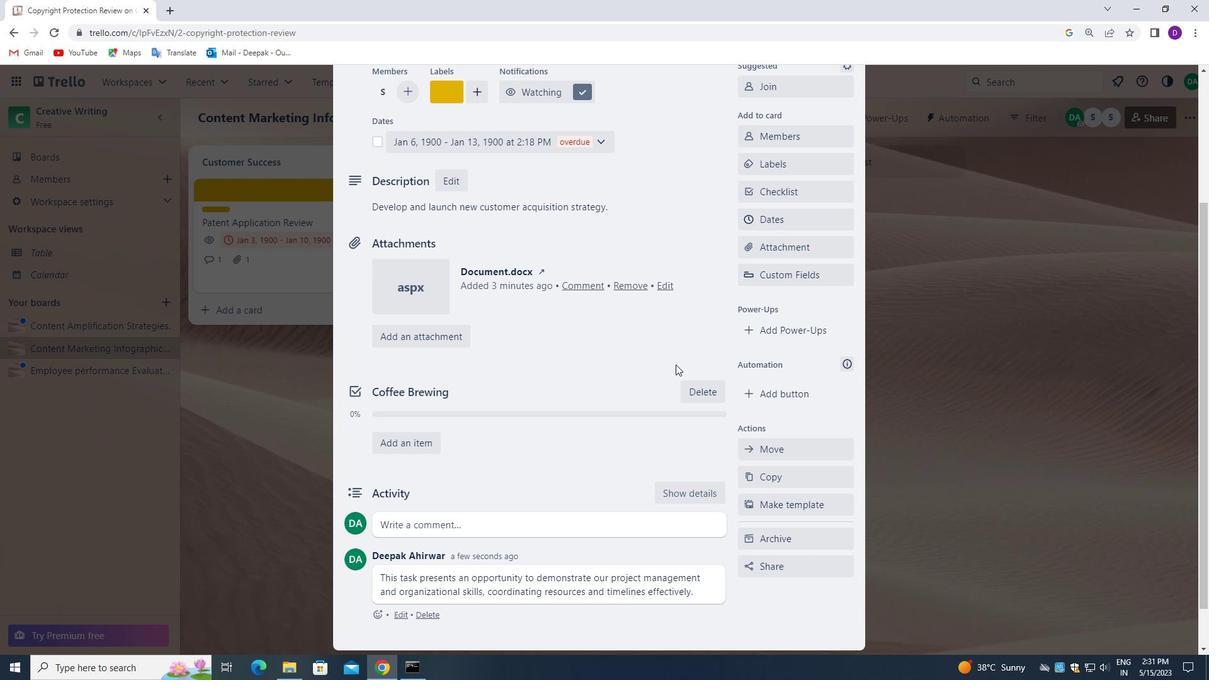
Action: Mouse scrolled (676, 365) with delta (0, 0)
Screenshot: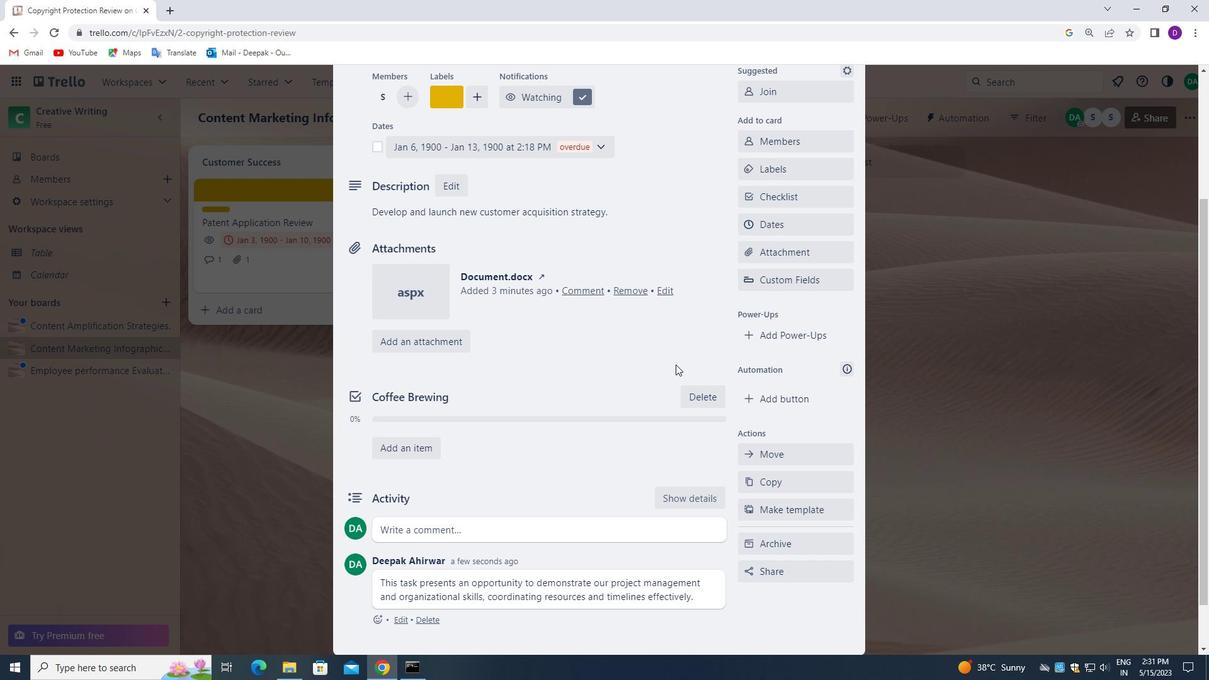 
Action: Mouse scrolled (676, 365) with delta (0, 0)
Screenshot: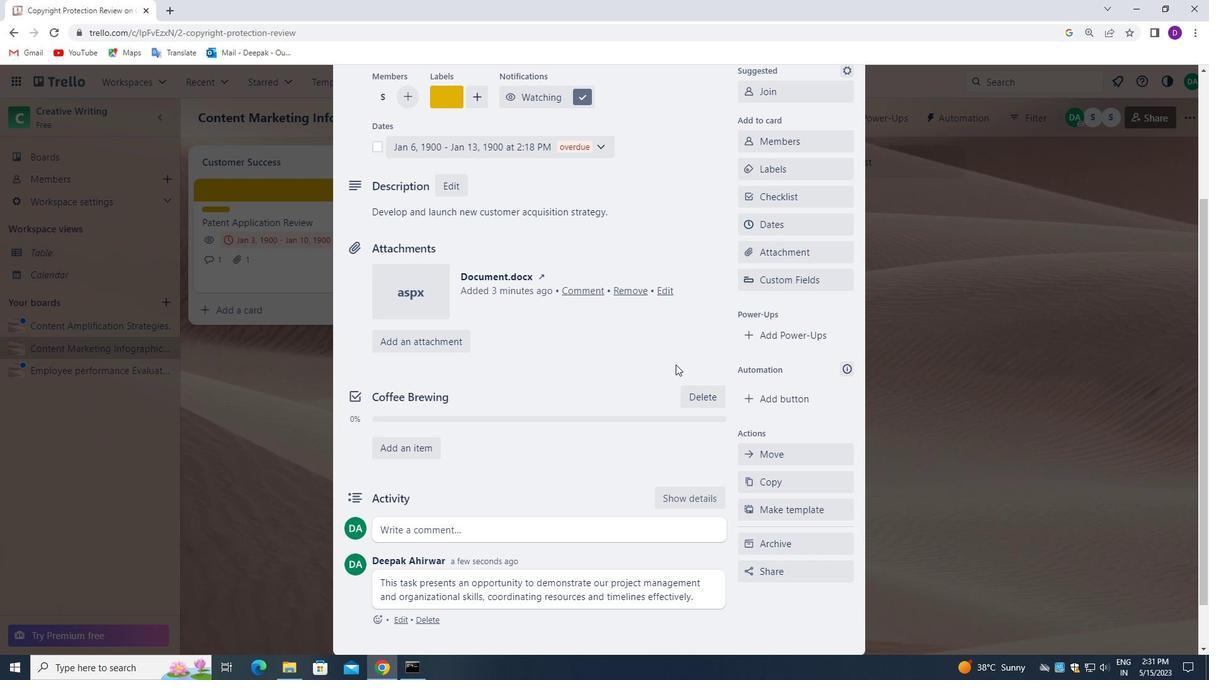 
Action: Mouse scrolled (676, 365) with delta (0, 0)
Screenshot: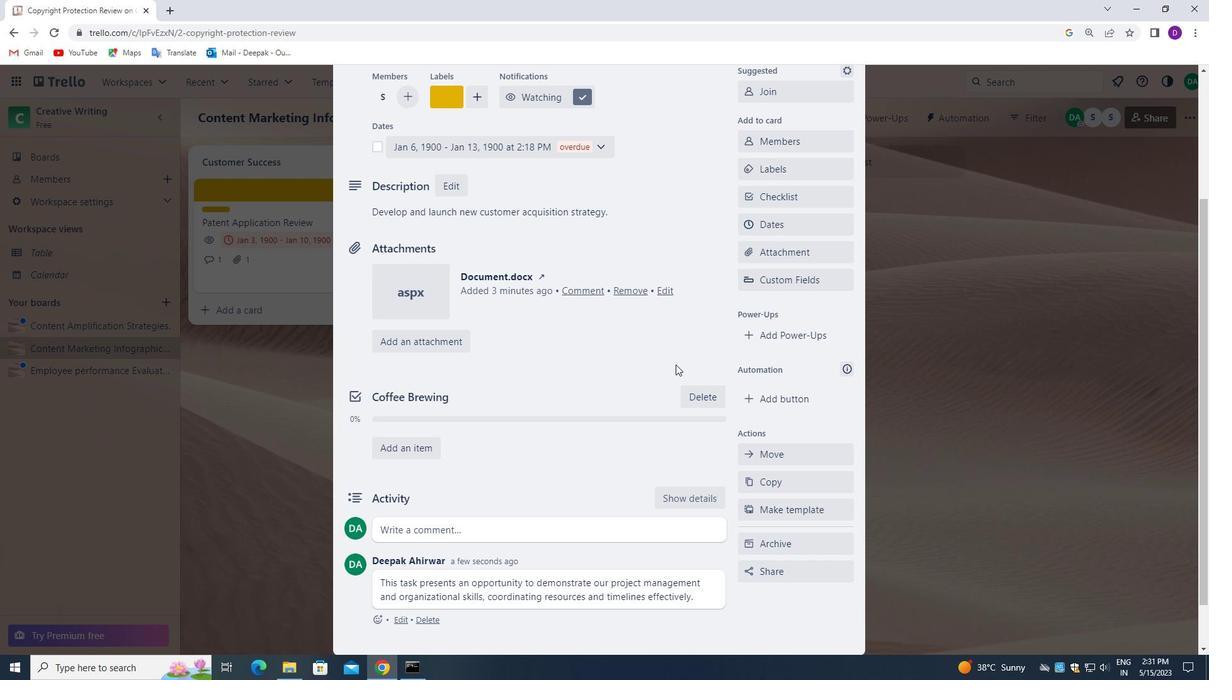 
Action: Mouse scrolled (676, 365) with delta (0, 0)
Screenshot: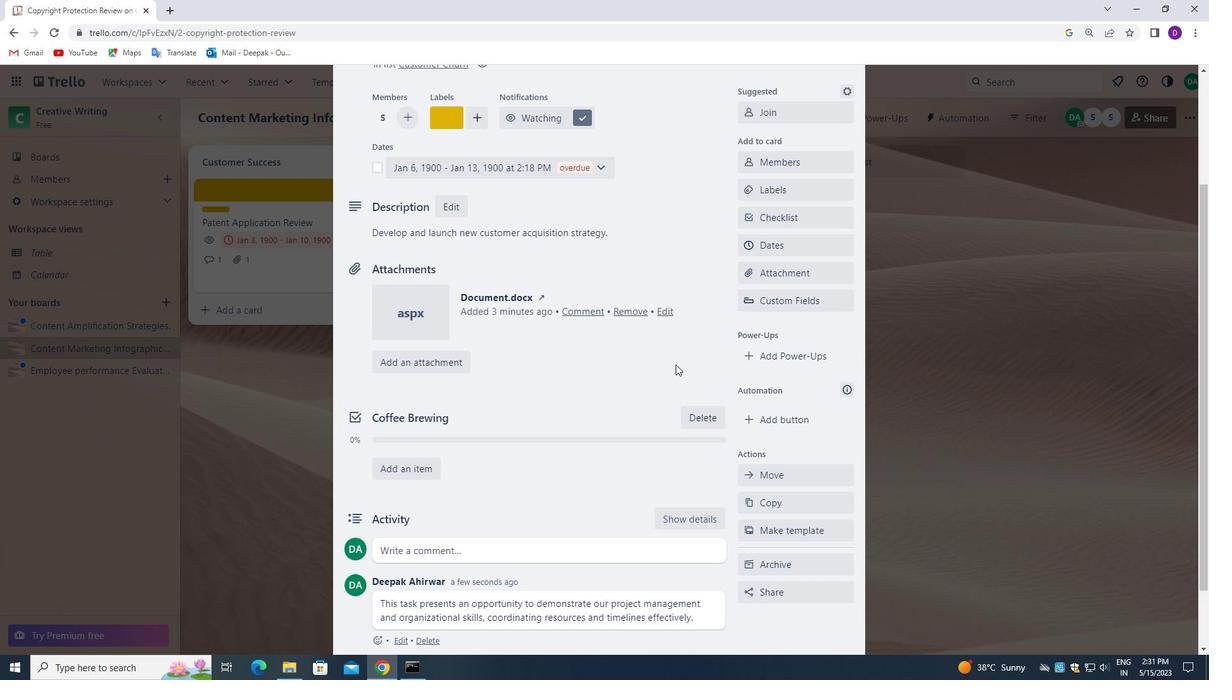 
Action: Mouse scrolled (676, 365) with delta (0, 0)
Screenshot: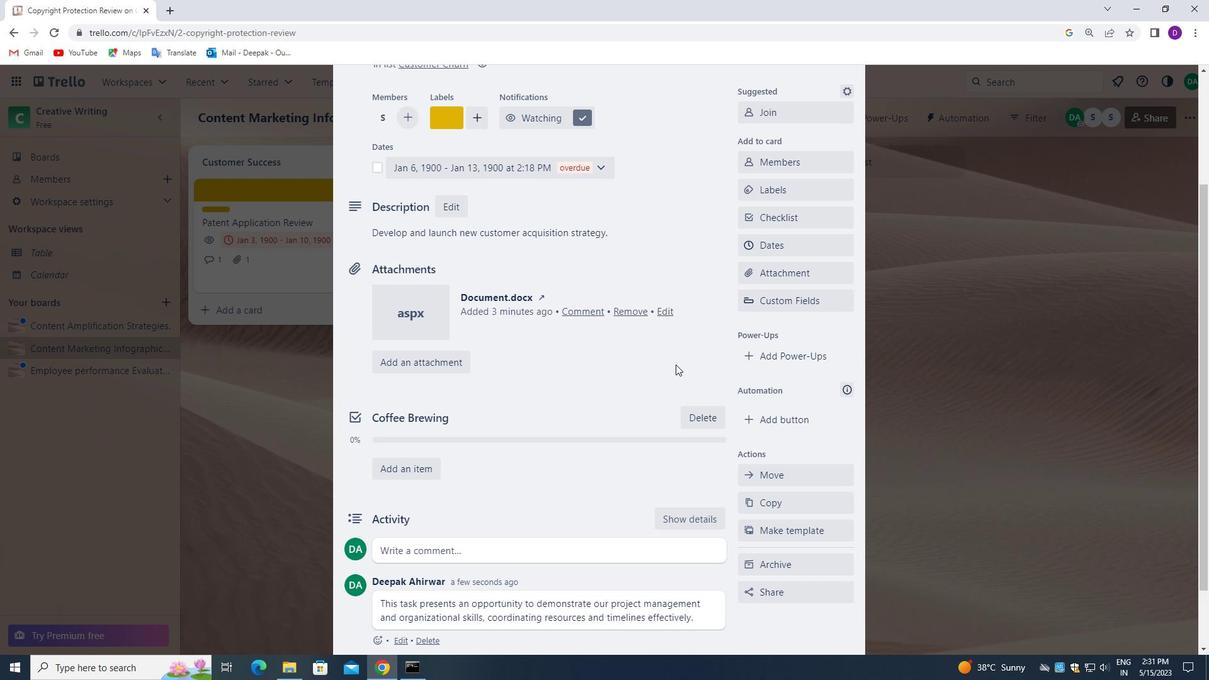 
Action: Mouse scrolled (676, 365) with delta (0, 0)
Screenshot: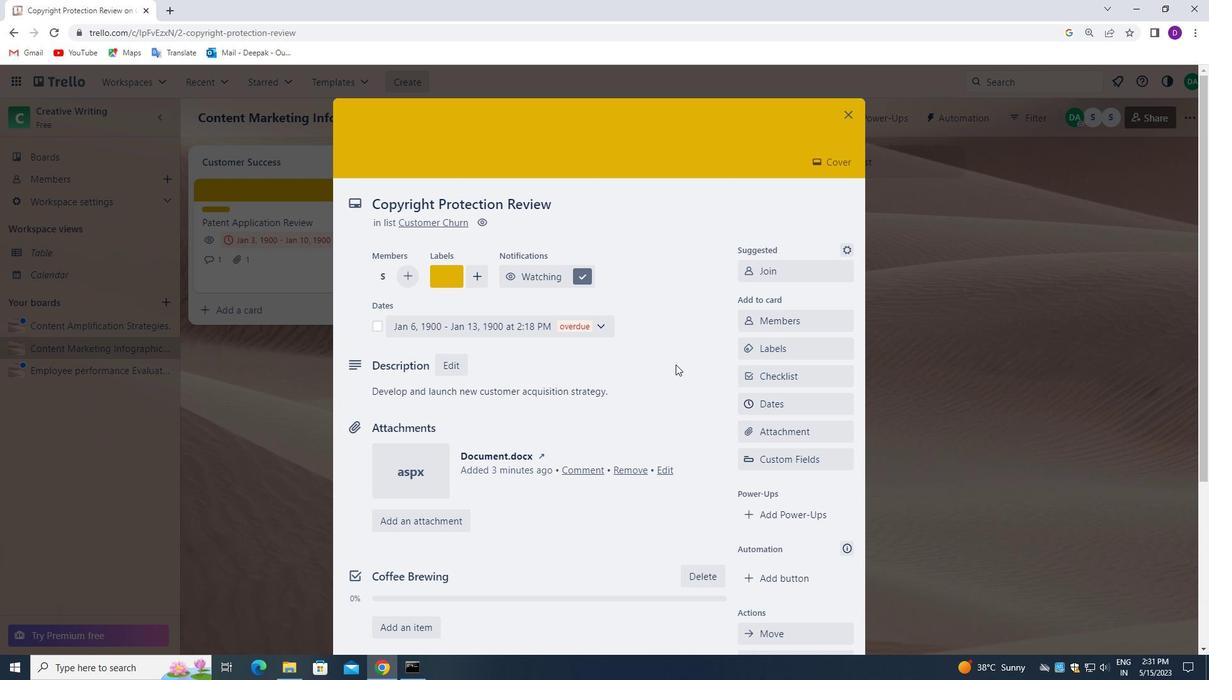 
Action: Mouse scrolled (676, 365) with delta (0, 0)
Screenshot: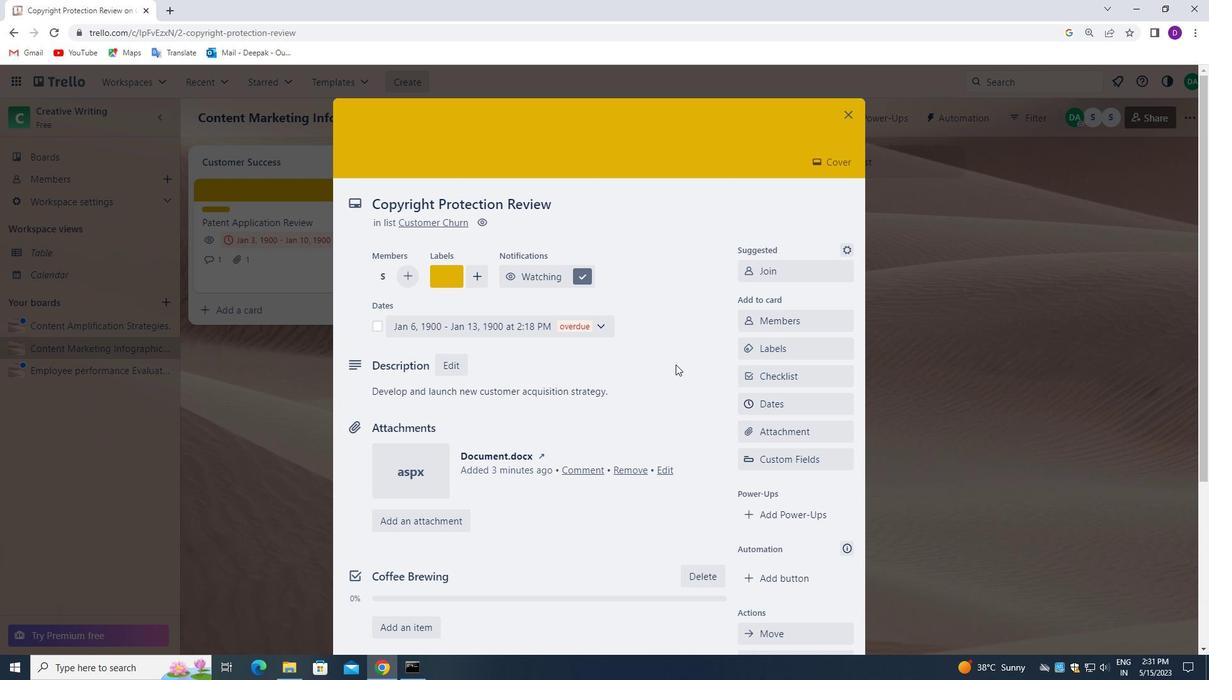 
Action: Mouse scrolled (676, 365) with delta (0, 0)
Screenshot: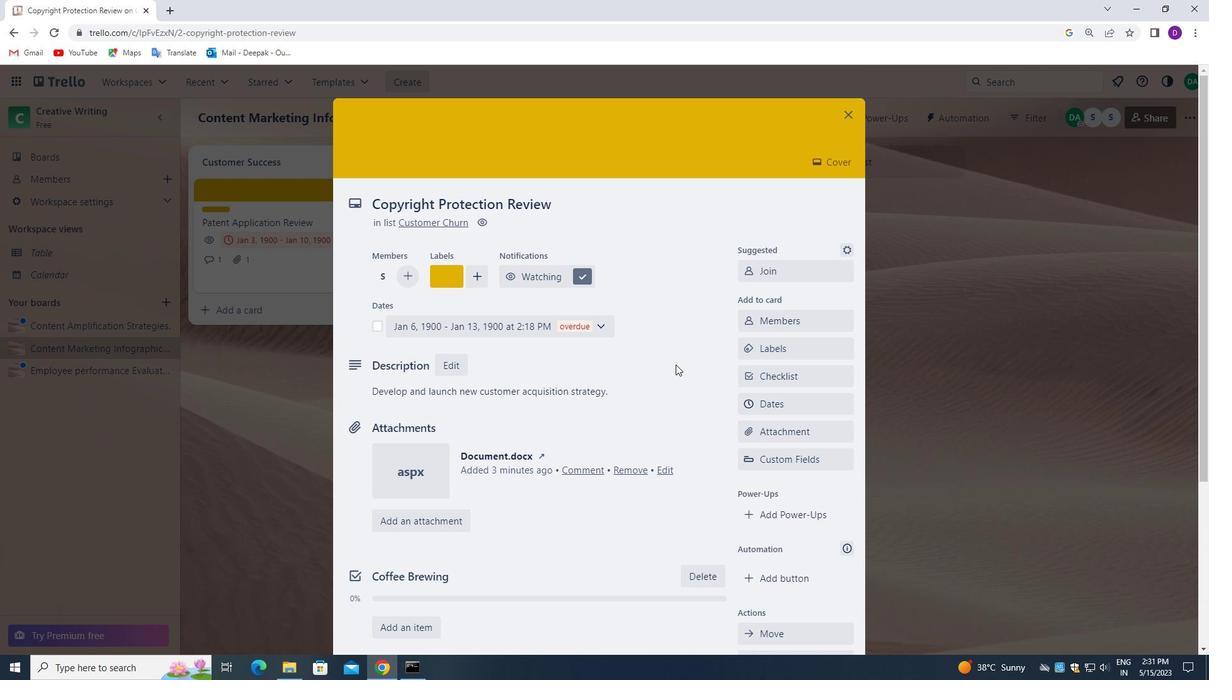 
Action: Mouse scrolled (676, 365) with delta (0, 0)
Screenshot: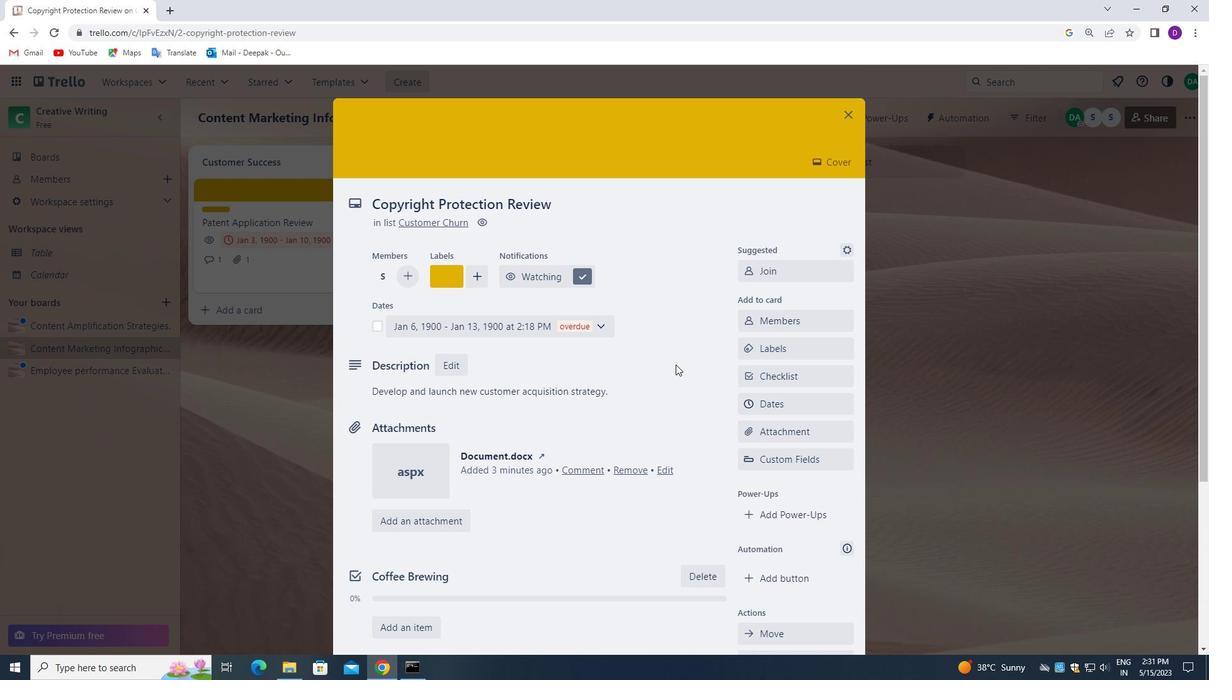 
Action: Mouse scrolled (676, 365) with delta (0, 0)
Screenshot: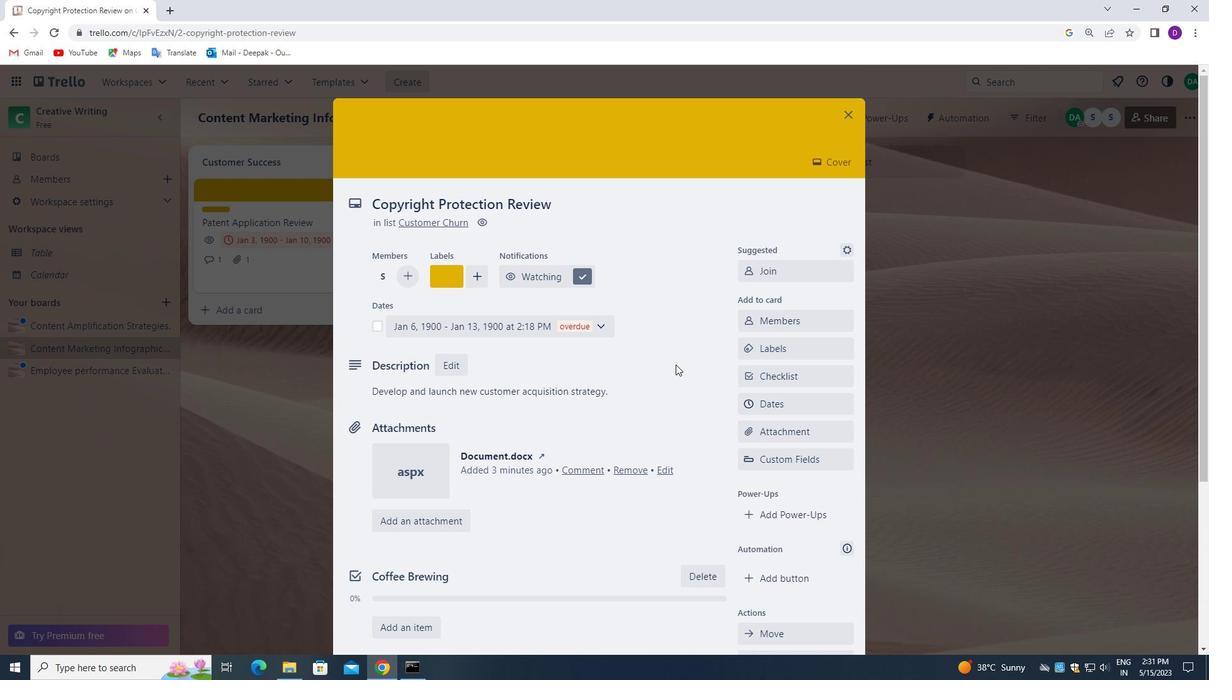 
Action: Mouse moved to (850, 107)
Screenshot: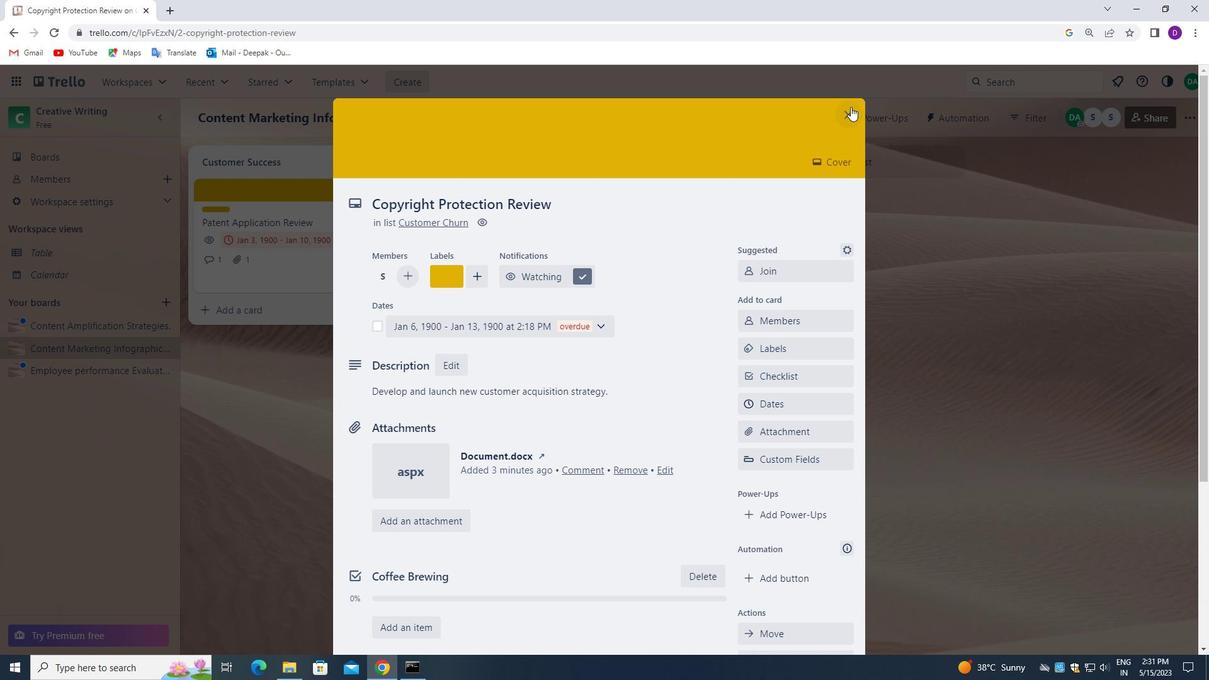 
Action: Mouse pressed left at (850, 107)
Screenshot: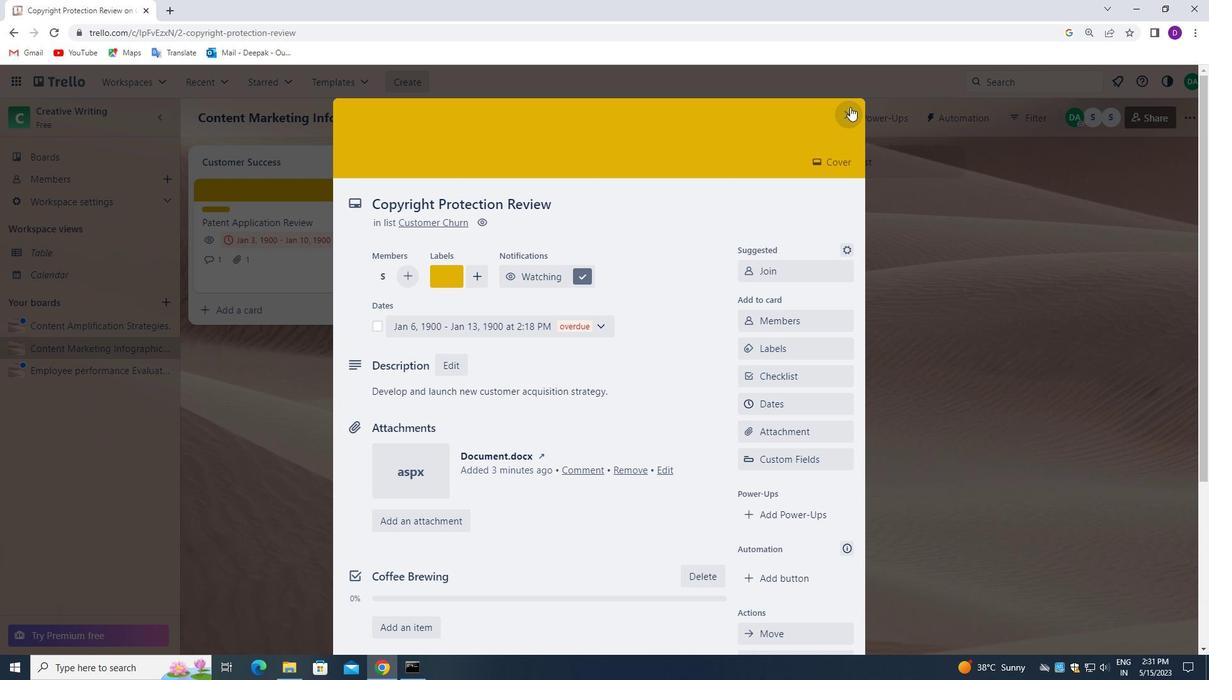 
Action: Mouse moved to (66, 160)
Screenshot: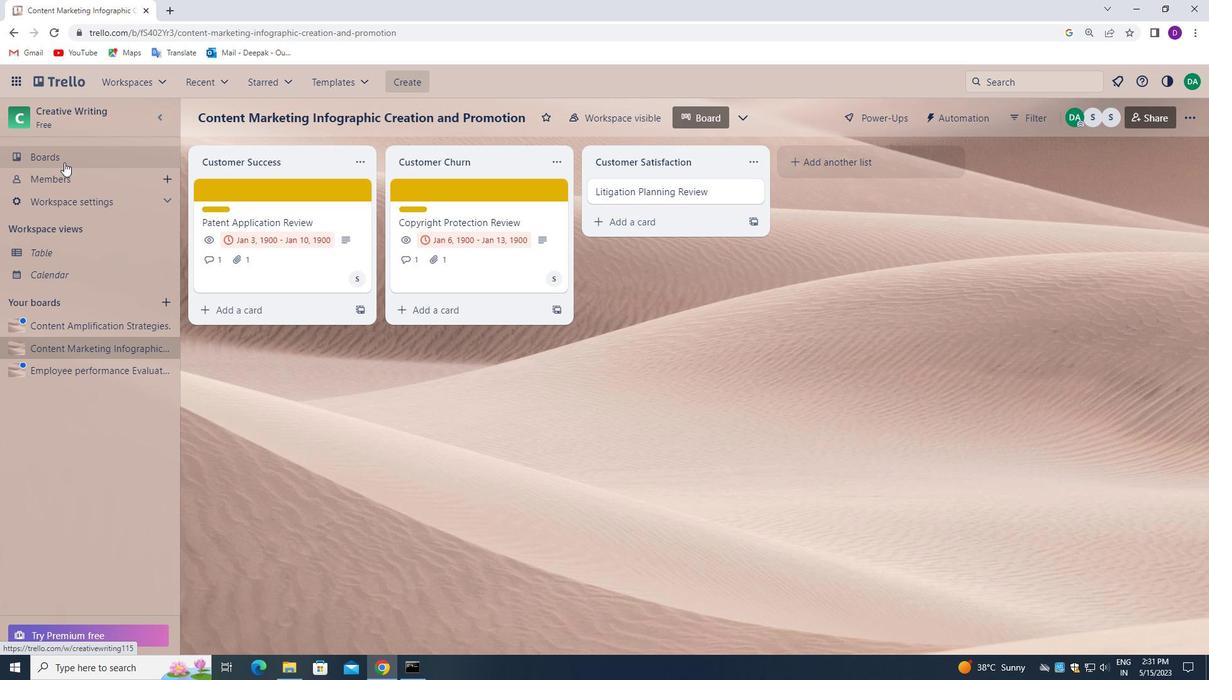 
Action: Mouse pressed left at (66, 160)
Screenshot: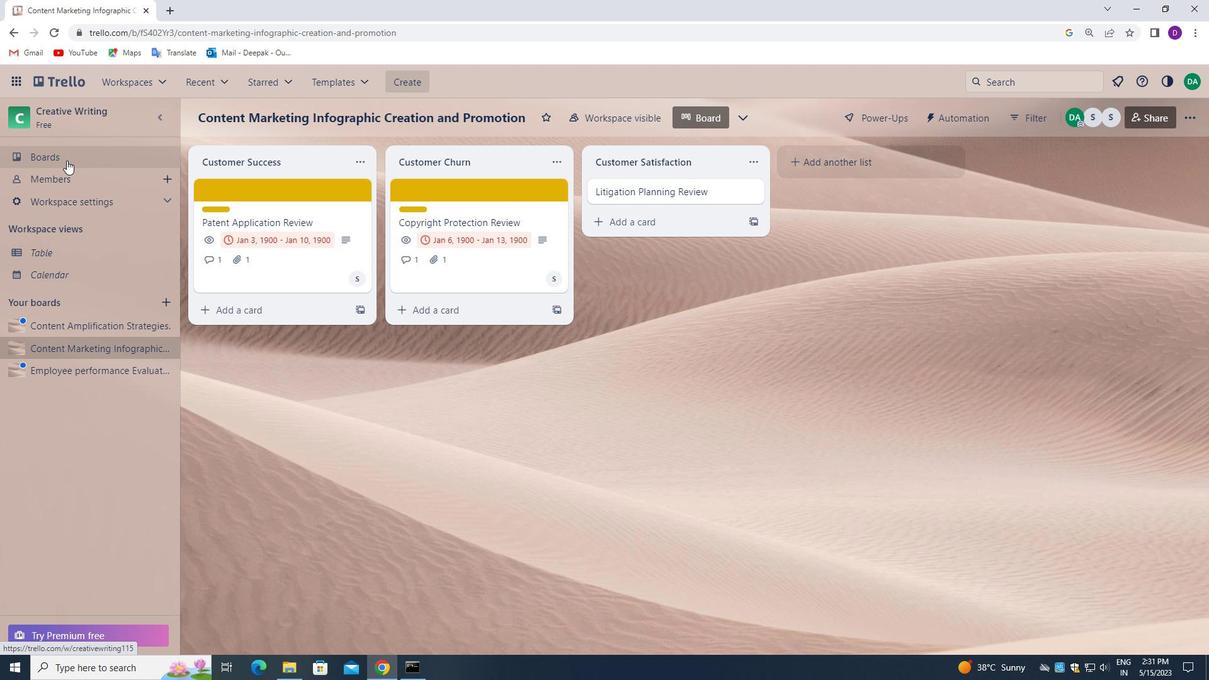 
